 Task: Find connections with filter location Yeni Suraxanı with filter topic #realestateinvesting with filter profile language Spanish with filter current company Soho House & Co with filter school Guru Nanak Institutions Technical Campus with filter industry Computer Hardware Manufacturing with filter service category Packaging Design with filter keywords title Vice President of Operations
Action: Mouse moved to (675, 129)
Screenshot: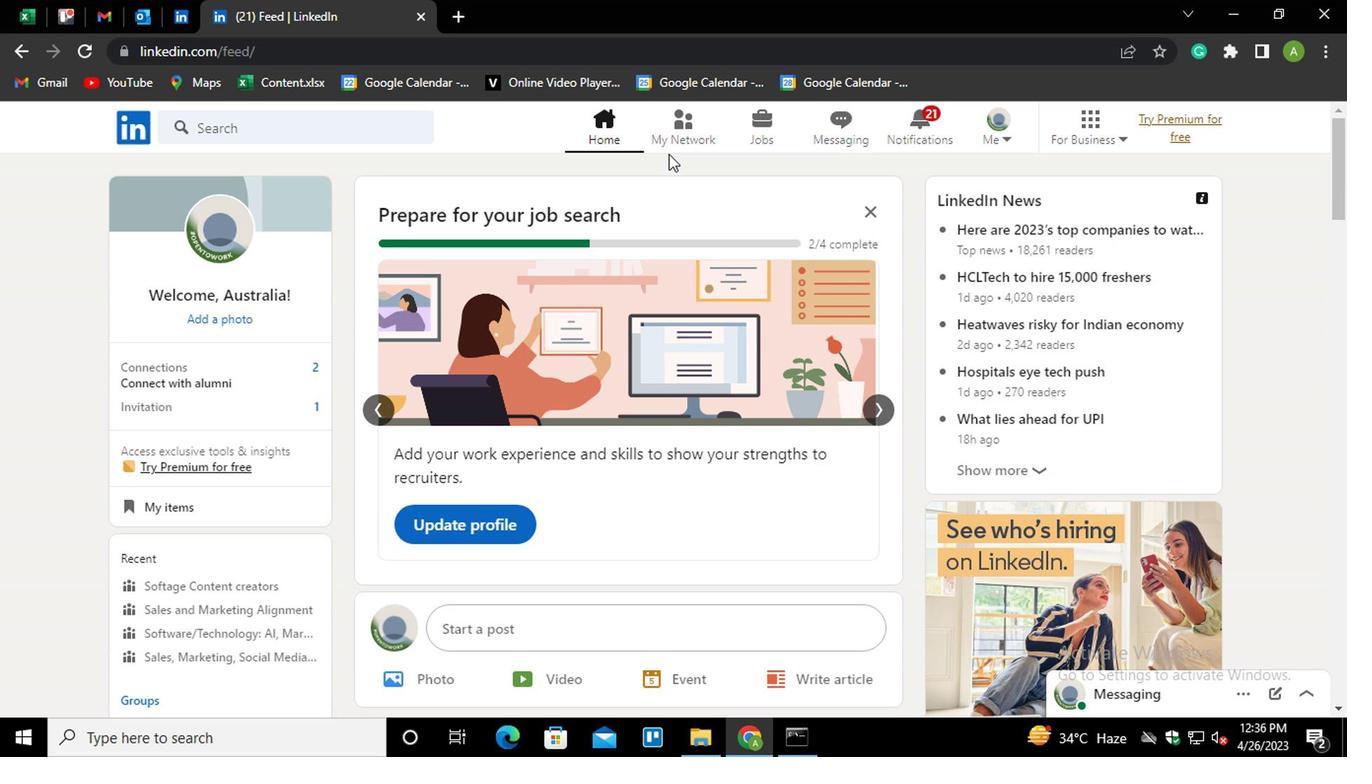 
Action: Mouse pressed left at (675, 129)
Screenshot: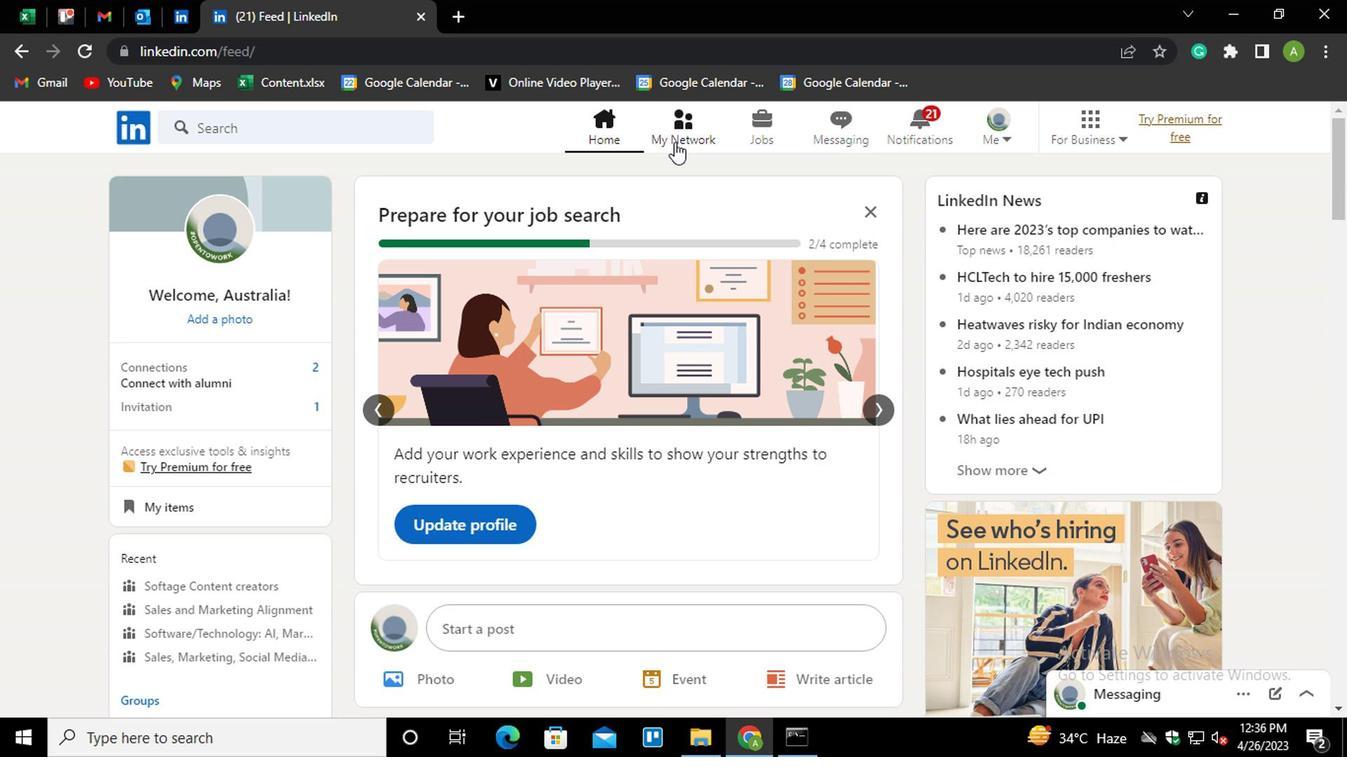 
Action: Mouse moved to (305, 232)
Screenshot: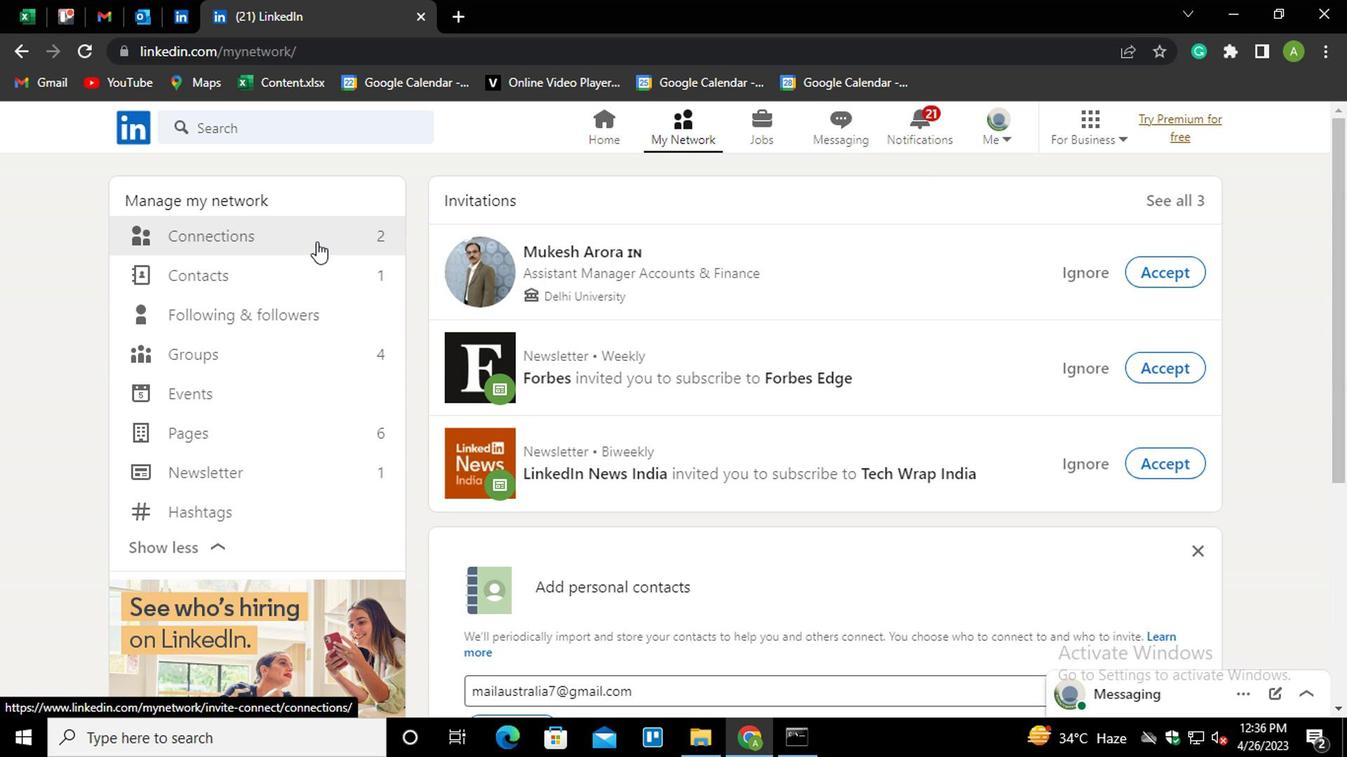 
Action: Mouse pressed left at (305, 232)
Screenshot: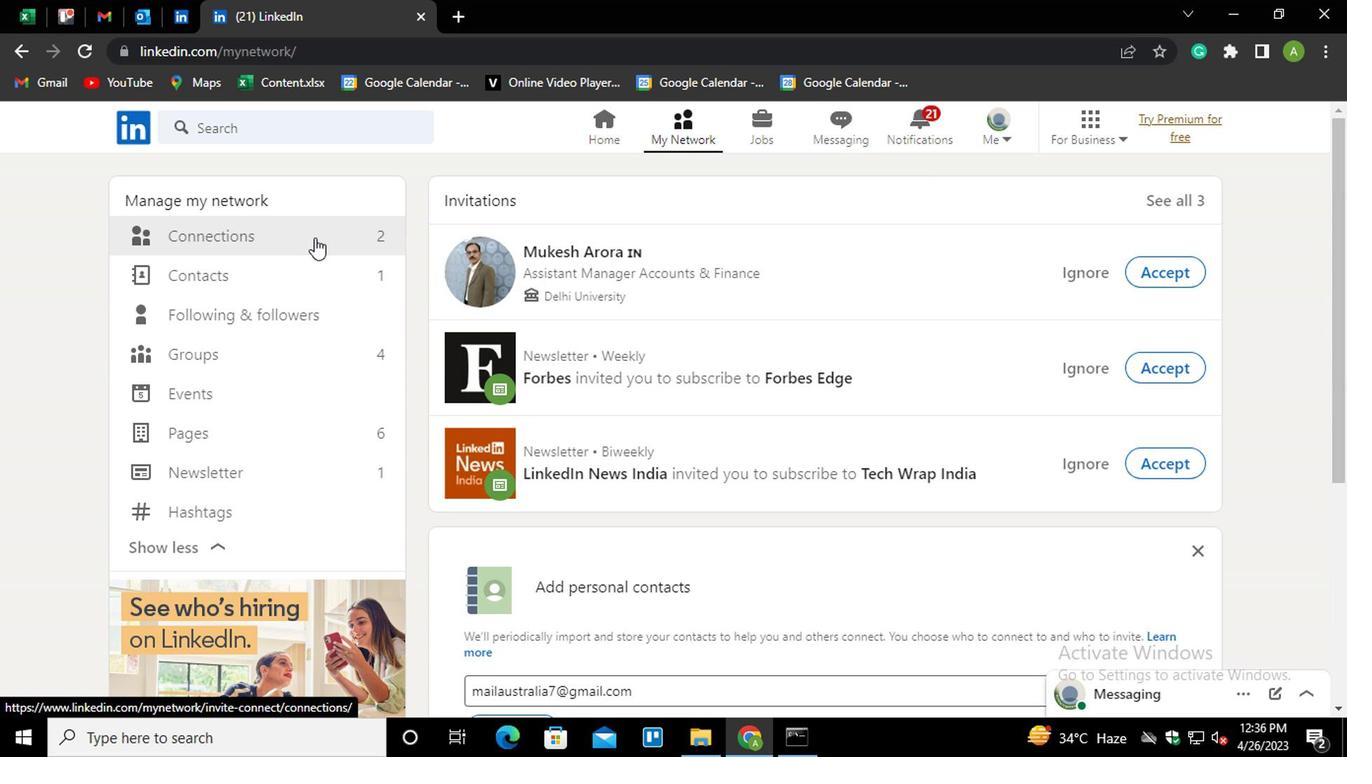 
Action: Mouse moved to (773, 232)
Screenshot: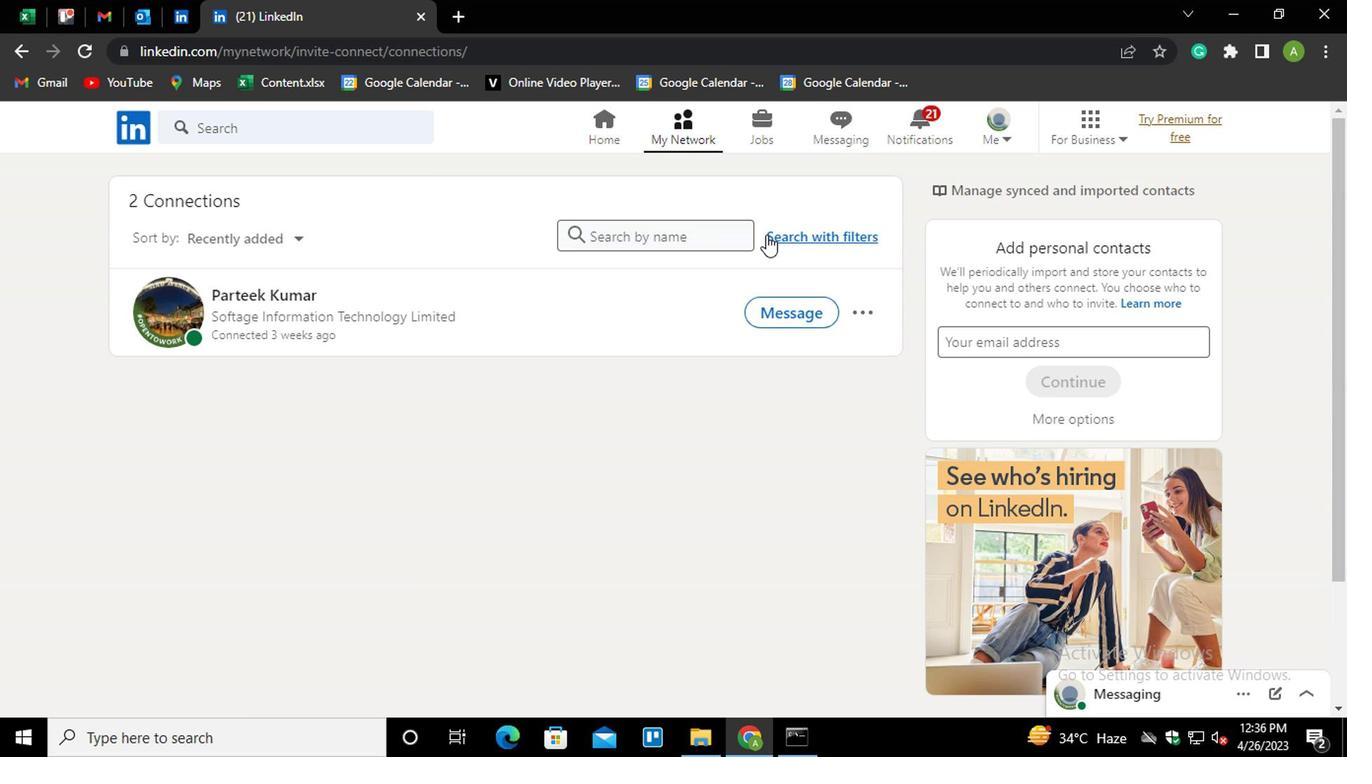 
Action: Mouse pressed left at (773, 232)
Screenshot: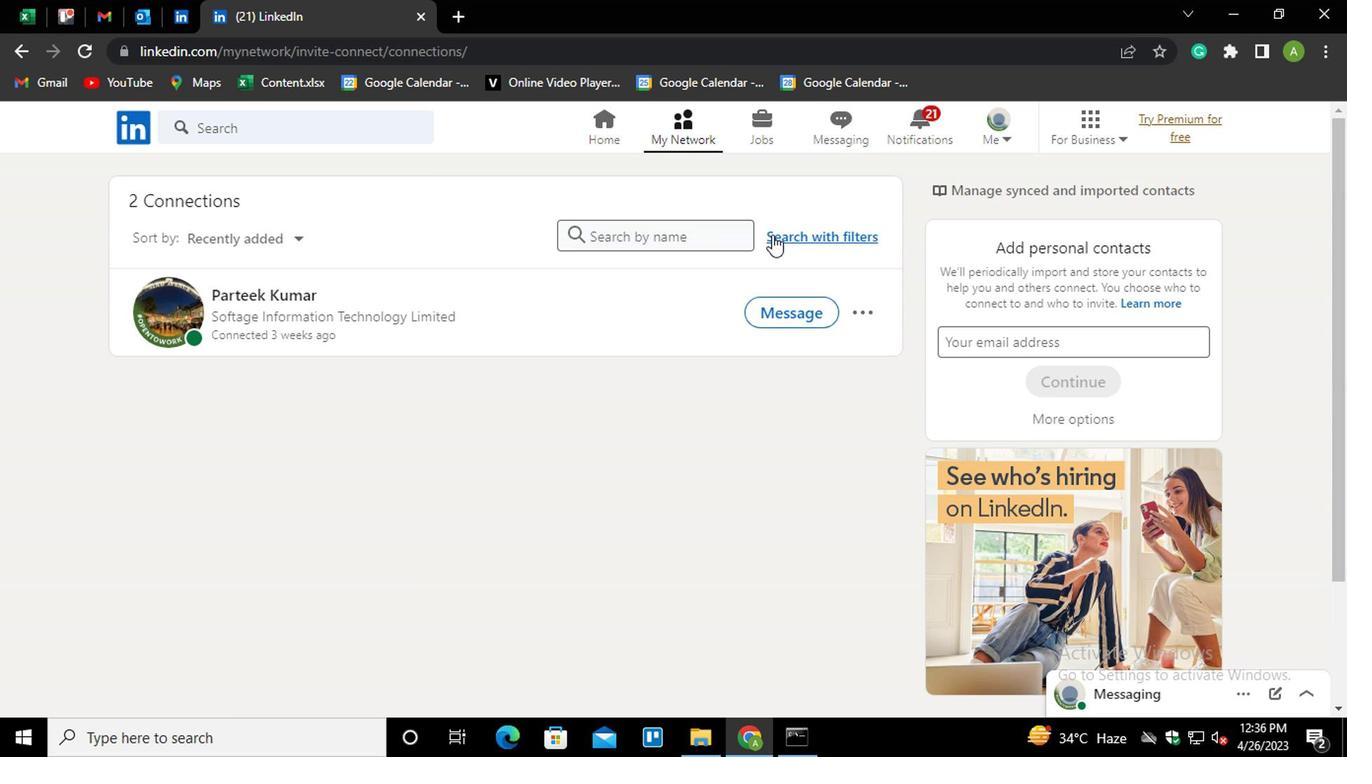 
Action: Mouse moved to (666, 180)
Screenshot: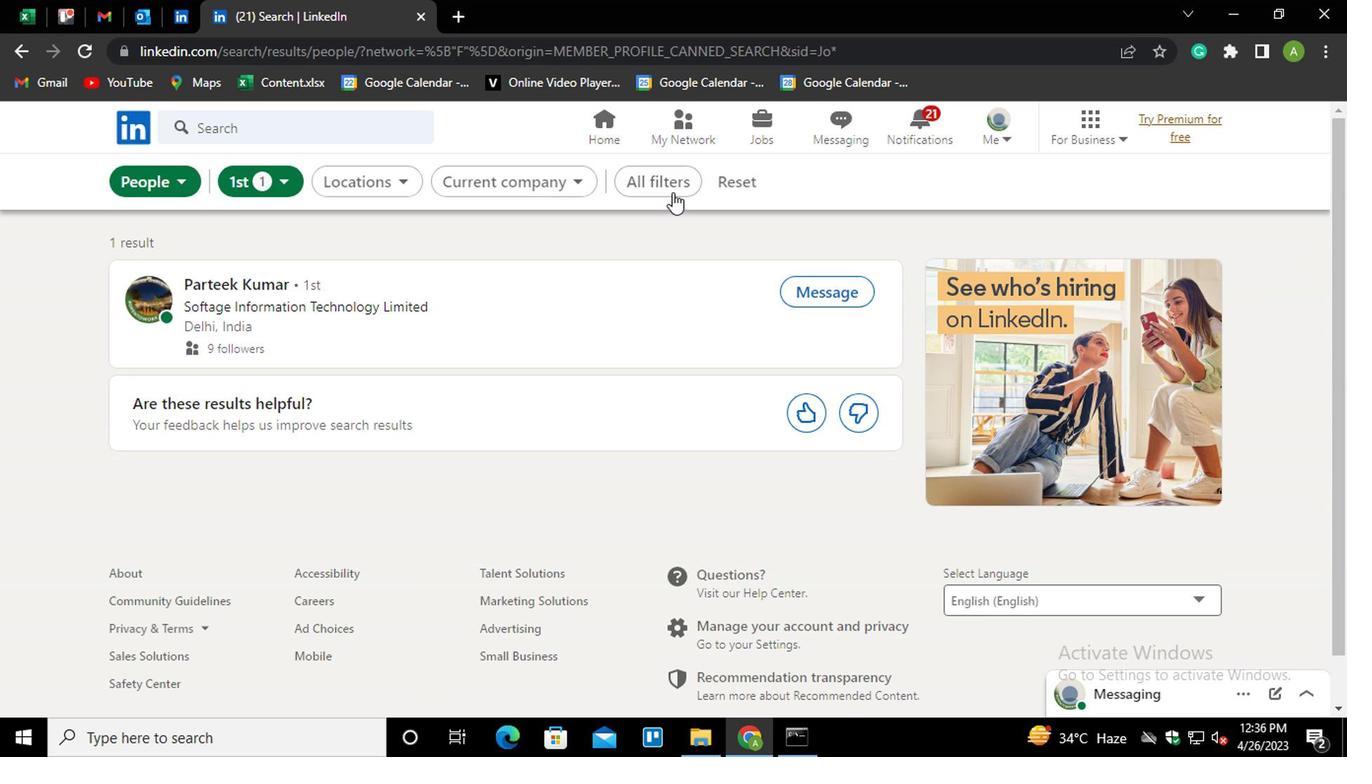 
Action: Mouse pressed left at (666, 180)
Screenshot: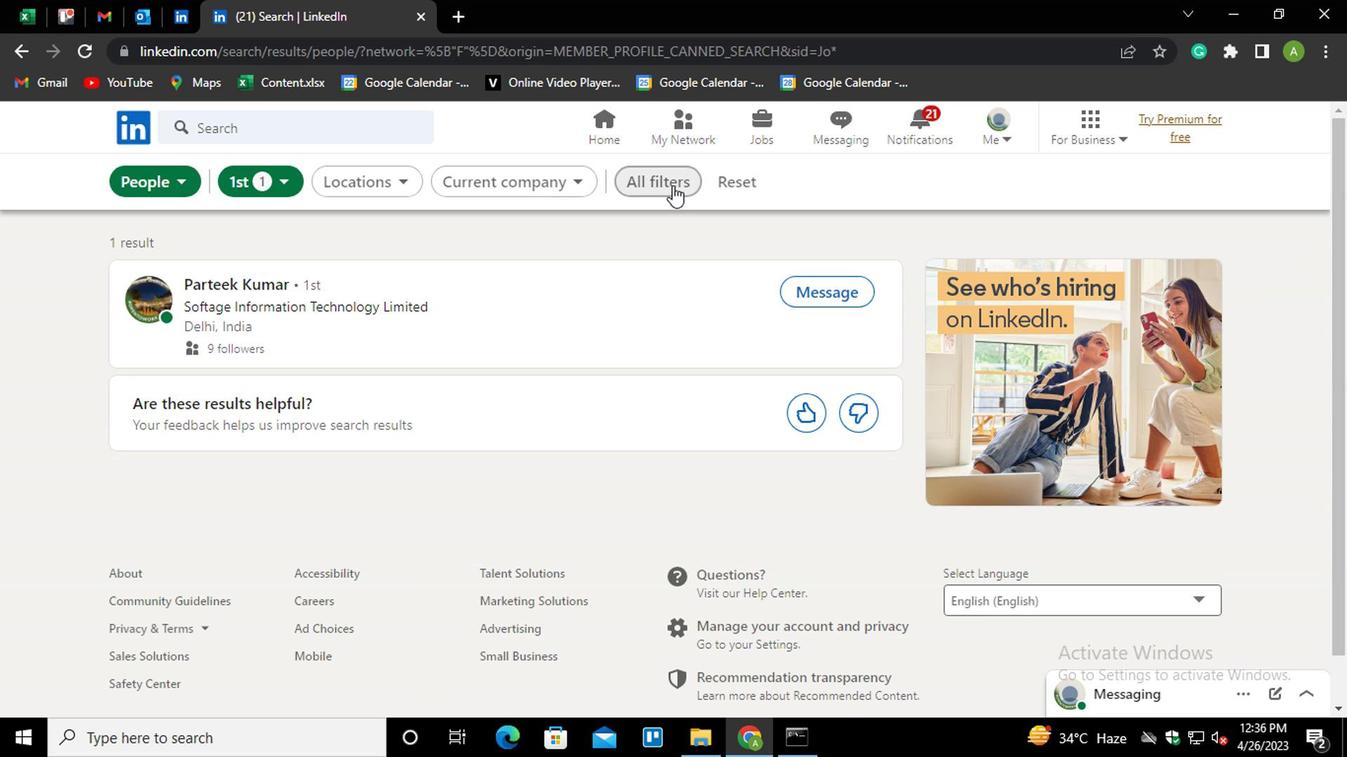 
Action: Mouse moved to (916, 397)
Screenshot: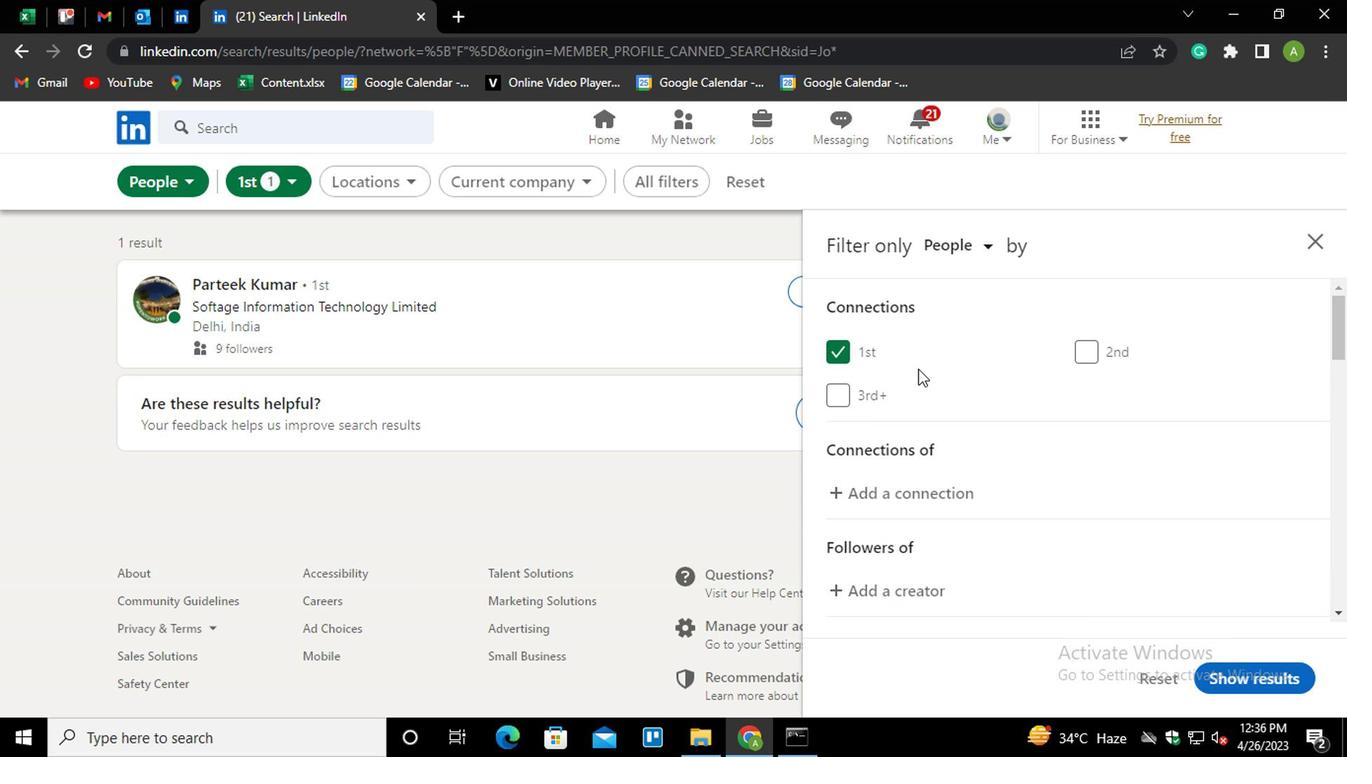 
Action: Mouse scrolled (916, 396) with delta (0, -1)
Screenshot: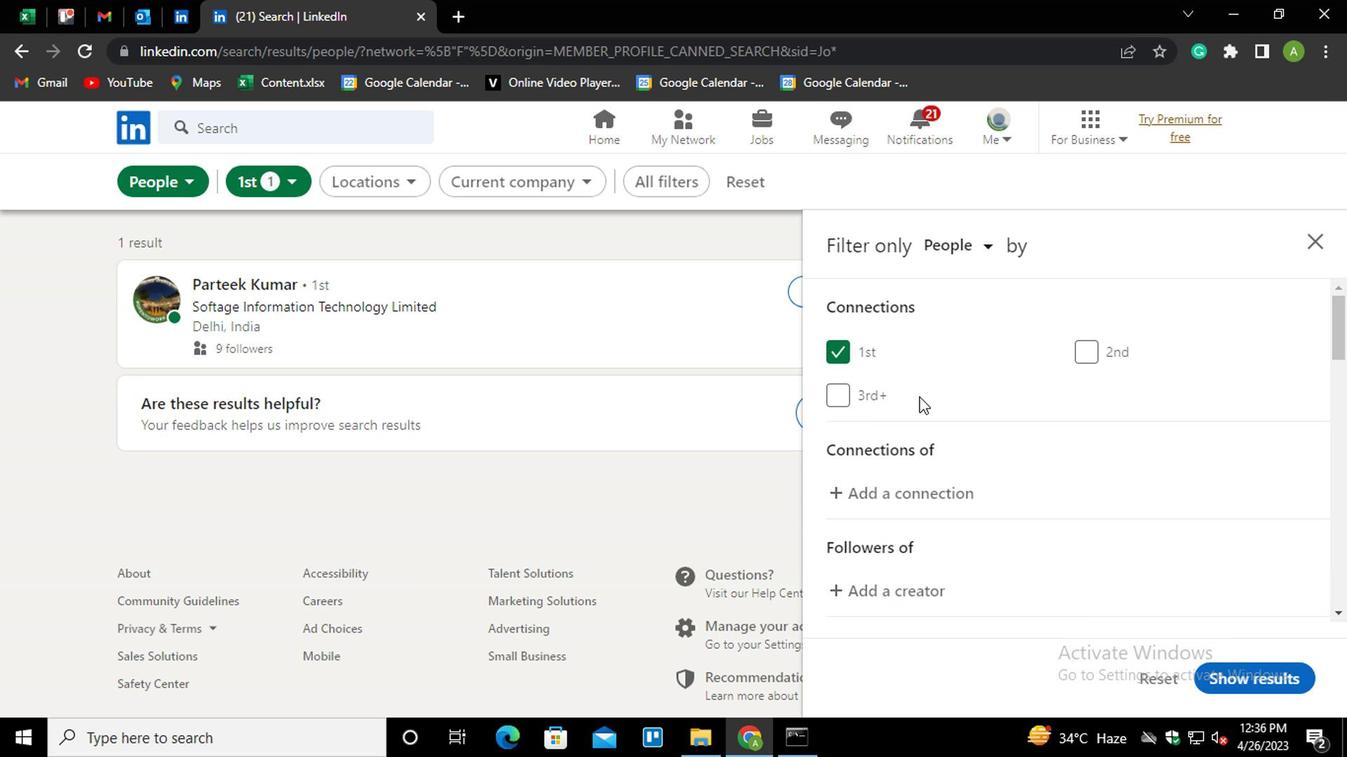 
Action: Mouse scrolled (916, 396) with delta (0, -1)
Screenshot: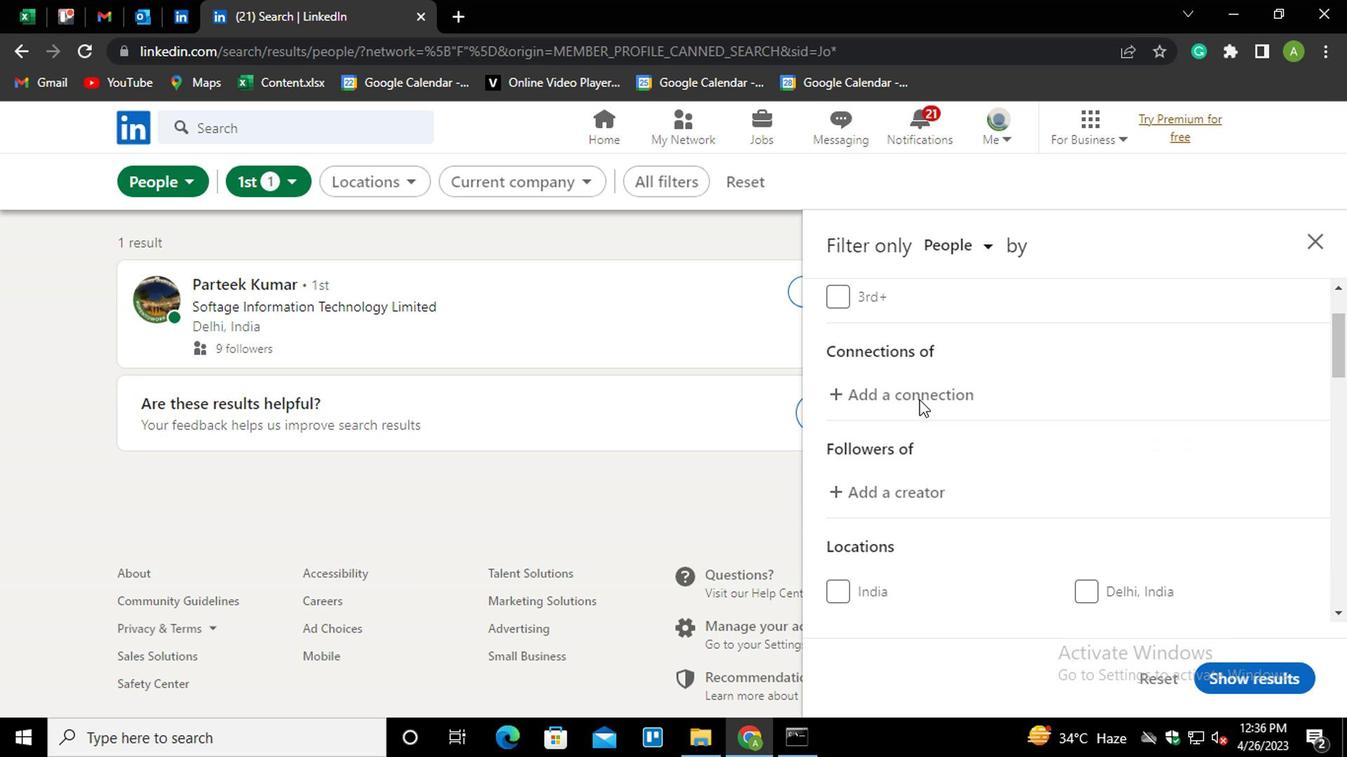 
Action: Mouse scrolled (916, 396) with delta (0, -1)
Screenshot: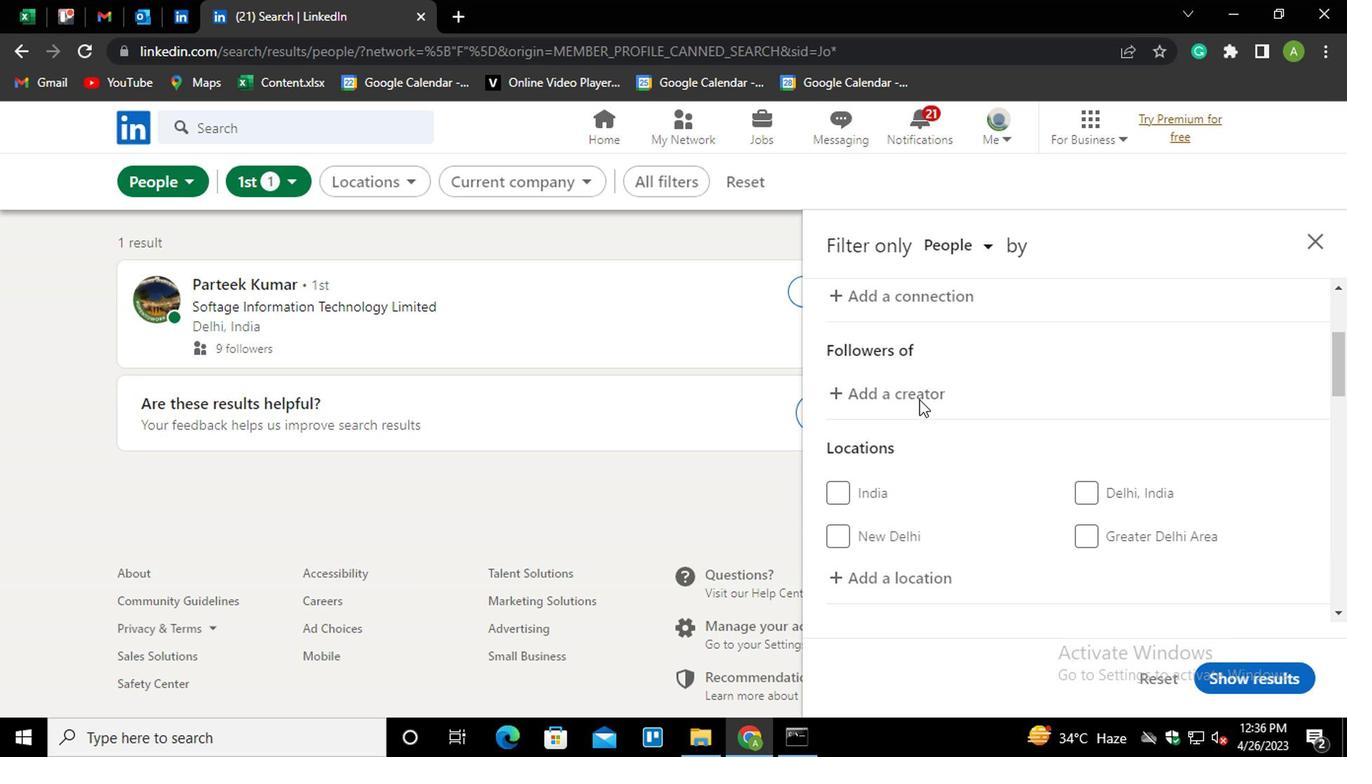 
Action: Mouse moved to (889, 475)
Screenshot: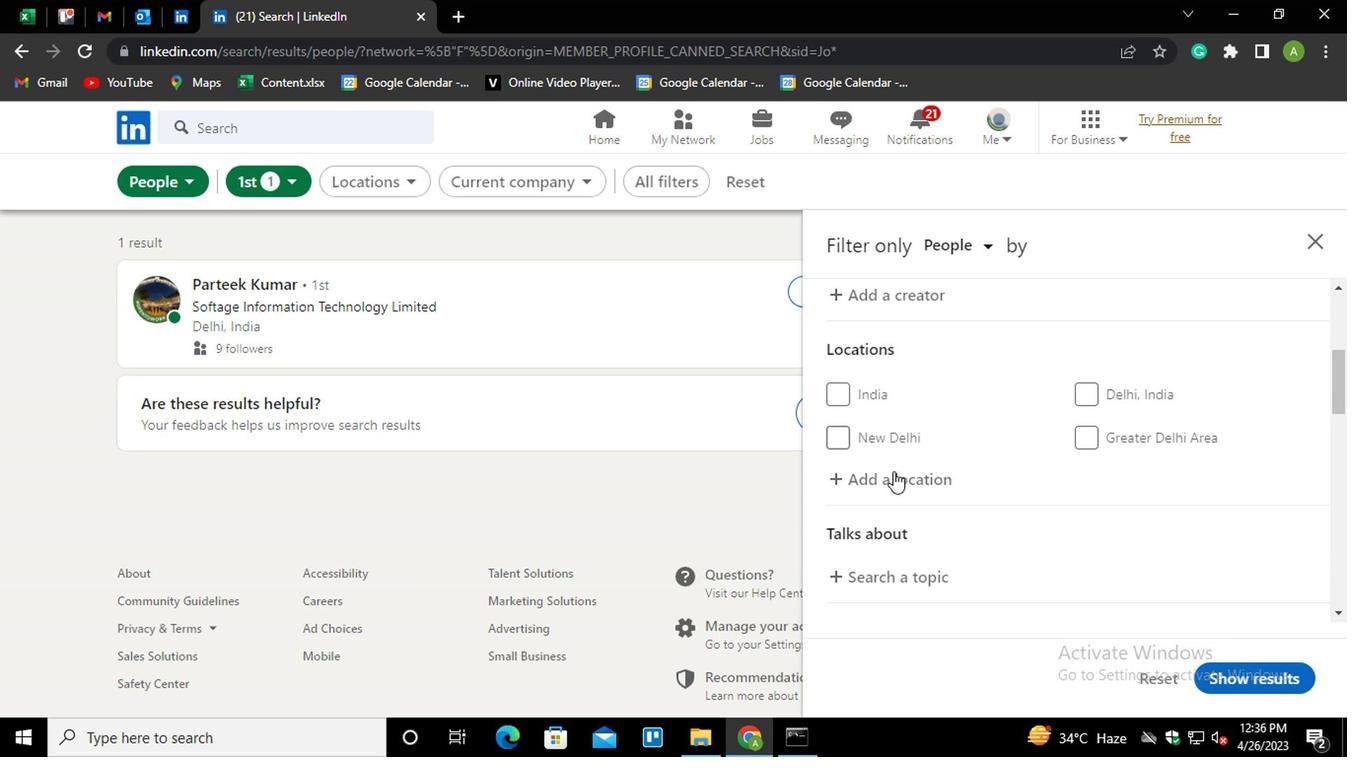 
Action: Mouse pressed left at (889, 475)
Screenshot: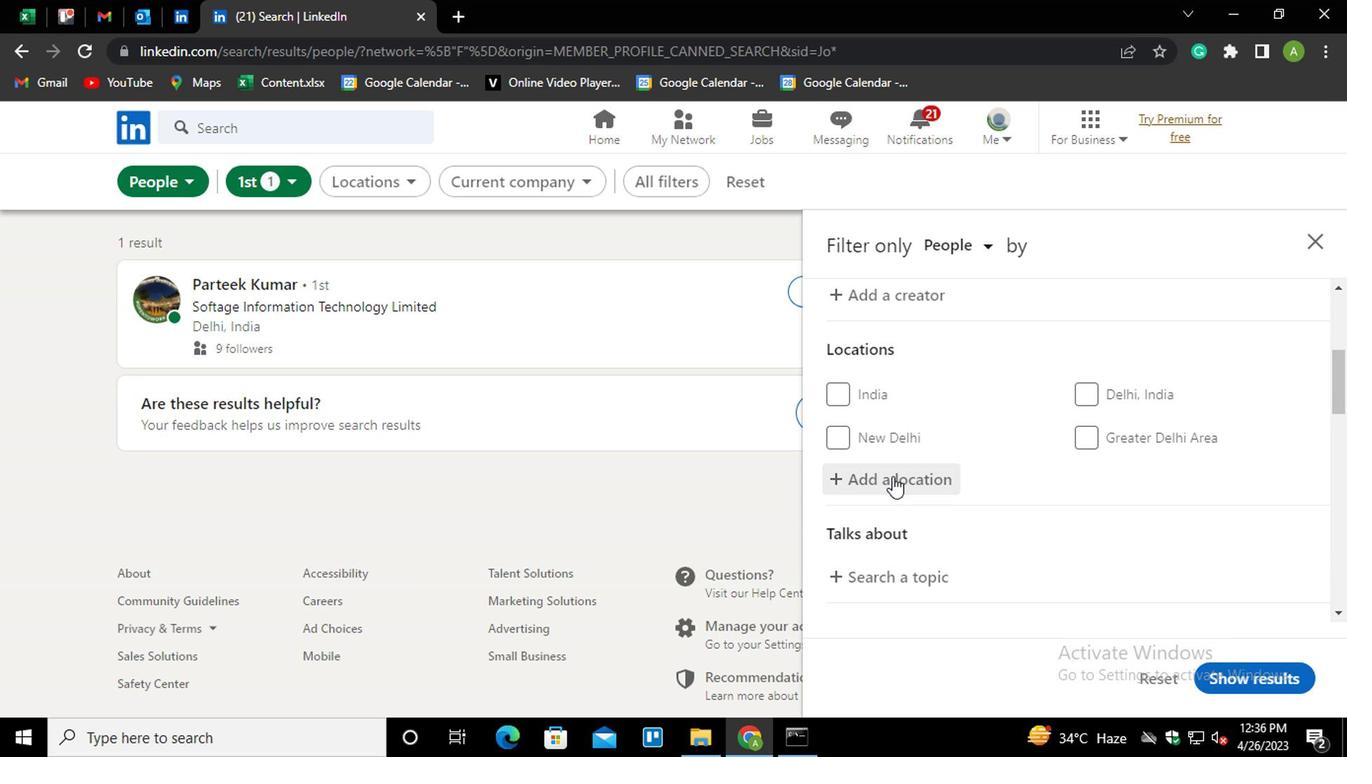 
Action: Mouse moved to (895, 475)
Screenshot: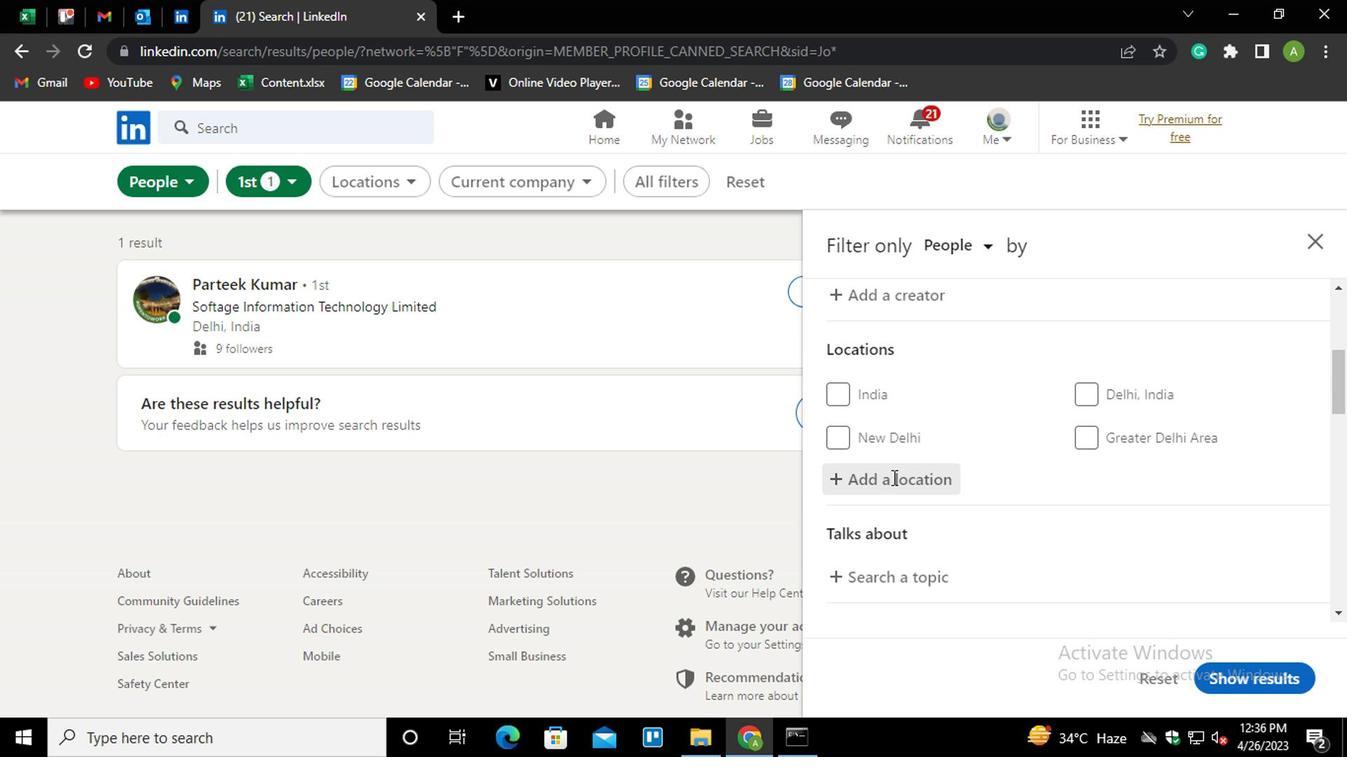 
Action: Mouse pressed left at (895, 475)
Screenshot: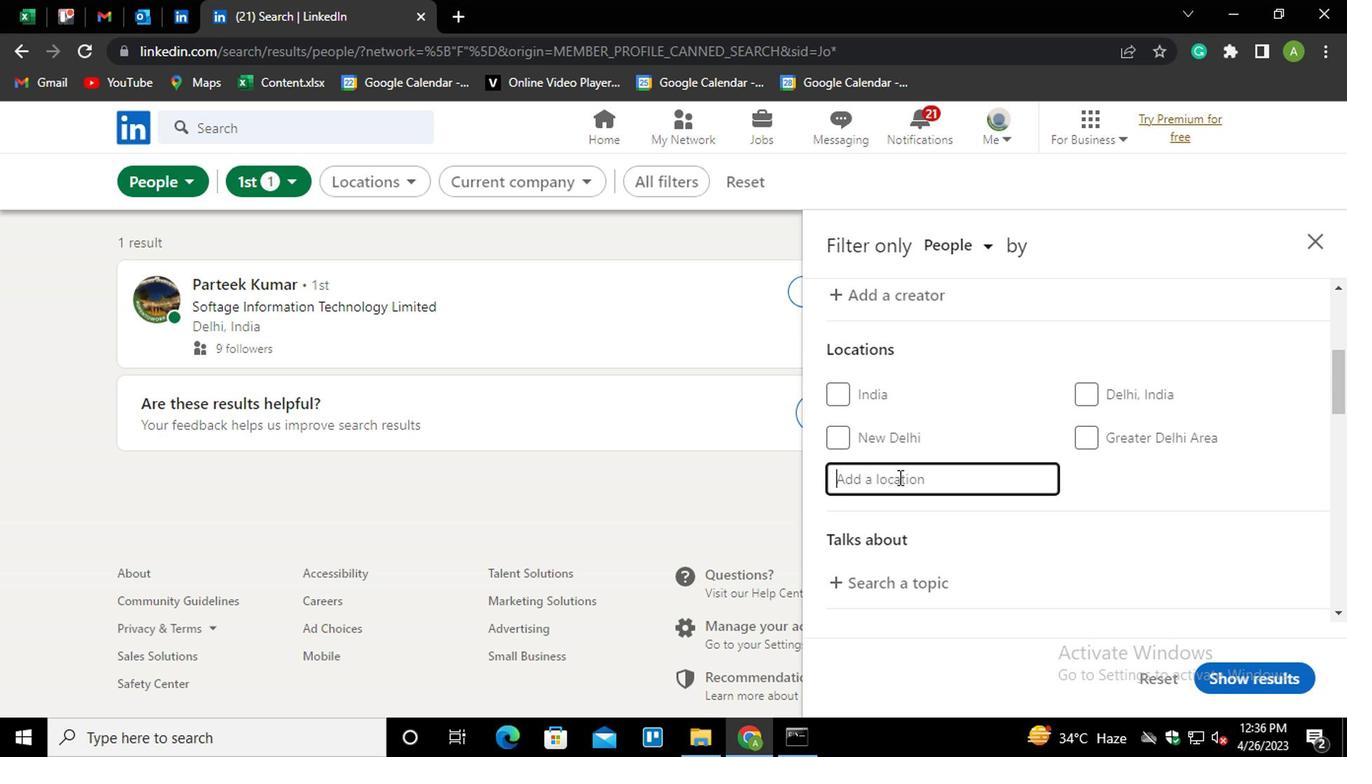 
Action: Mouse moved to (892, 475)
Screenshot: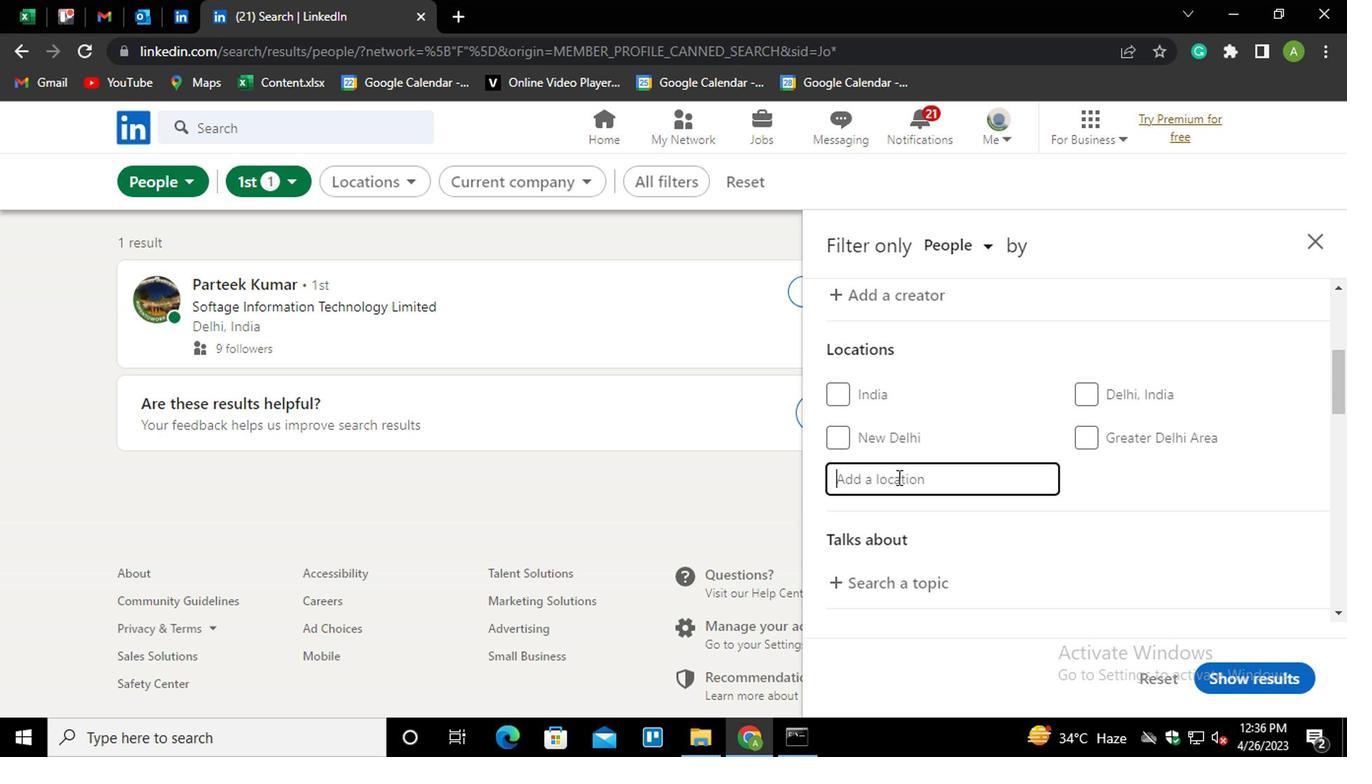
Action: Key pressed <Key.shift_r>Yeni<Key.space><Key.shift>SURAXANI
Screenshot: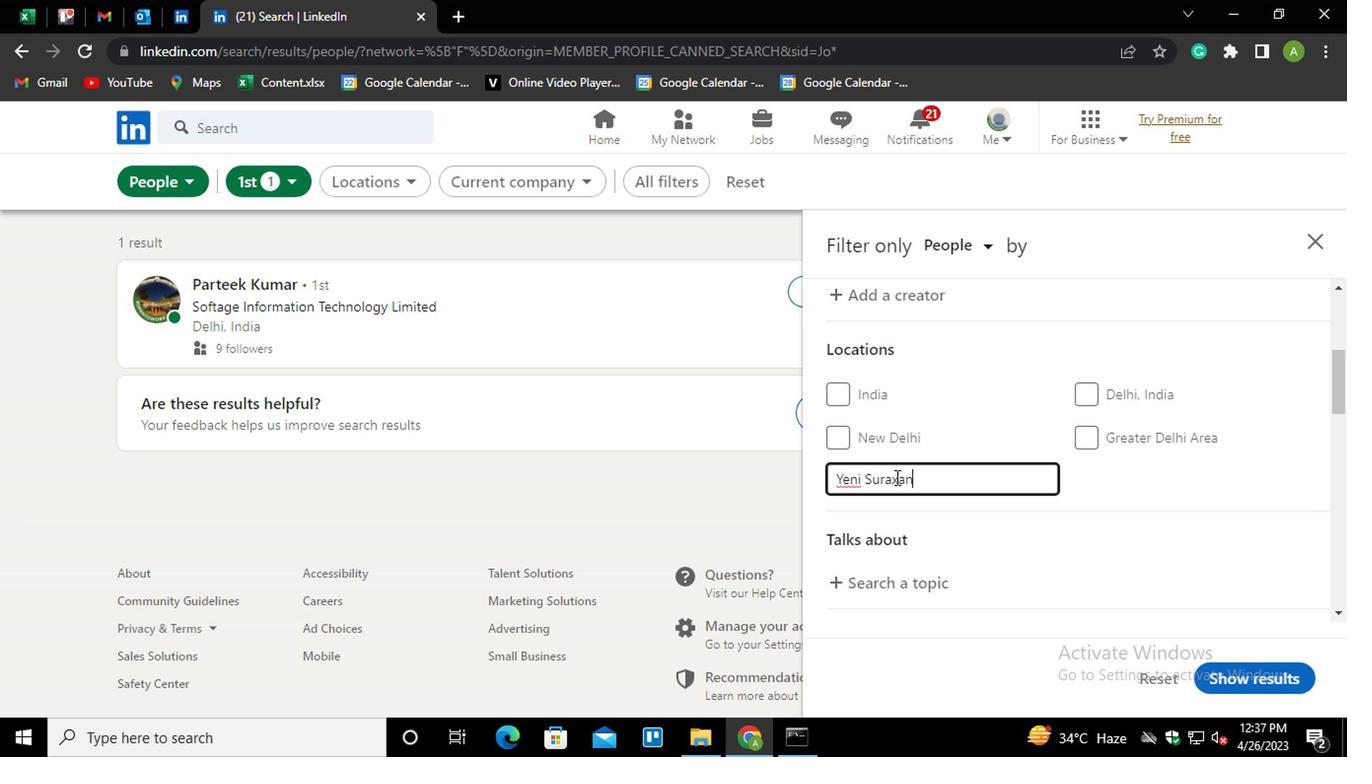 
Action: Mouse moved to (1121, 501)
Screenshot: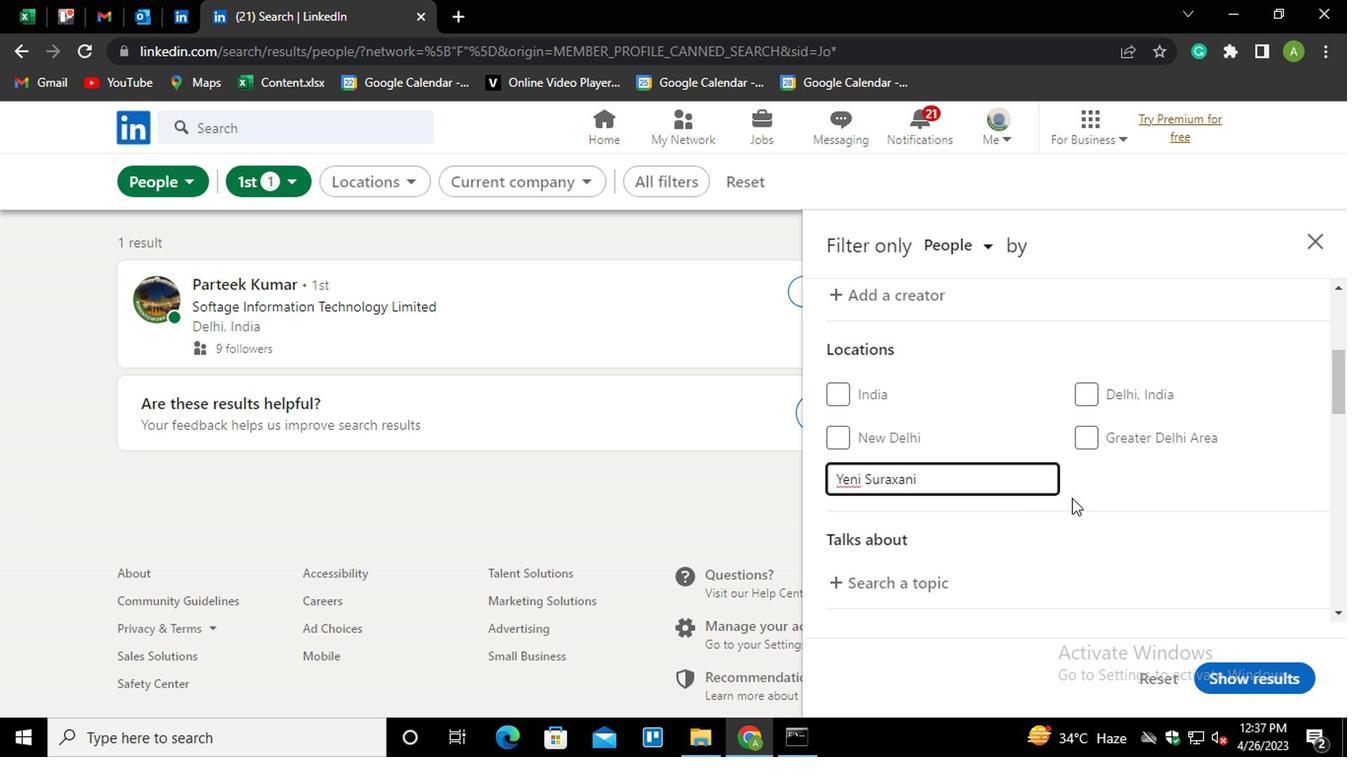 
Action: Mouse pressed left at (1121, 501)
Screenshot: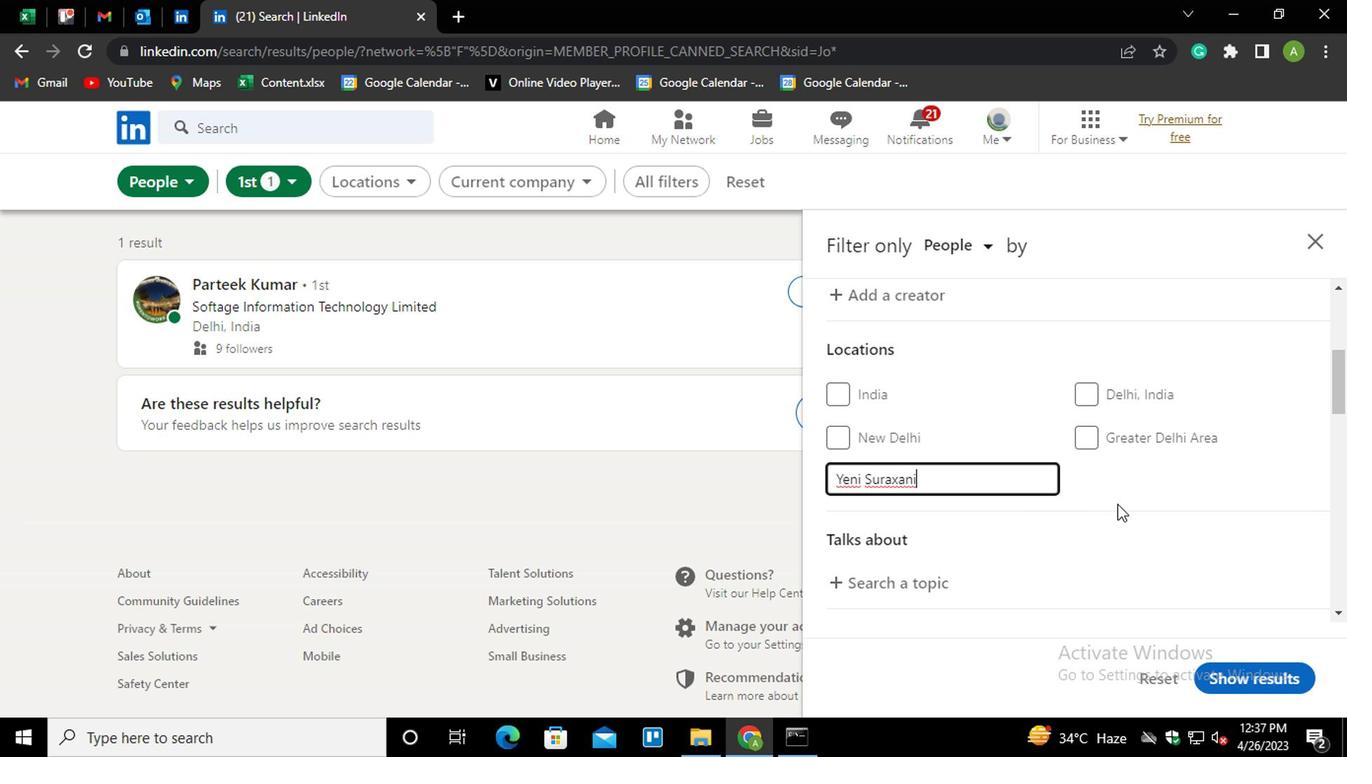 
Action: Mouse moved to (1121, 499)
Screenshot: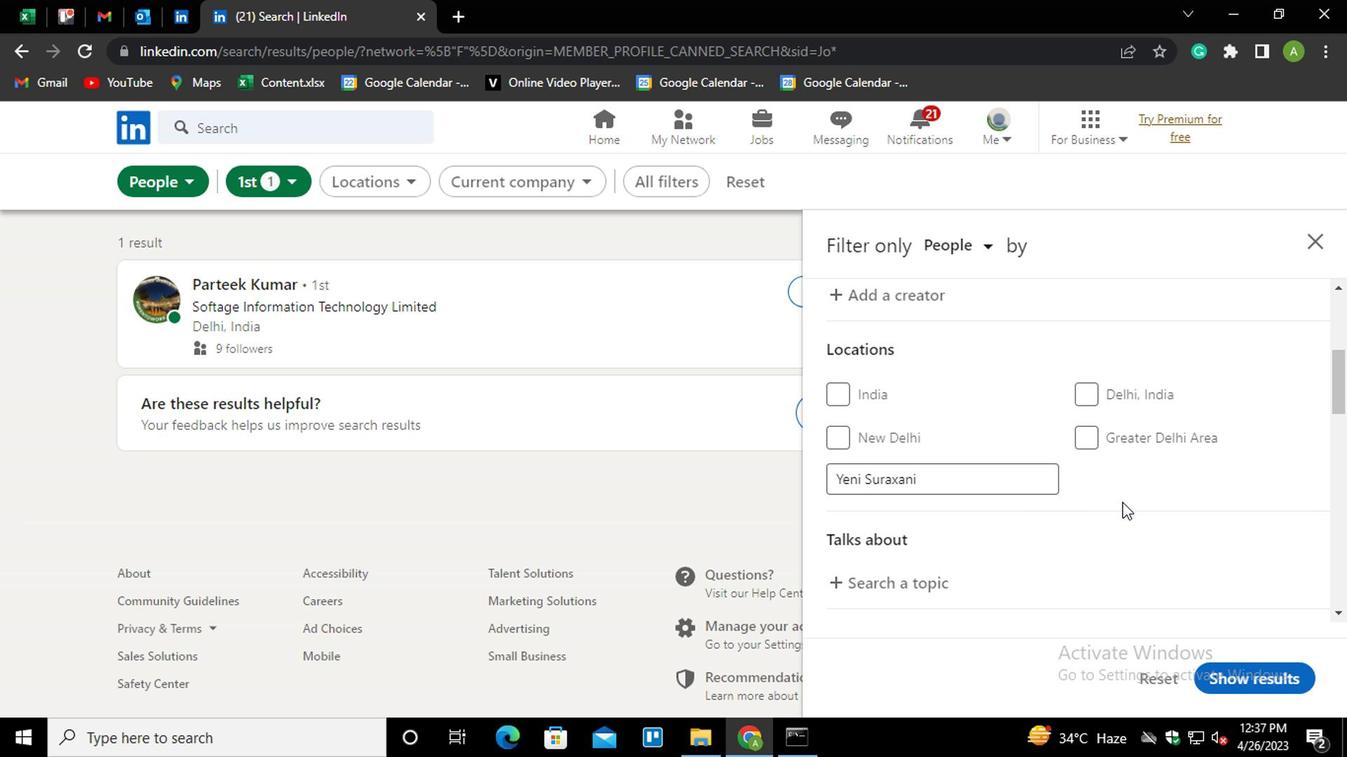 
Action: Mouse scrolled (1121, 498) with delta (0, 0)
Screenshot: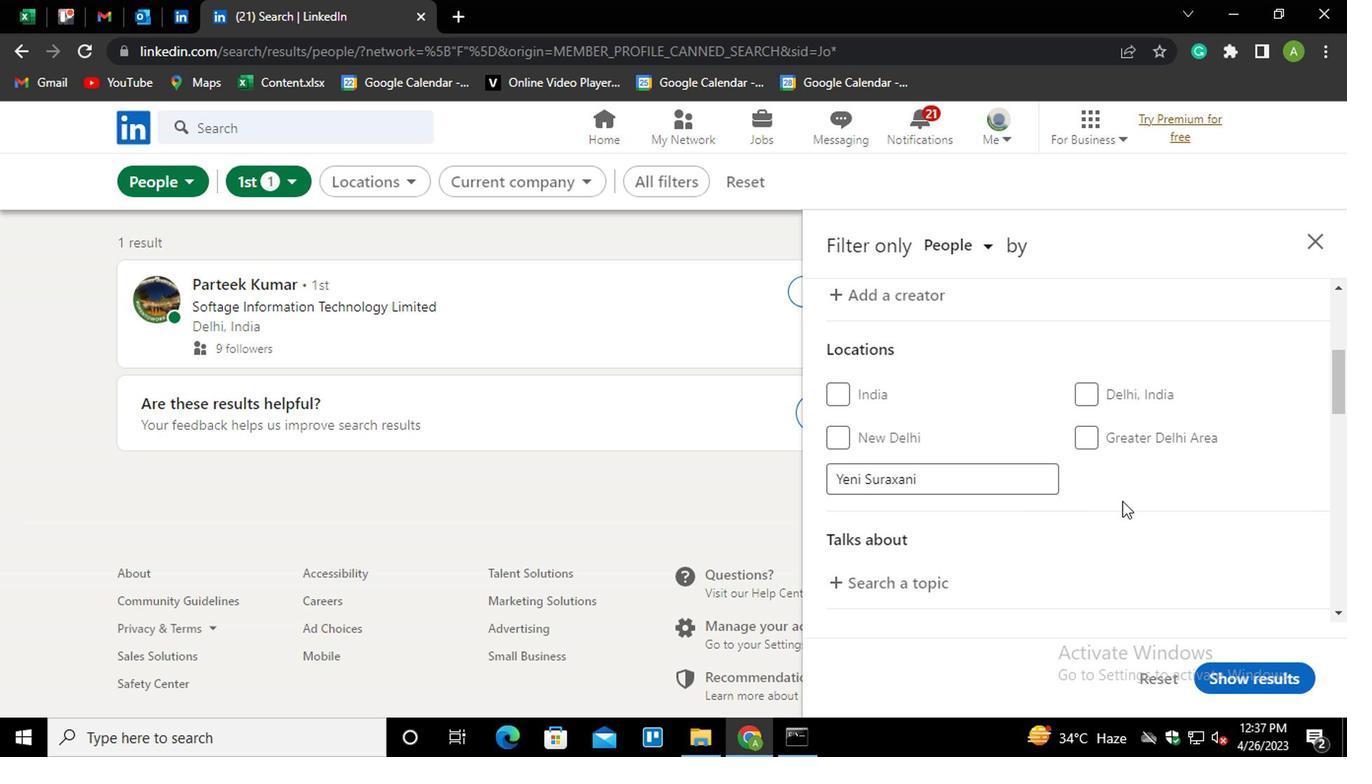 
Action: Mouse scrolled (1121, 498) with delta (0, 0)
Screenshot: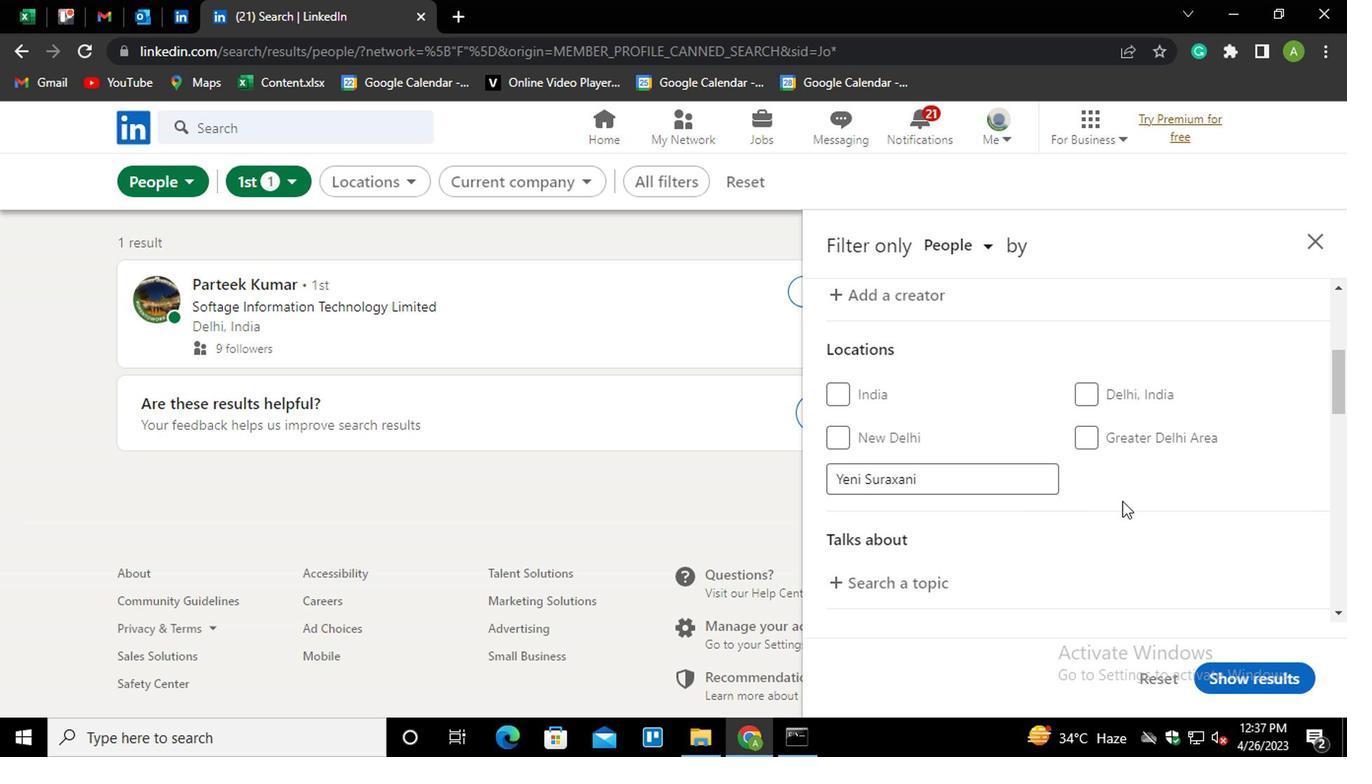 
Action: Mouse moved to (921, 393)
Screenshot: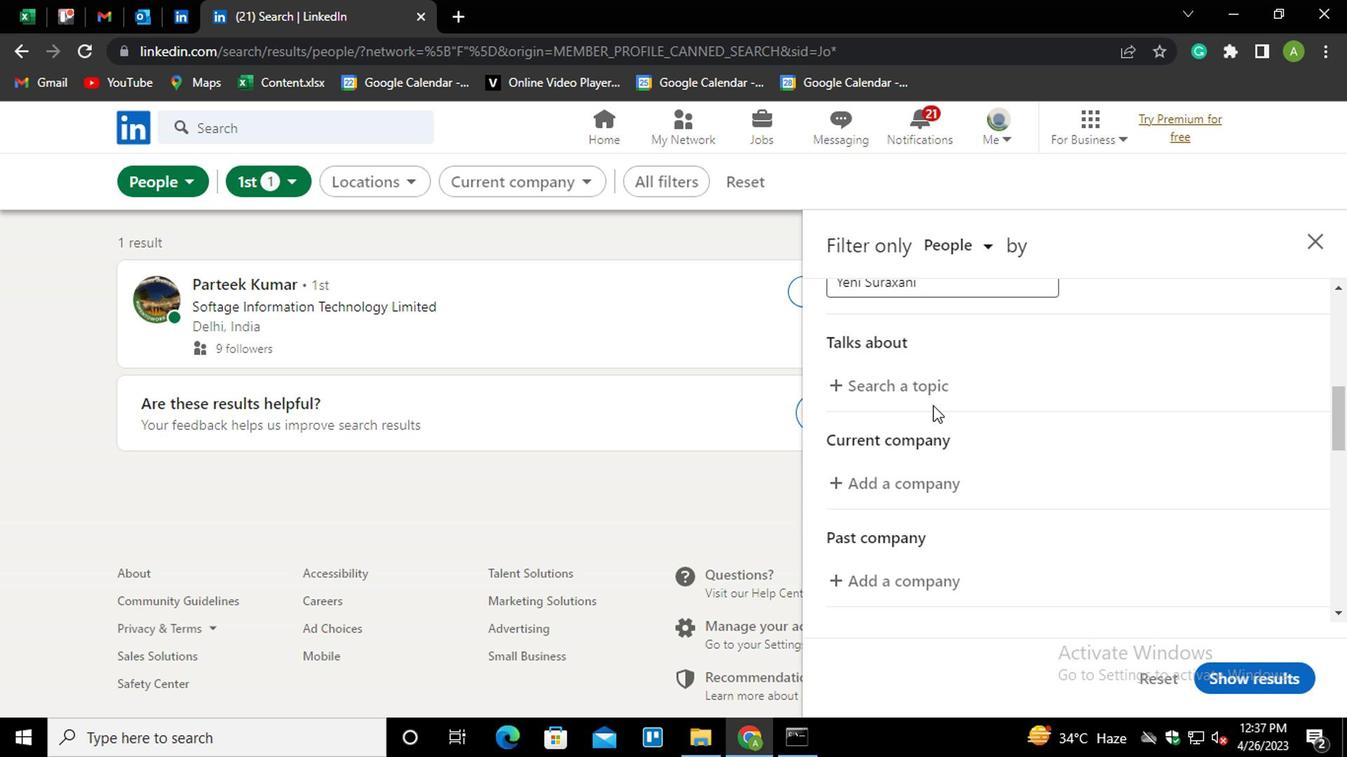 
Action: Mouse pressed left at (921, 393)
Screenshot: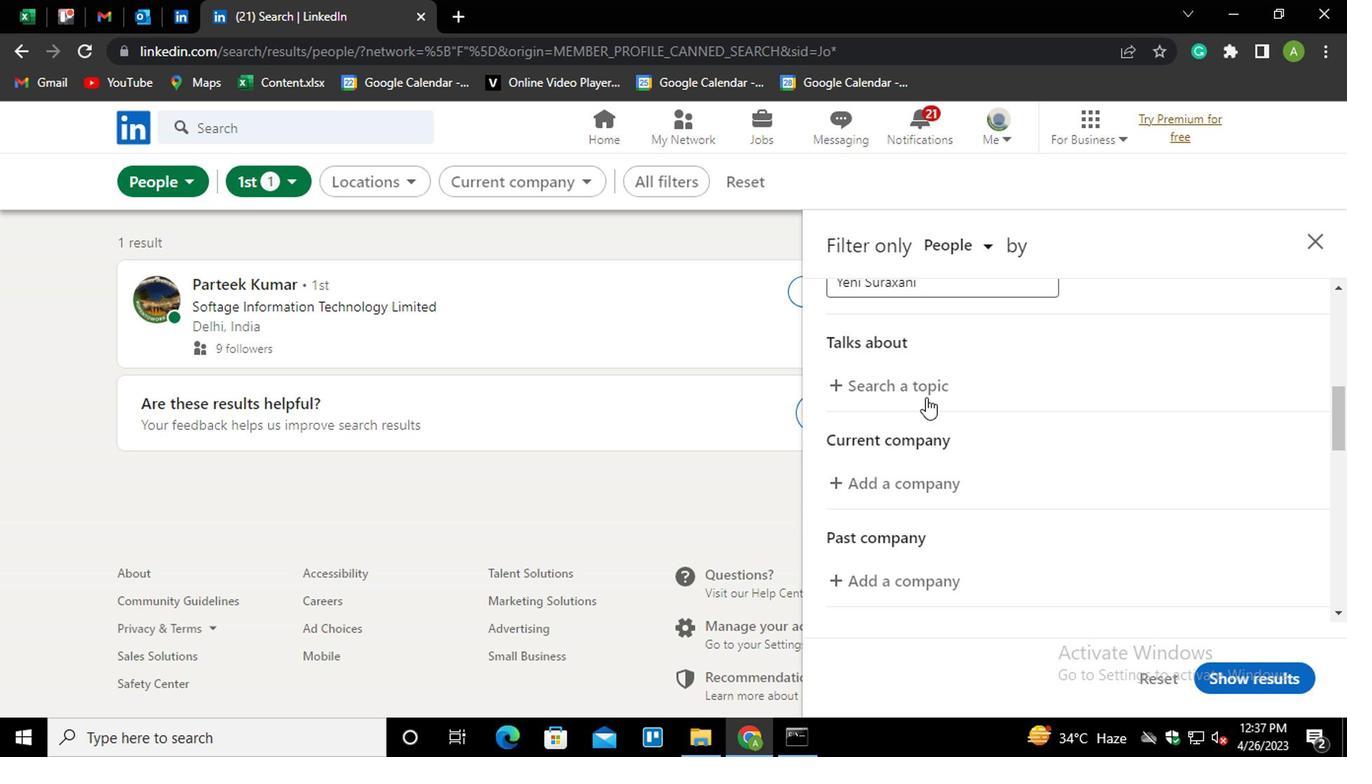 
Action: Mouse moved to (921, 390)
Screenshot: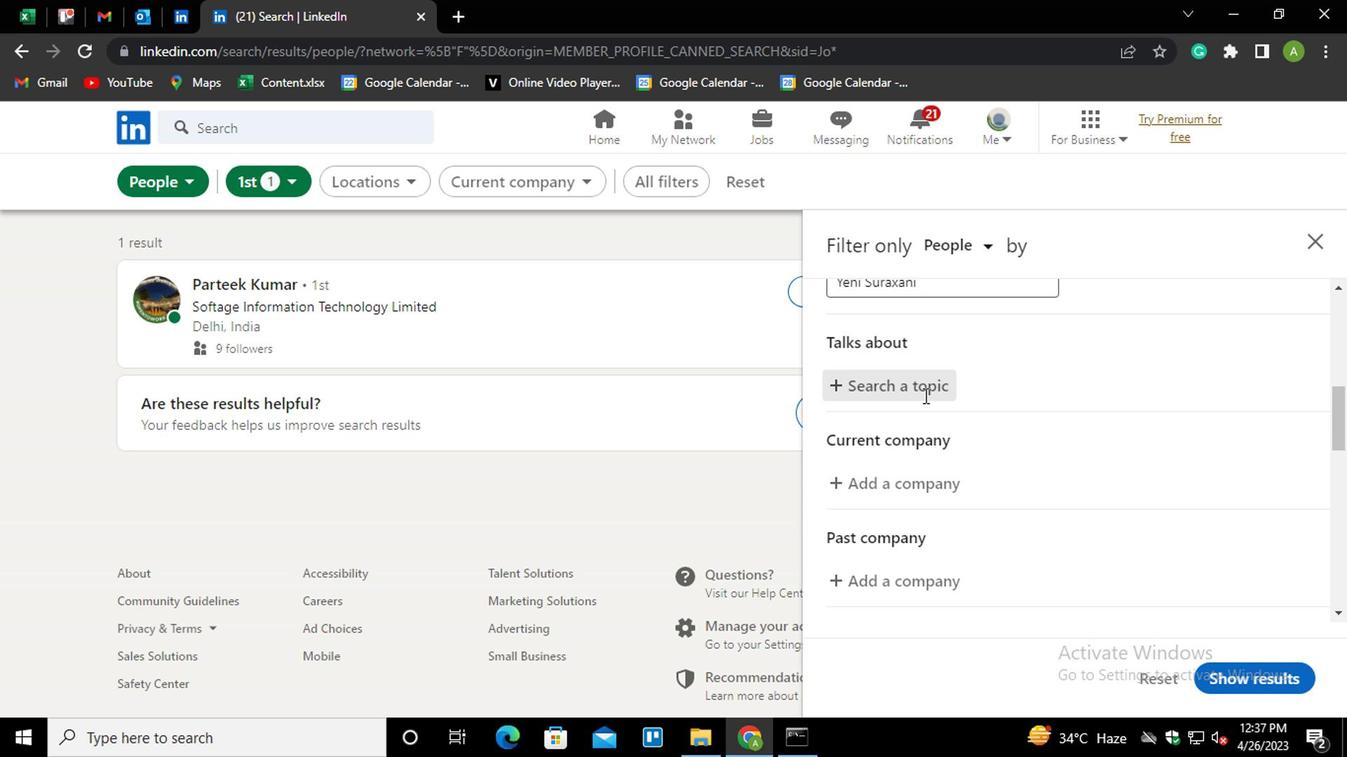 
Action: Key pressed <Key.shift>#REL<Key.backspace>ALESTATINVESTING
Screenshot: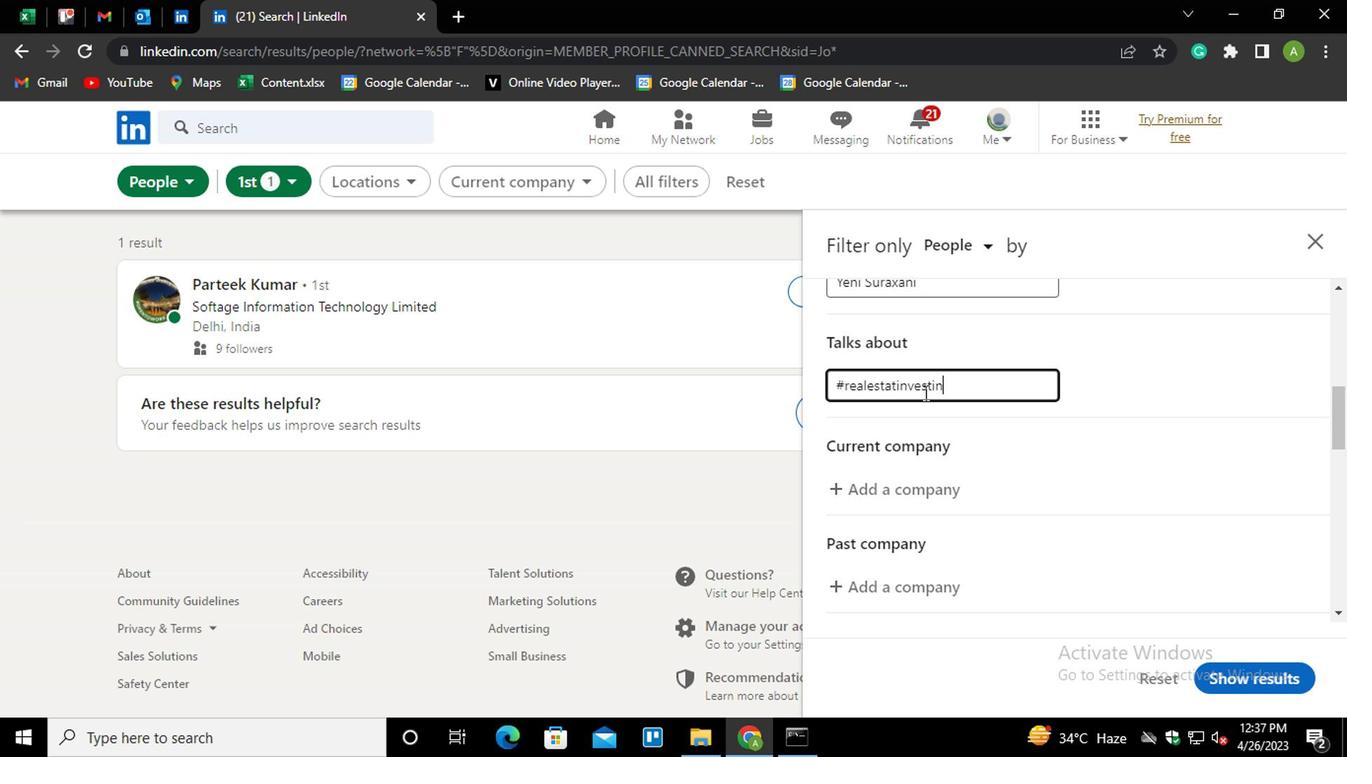 
Action: Mouse moved to (1138, 410)
Screenshot: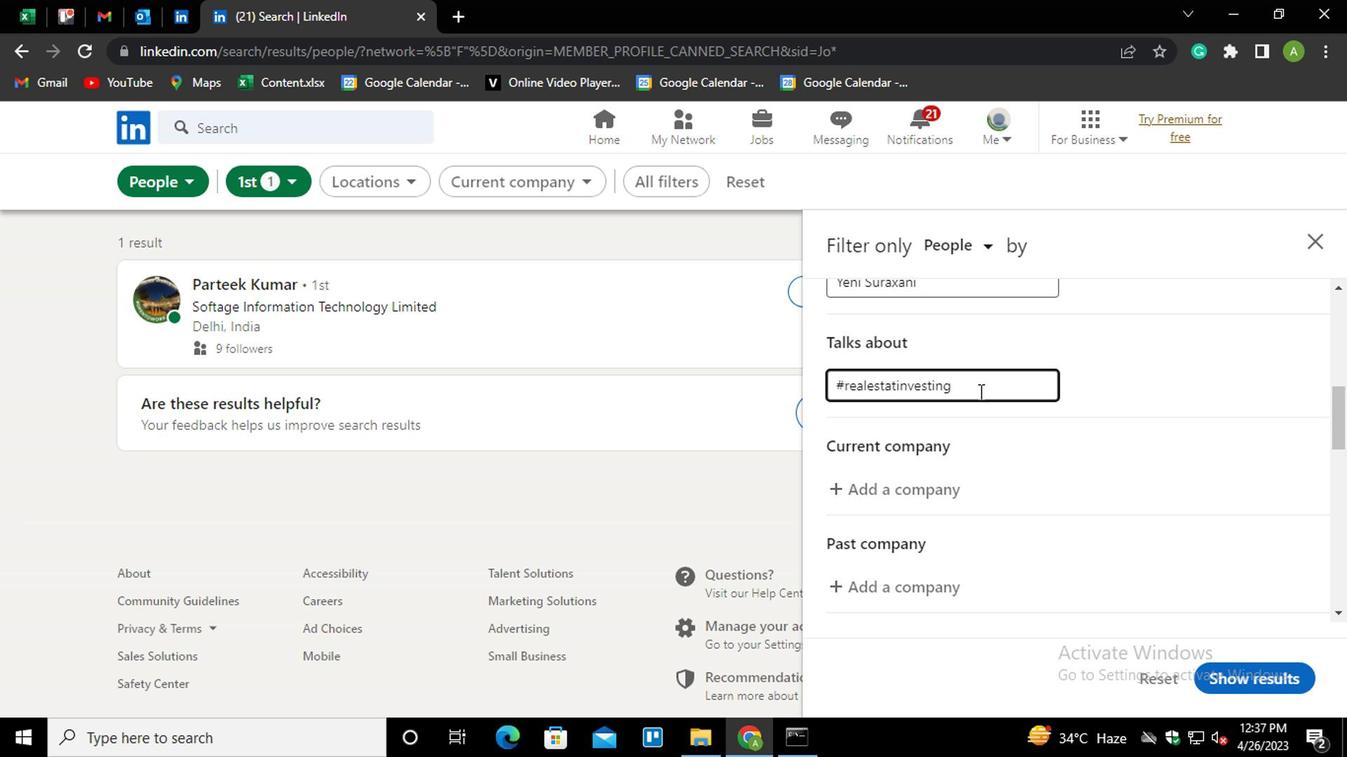 
Action: Mouse pressed left at (1138, 410)
Screenshot: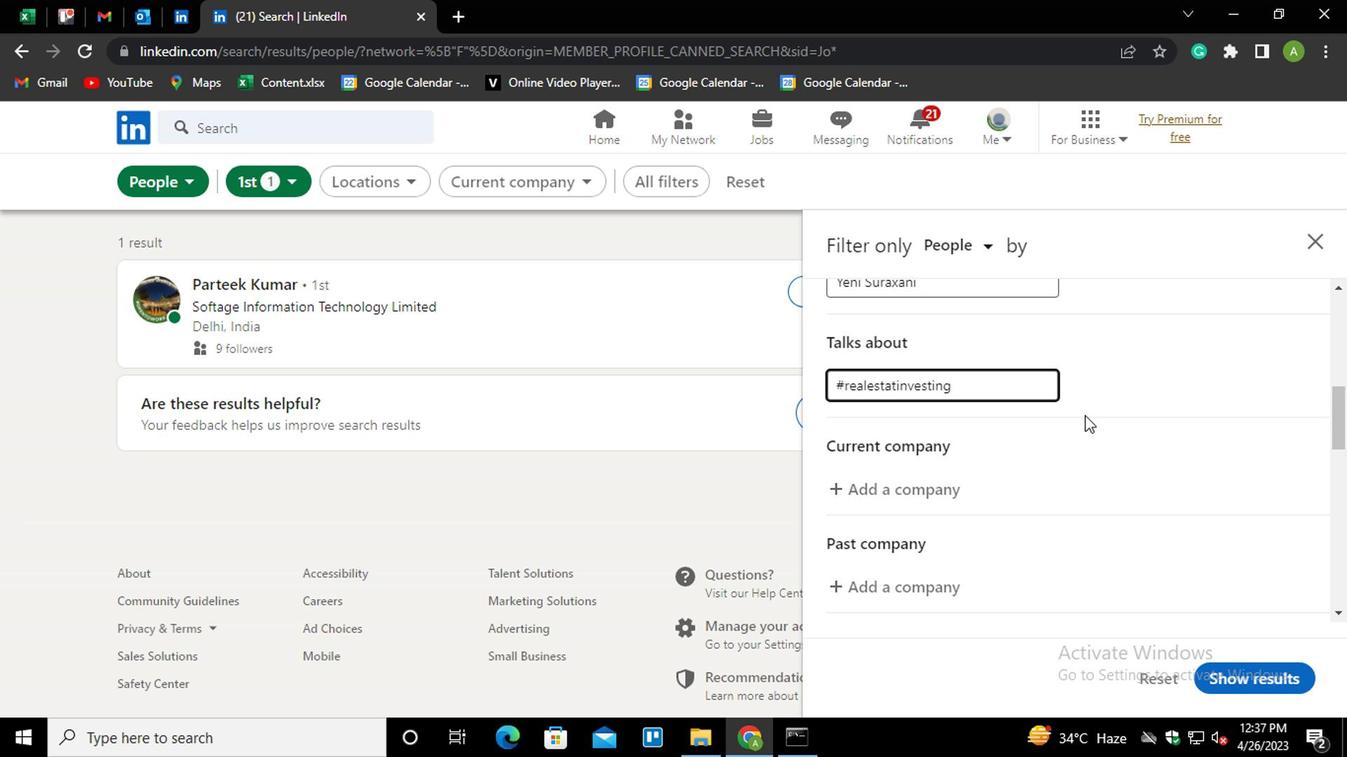 
Action: Mouse moved to (1138, 407)
Screenshot: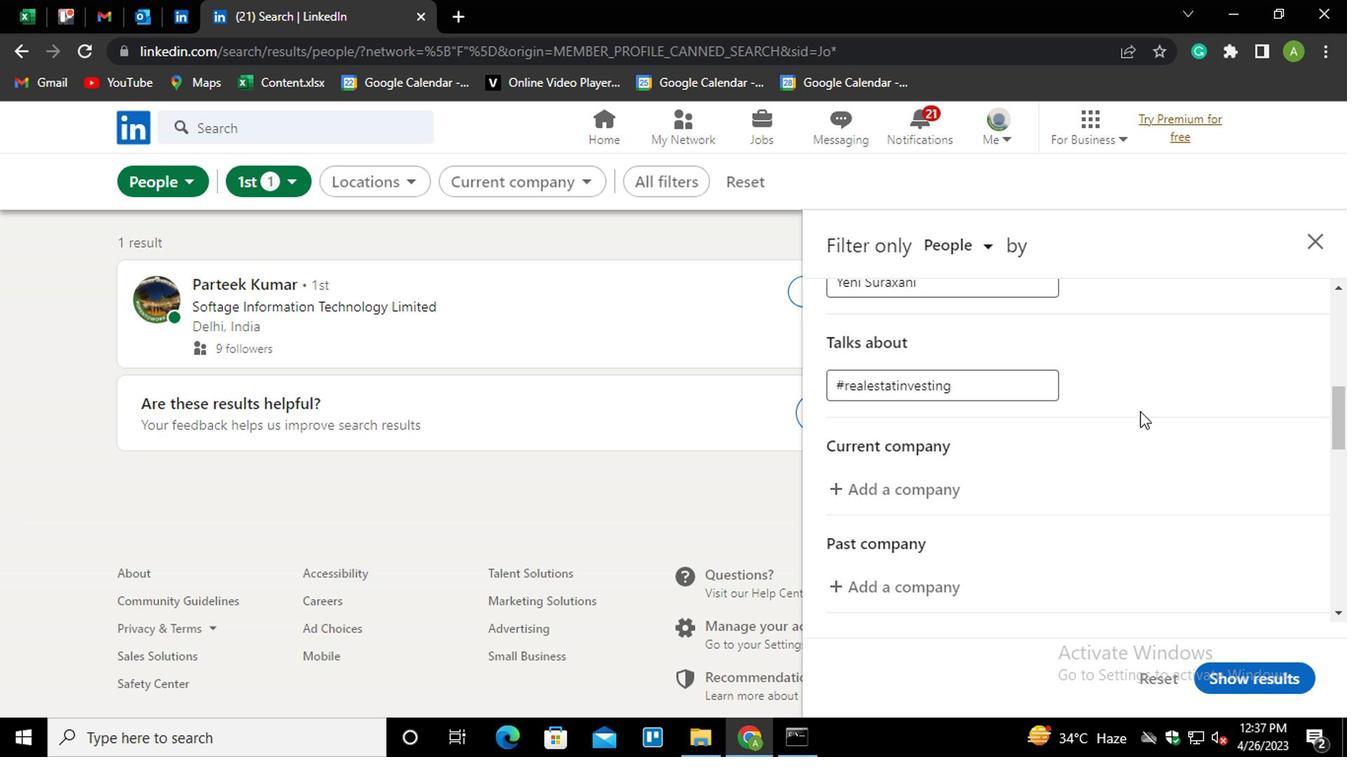 
Action: Mouse scrolled (1138, 406) with delta (0, -1)
Screenshot: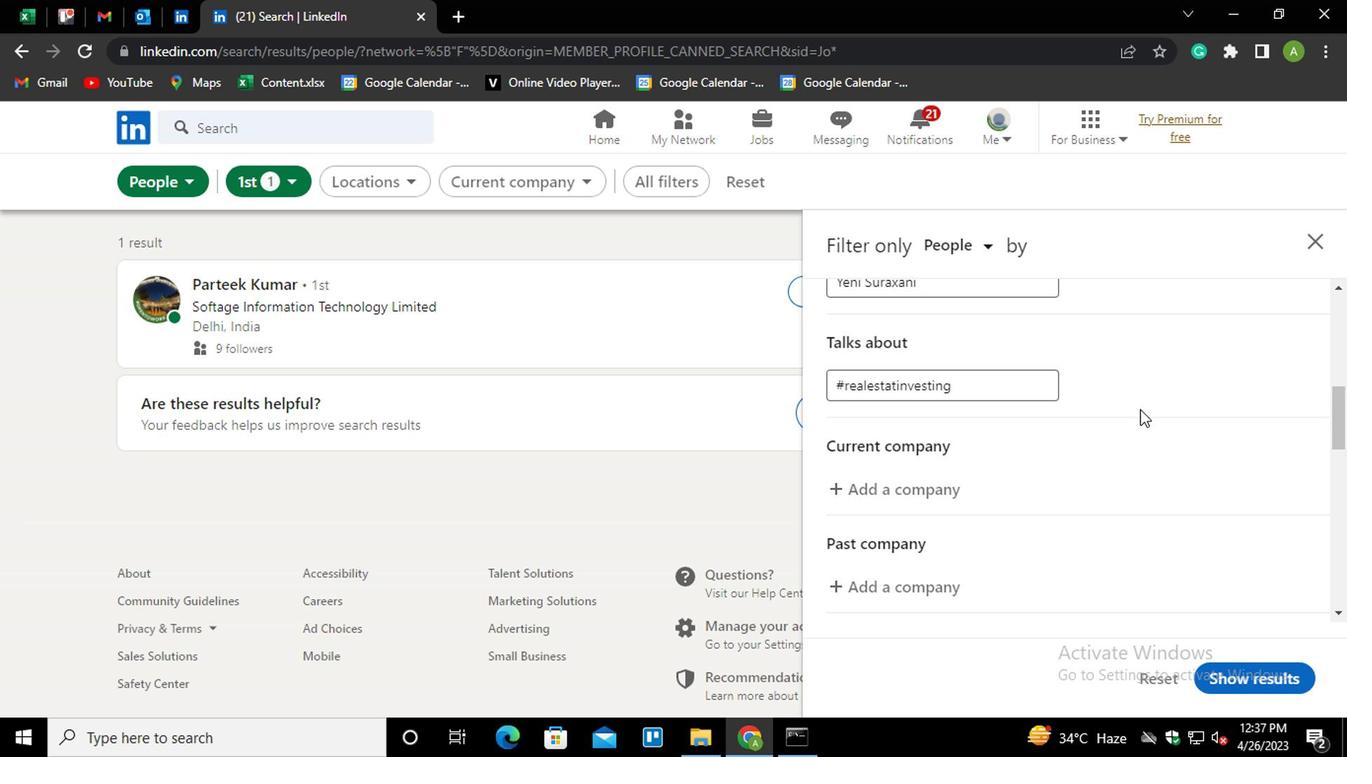
Action: Mouse moved to (964, 386)
Screenshot: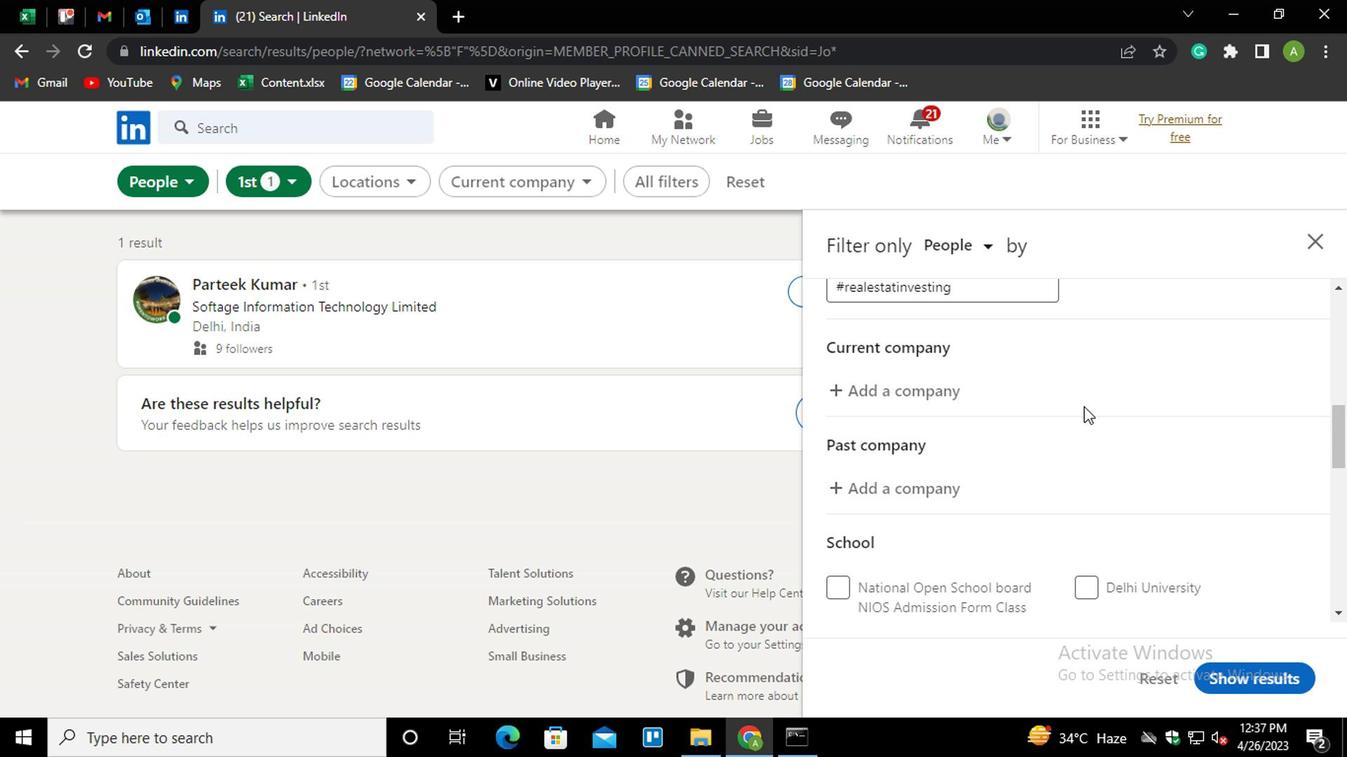 
Action: Mouse pressed left at (964, 386)
Screenshot: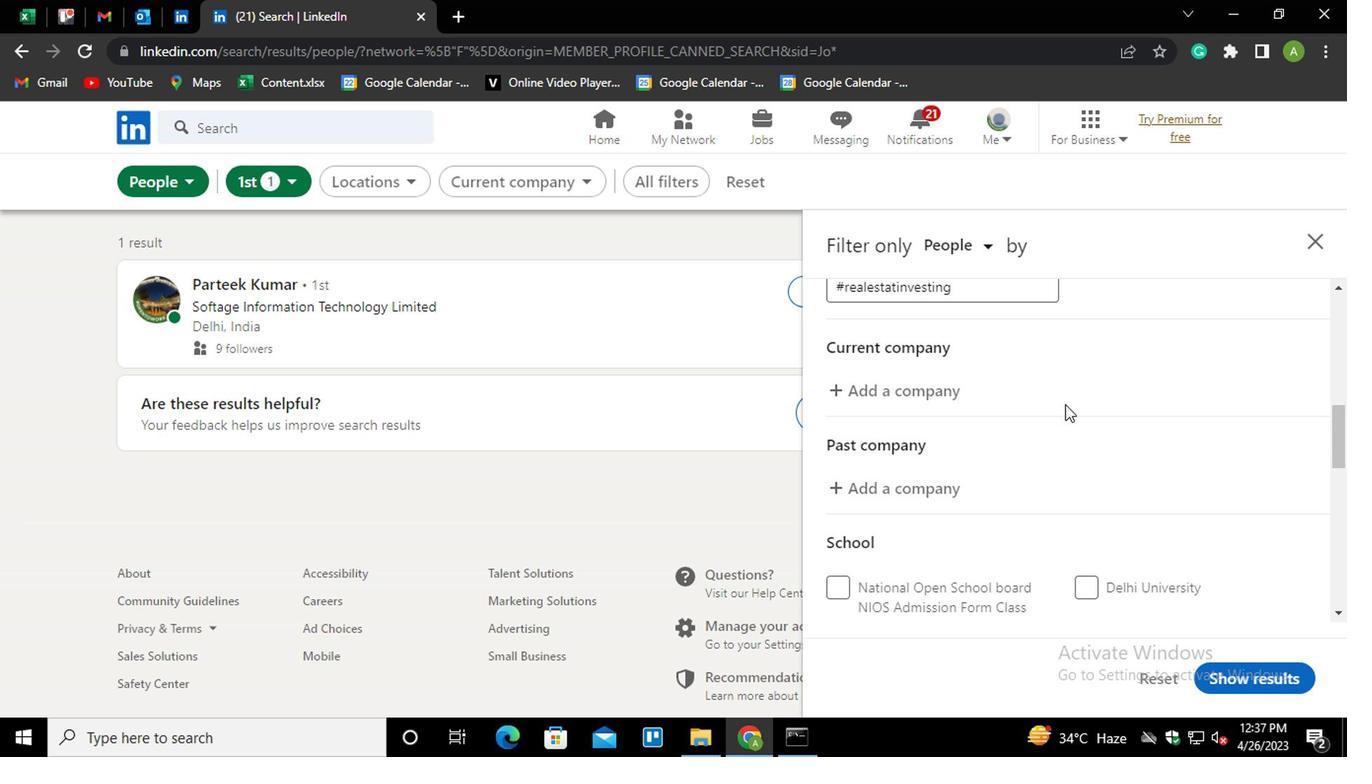 
Action: Key pressed <Key.shift>SOHO<Key.down><Key.down><Key.enter>
Screenshot: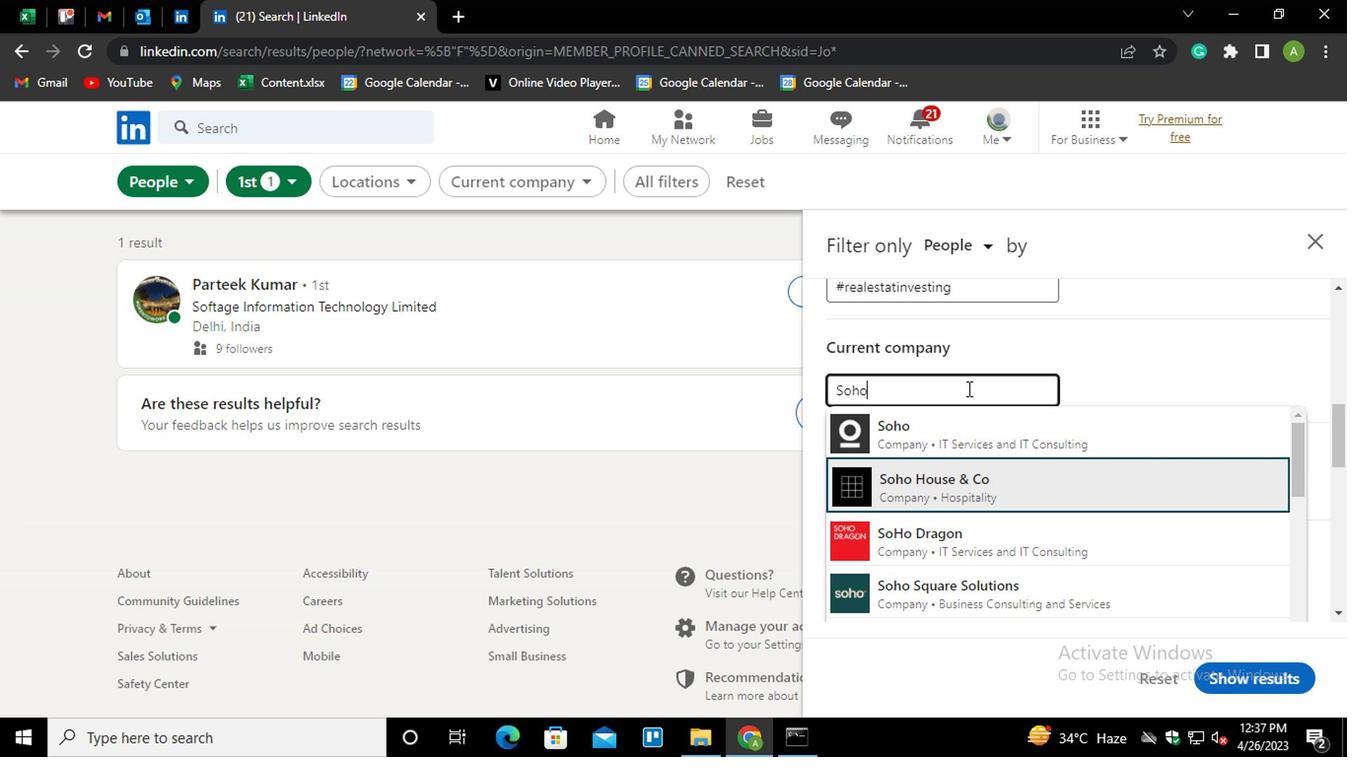 
Action: Mouse scrolled (964, 385) with delta (0, 0)
Screenshot: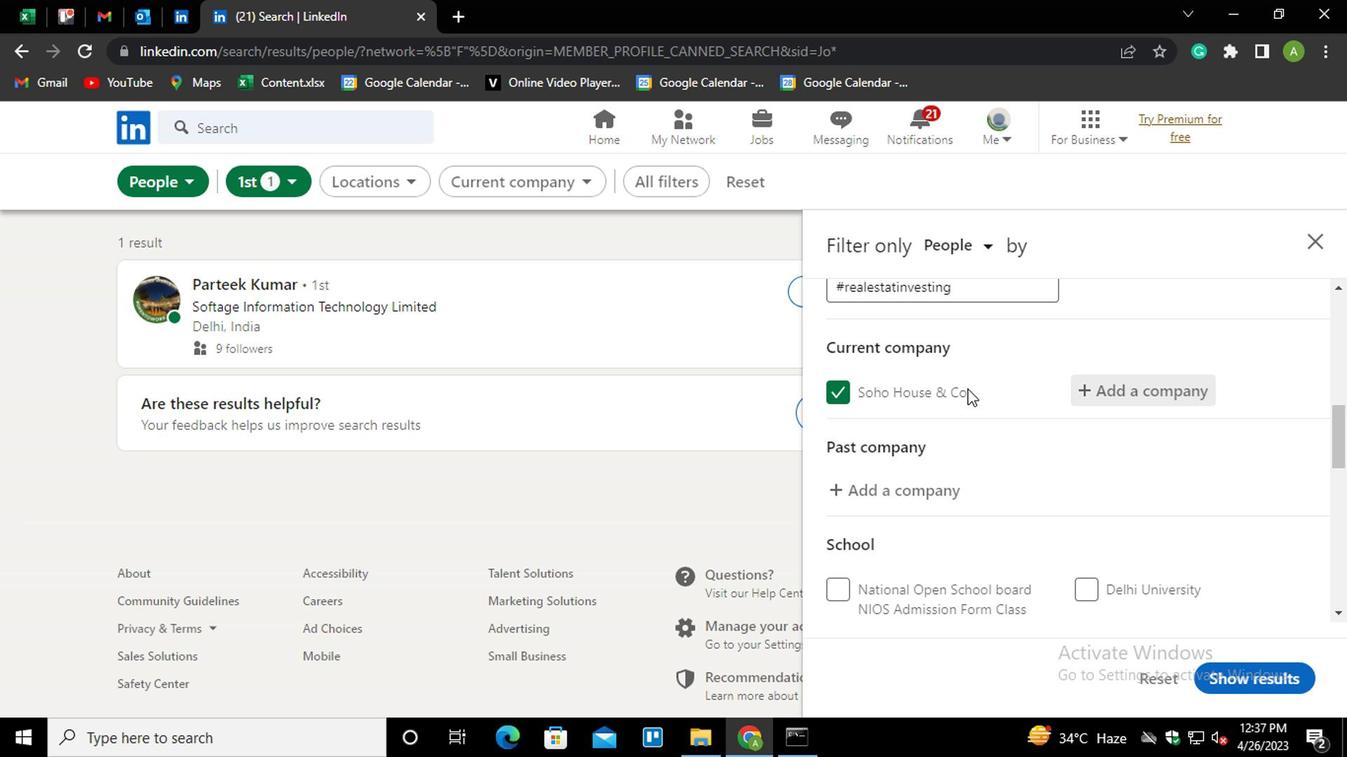 
Action: Mouse scrolled (964, 385) with delta (0, 0)
Screenshot: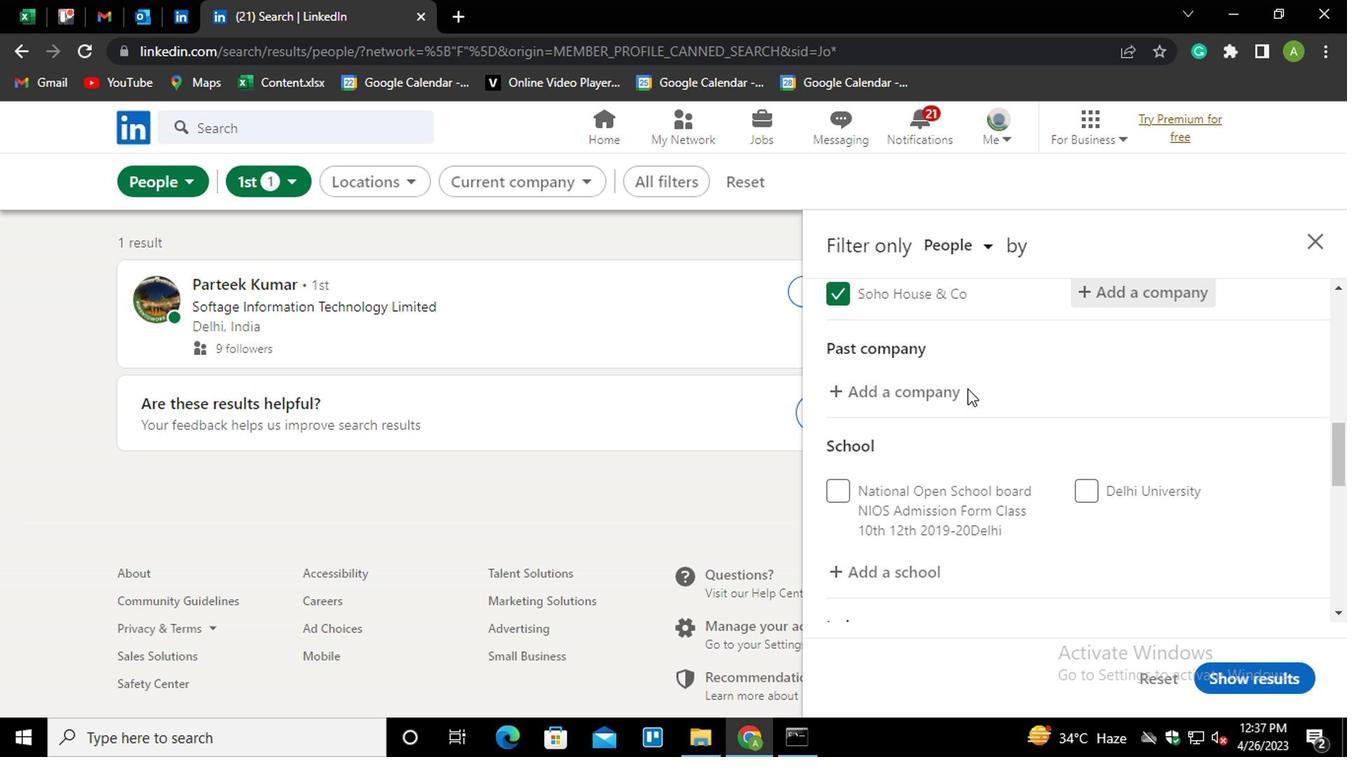 
Action: Mouse moved to (962, 392)
Screenshot: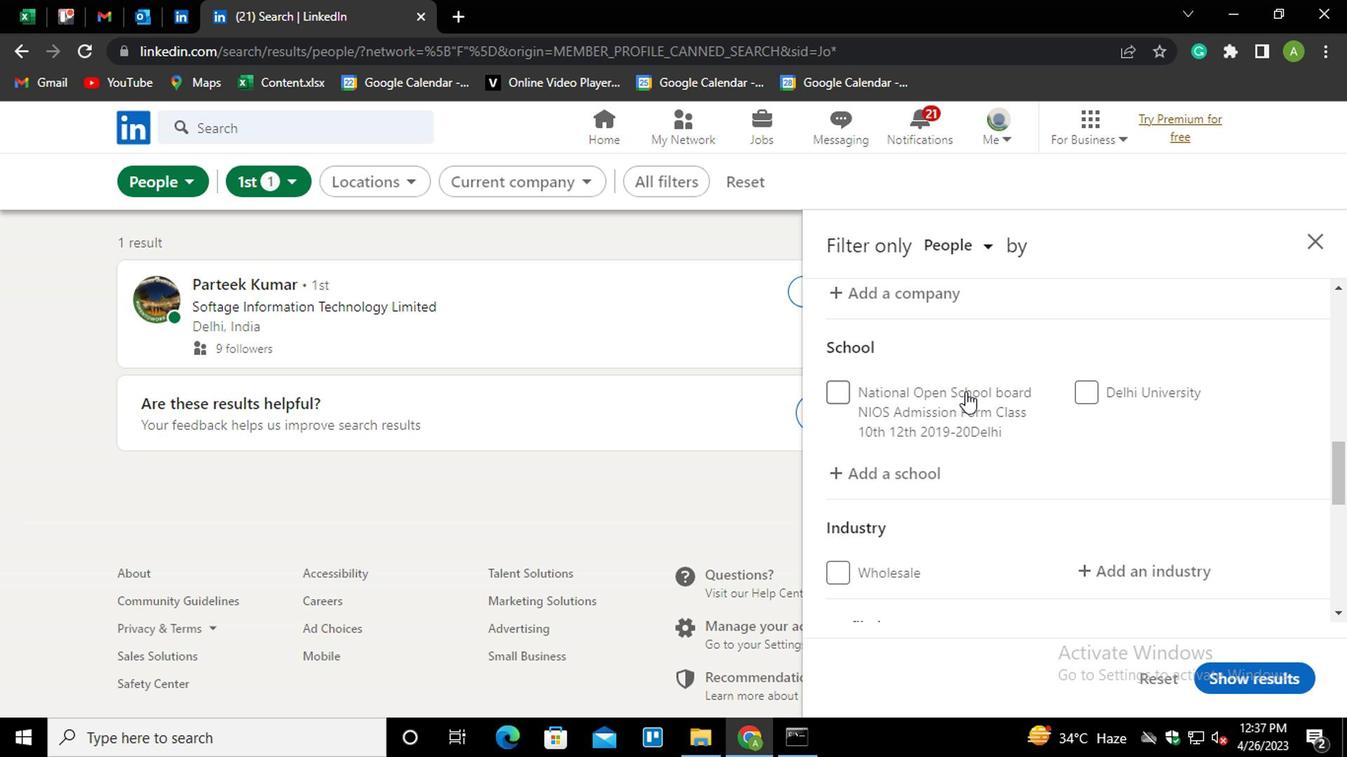 
Action: Mouse scrolled (962, 391) with delta (0, -1)
Screenshot: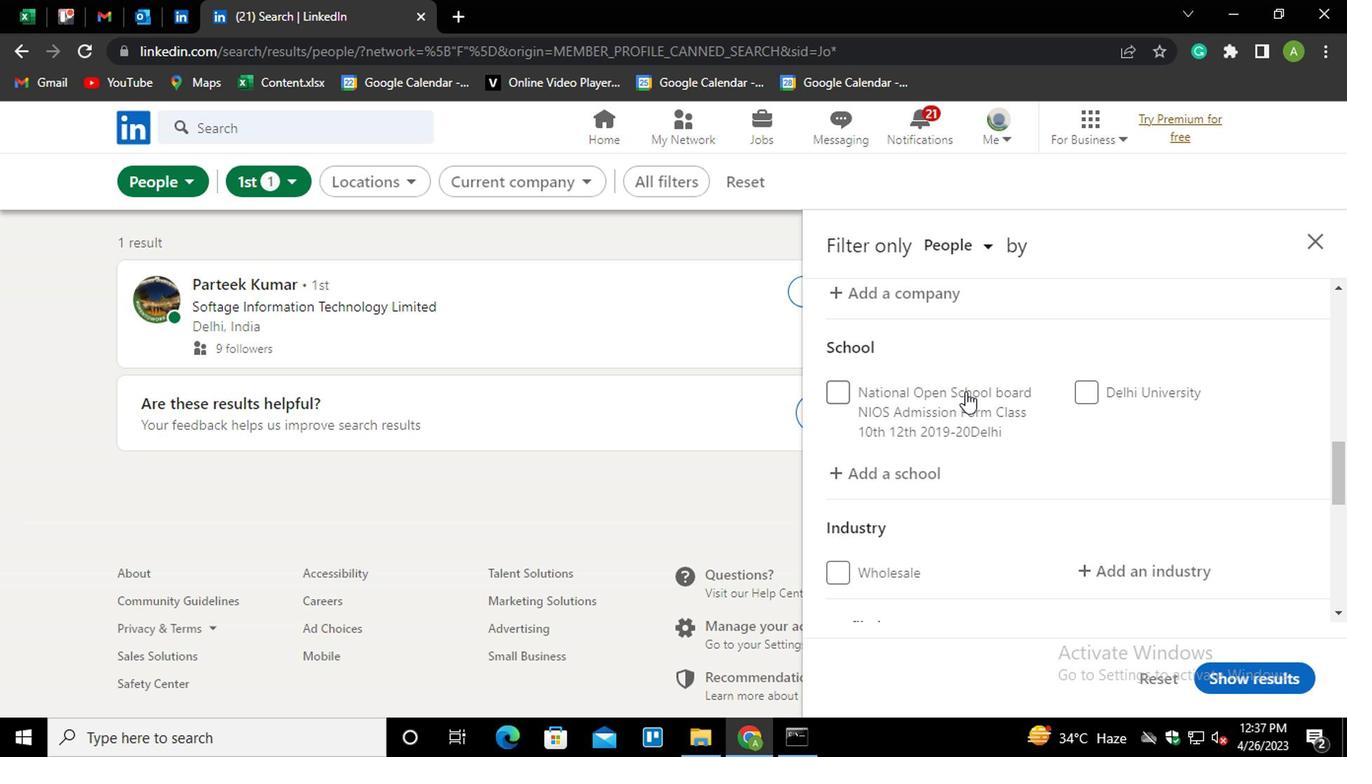 
Action: Mouse moved to (888, 367)
Screenshot: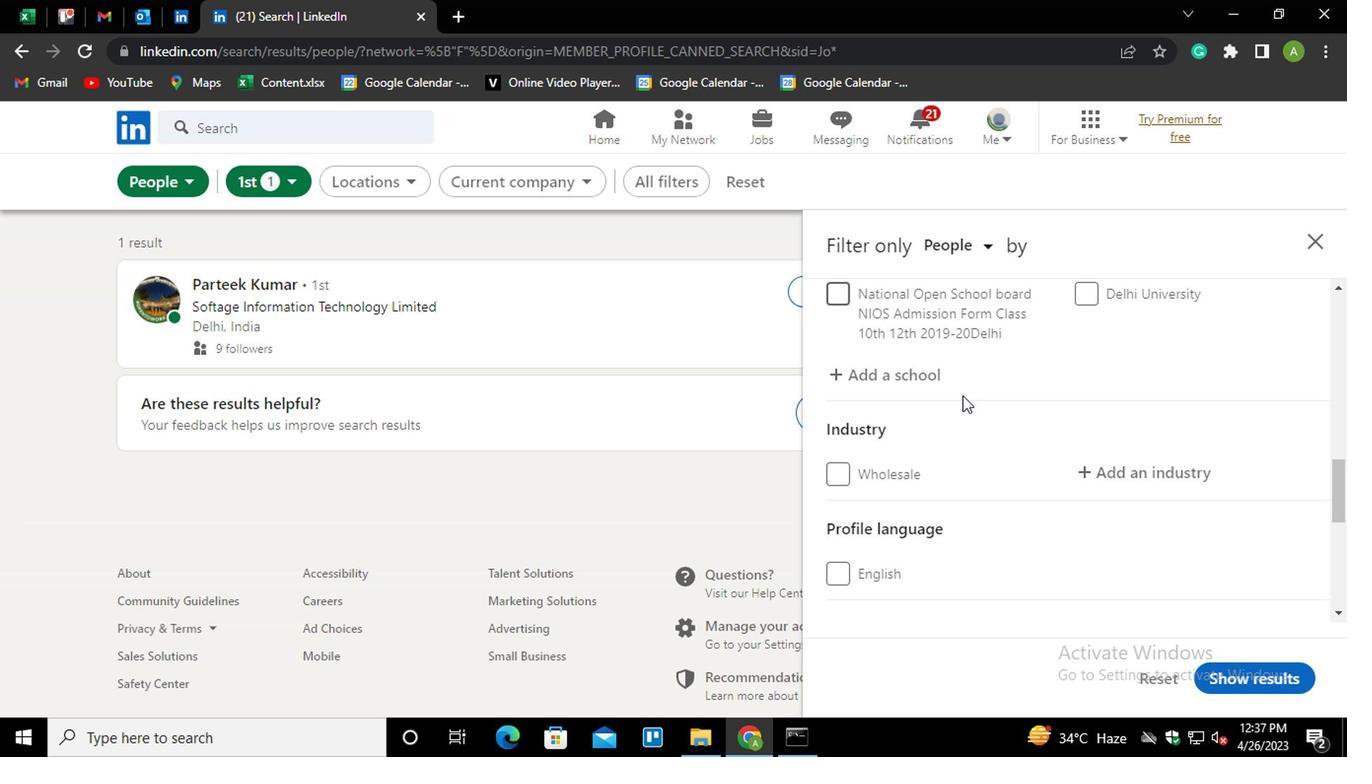 
Action: Mouse pressed left at (888, 367)
Screenshot: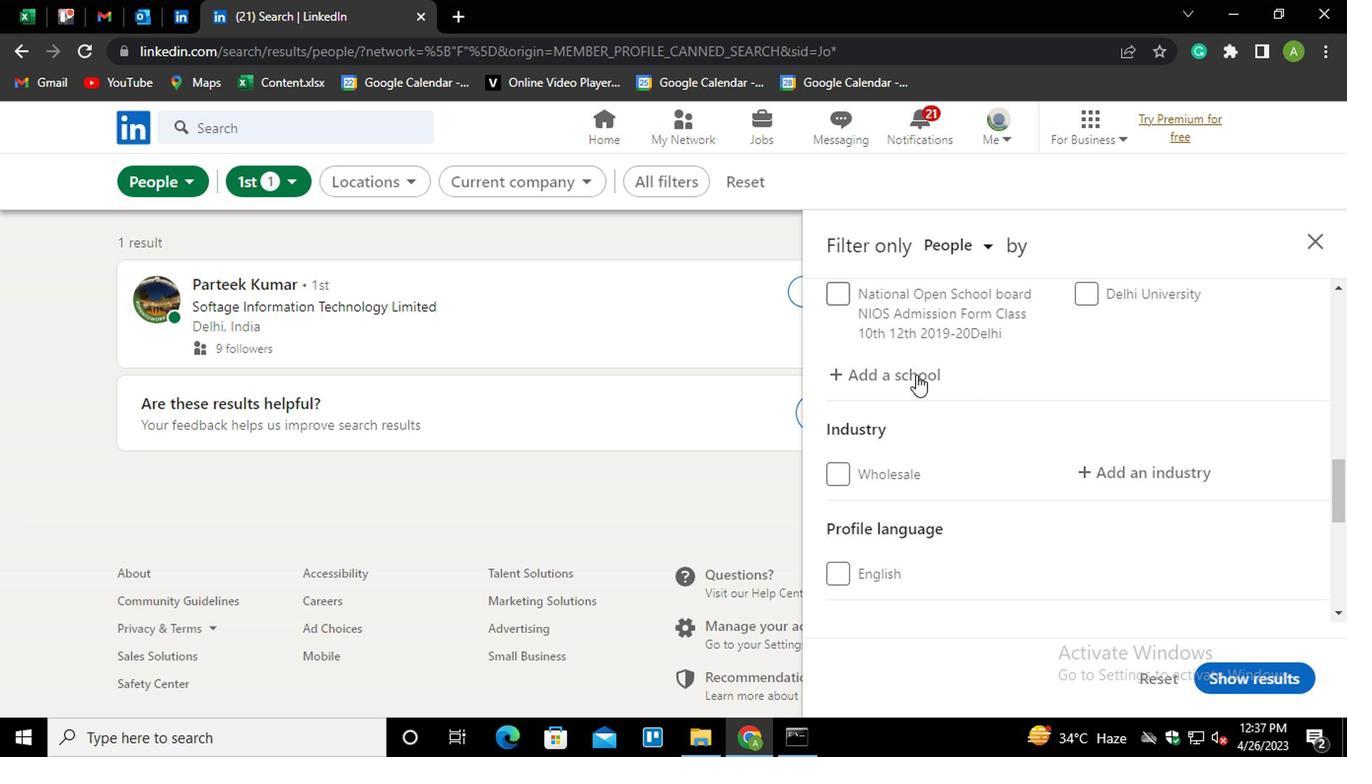 
Action: Mouse moved to (914, 376)
Screenshot: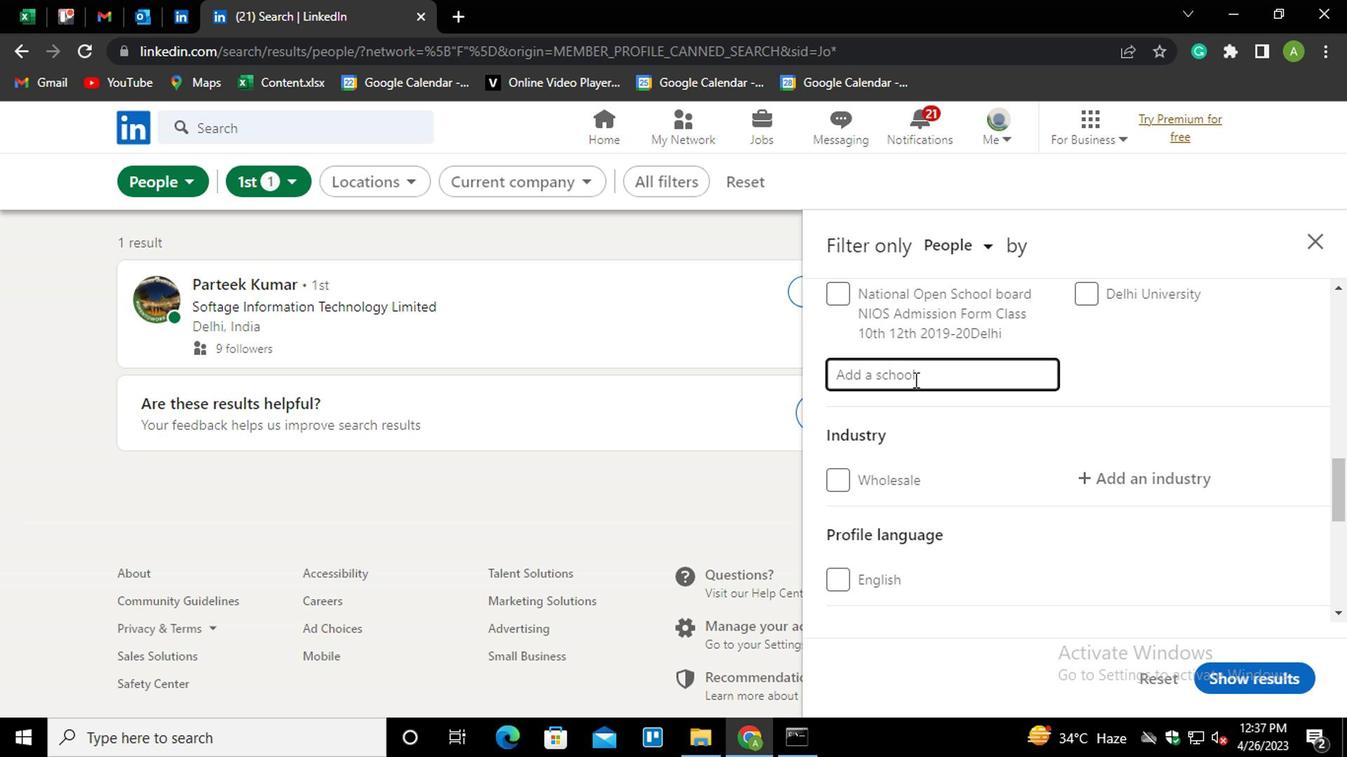 
Action: Mouse pressed left at (914, 376)
Screenshot: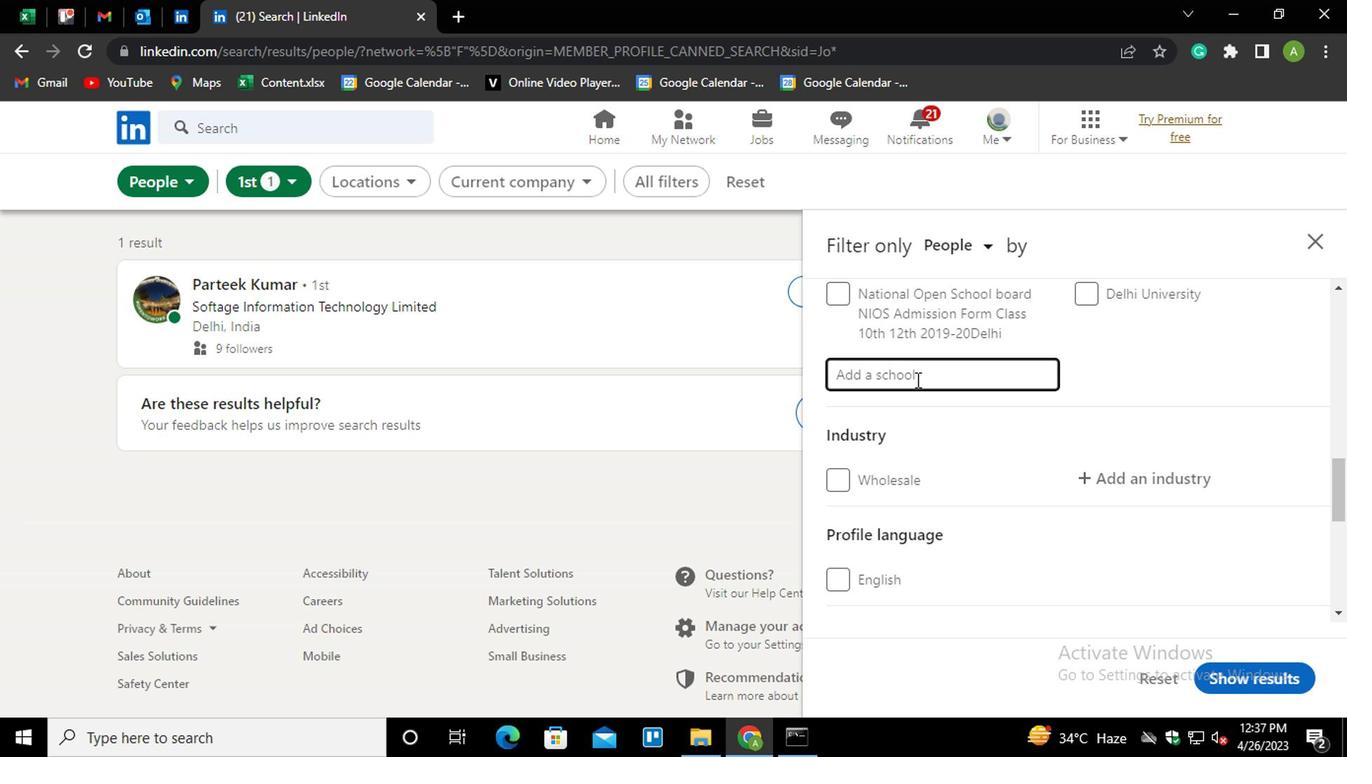 
Action: Key pressed <Key.shift>GURU<Key.down><Key.space><Key.shift_r>NANA<Key.down><Key.down><Key.down><Key.down><Key.down><Key.down><Key.down><Key.enter>
Screenshot: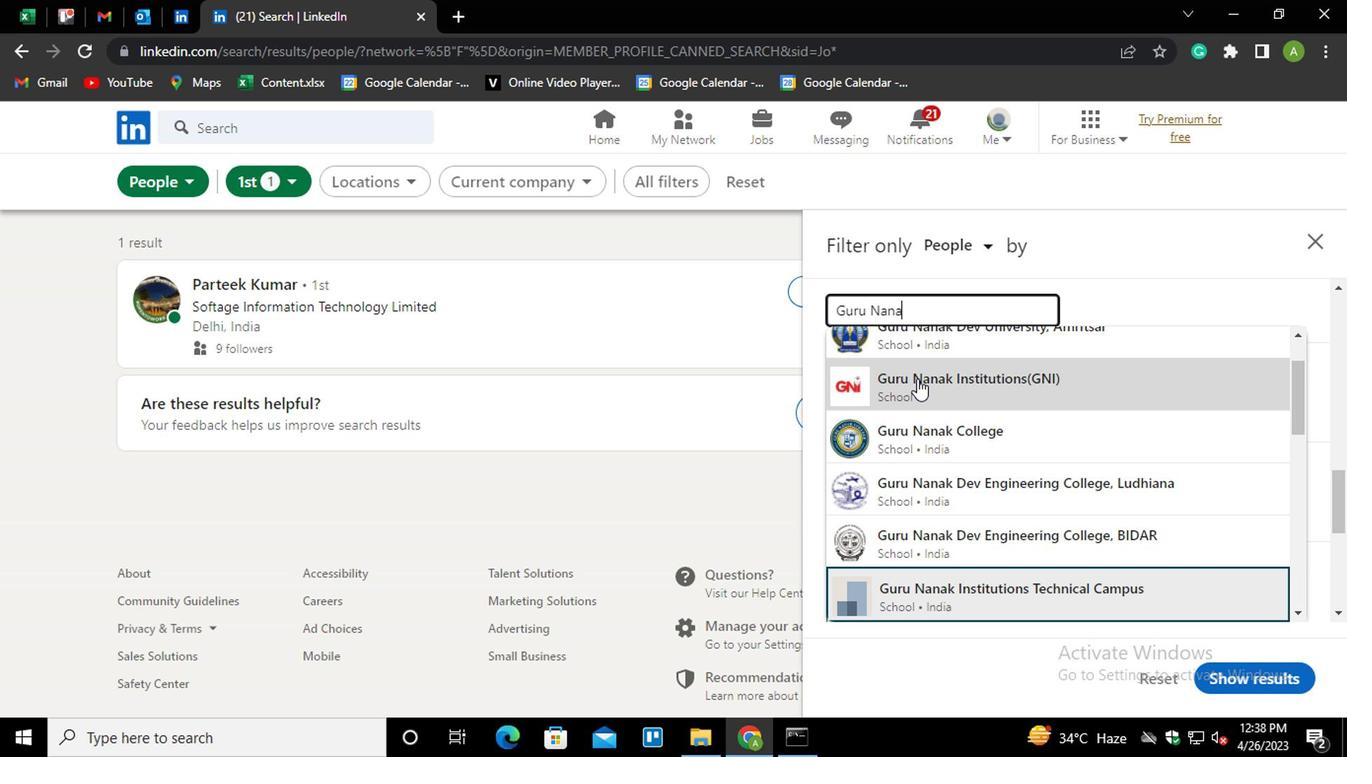 
Action: Mouse moved to (916, 376)
Screenshot: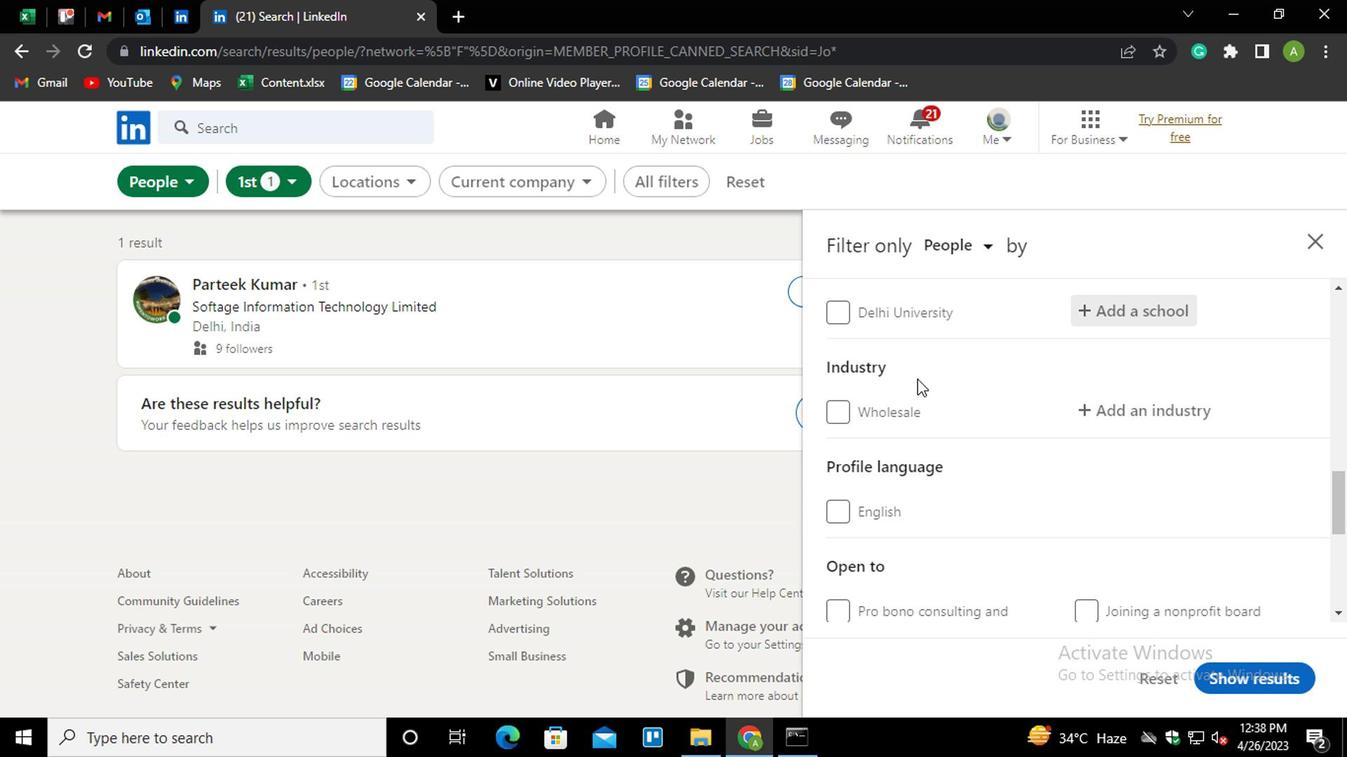 
Action: Mouse scrolled (916, 374) with delta (0, -1)
Screenshot: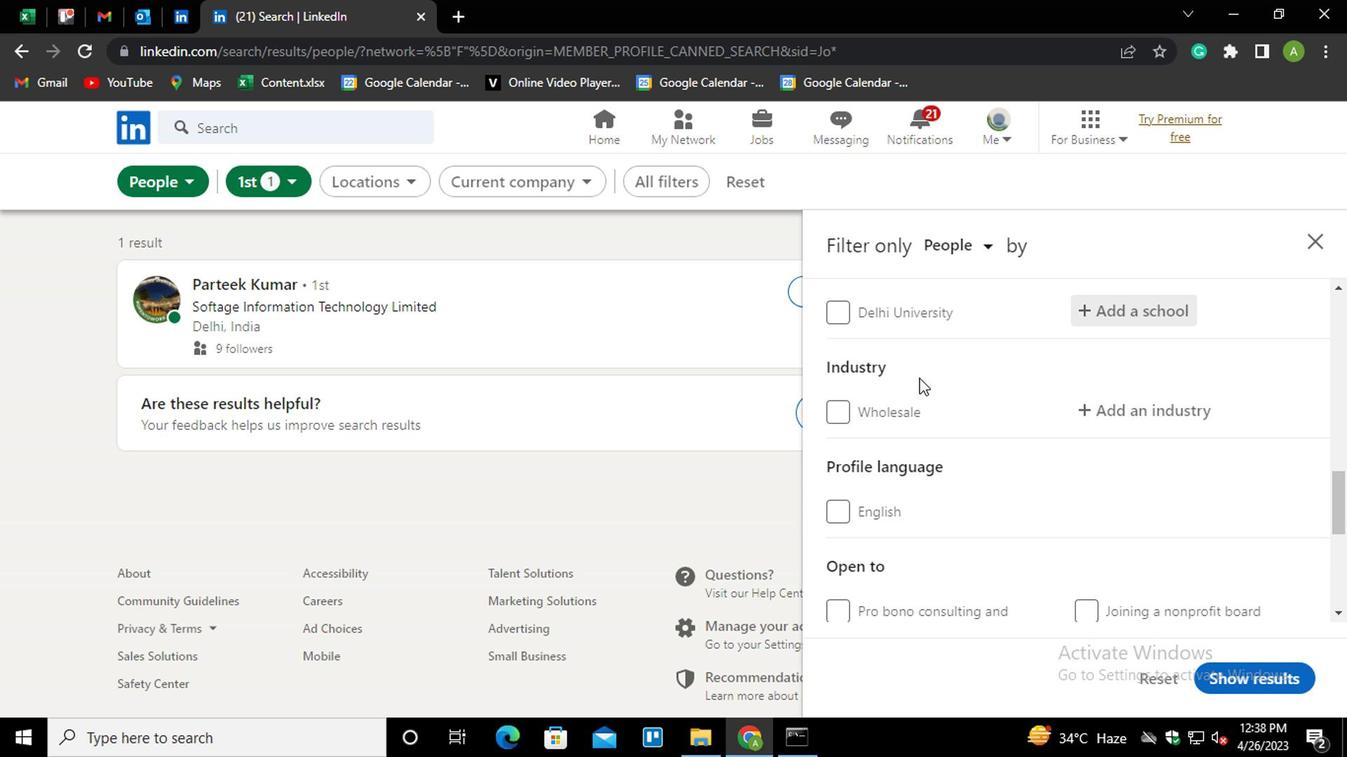 
Action: Mouse moved to (1130, 297)
Screenshot: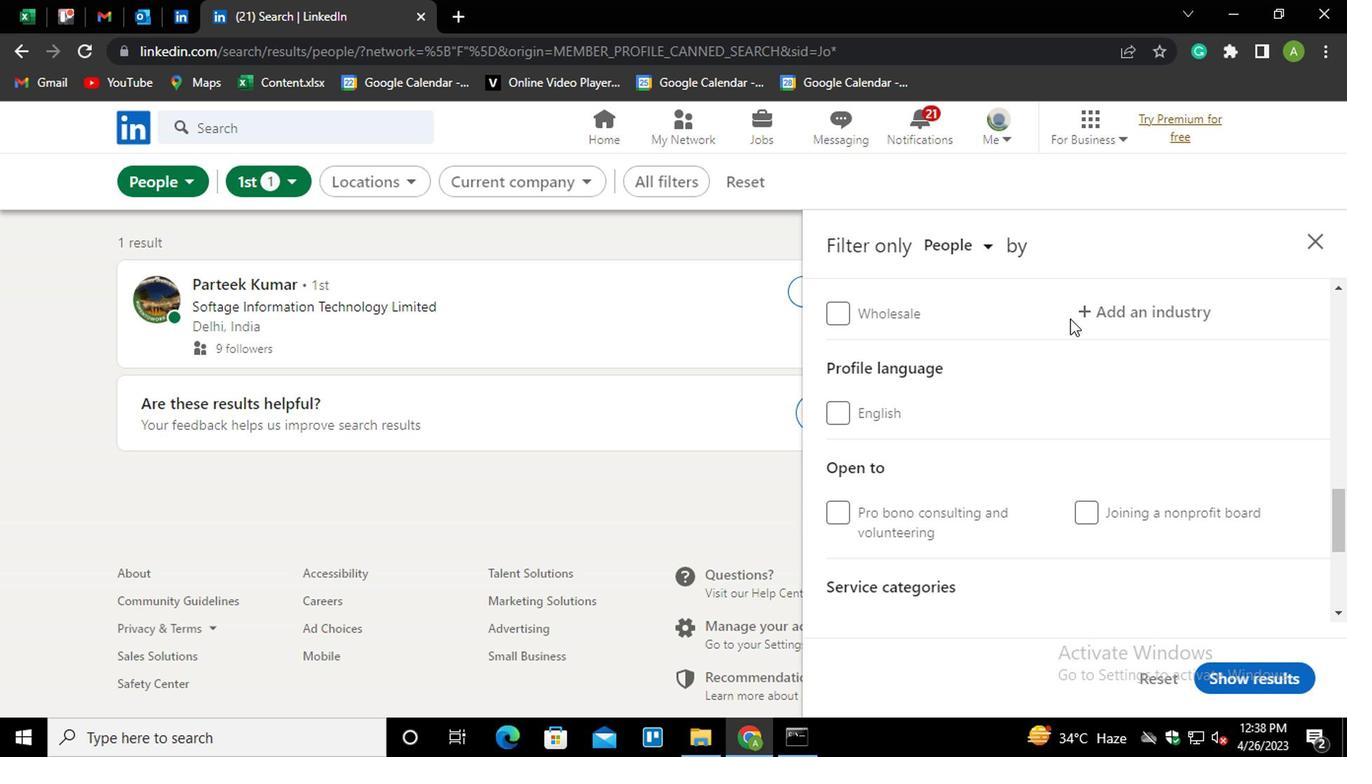 
Action: Mouse pressed left at (1130, 297)
Screenshot: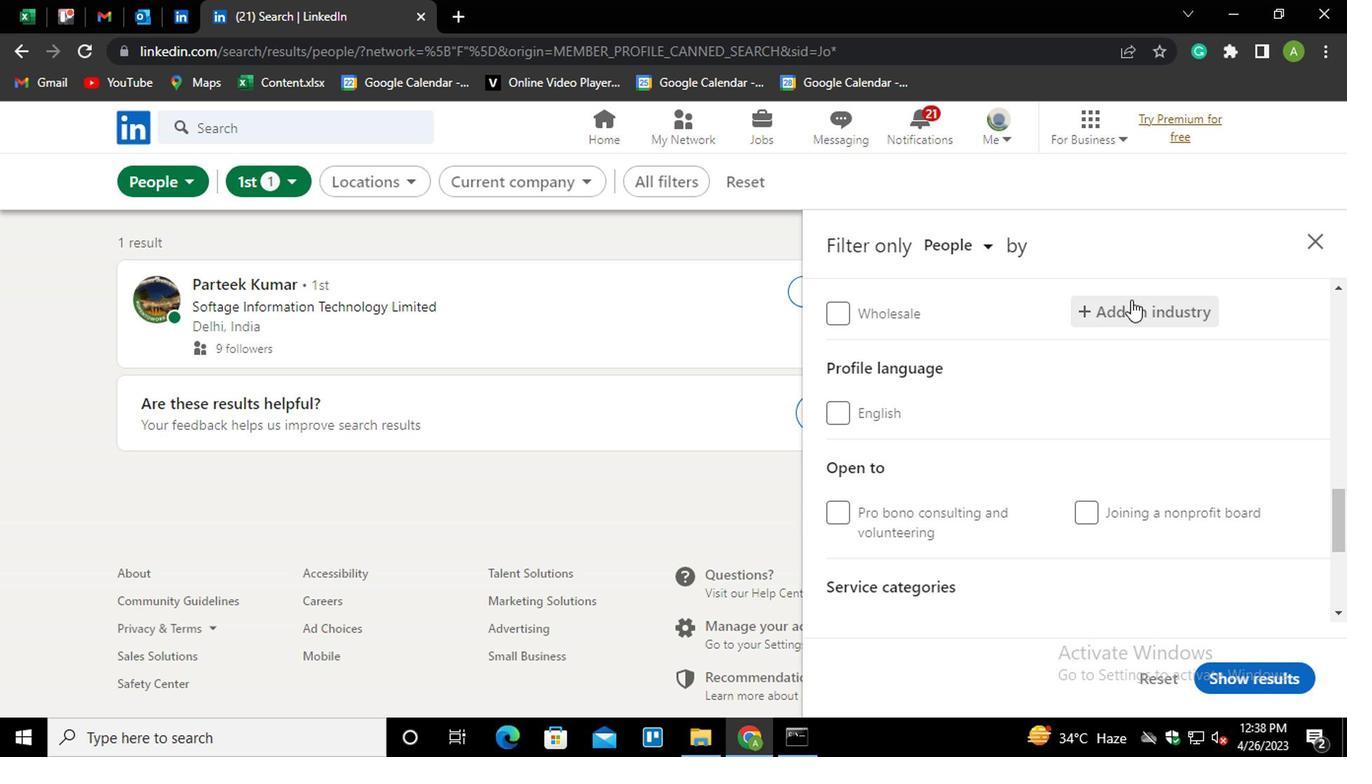 
Action: Mouse moved to (1131, 306)
Screenshot: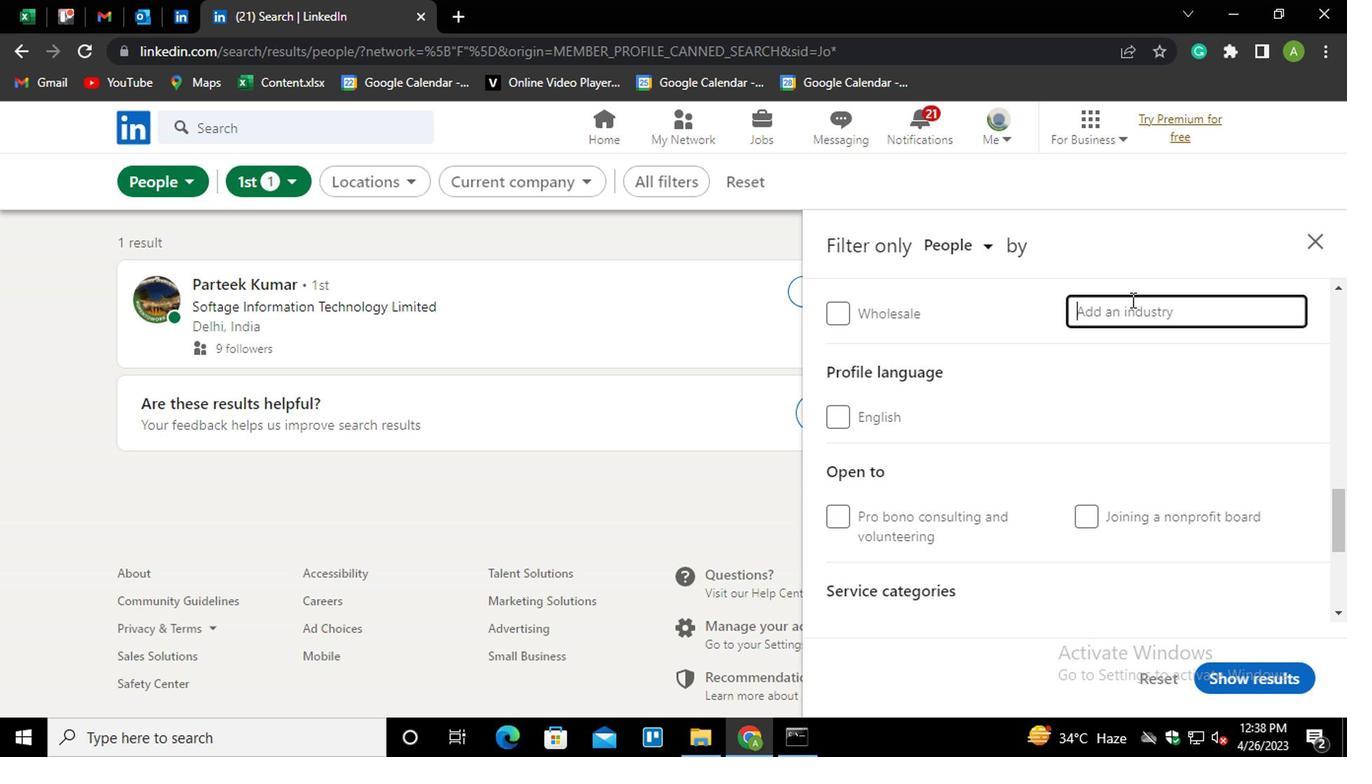 
Action: Mouse pressed left at (1131, 306)
Screenshot: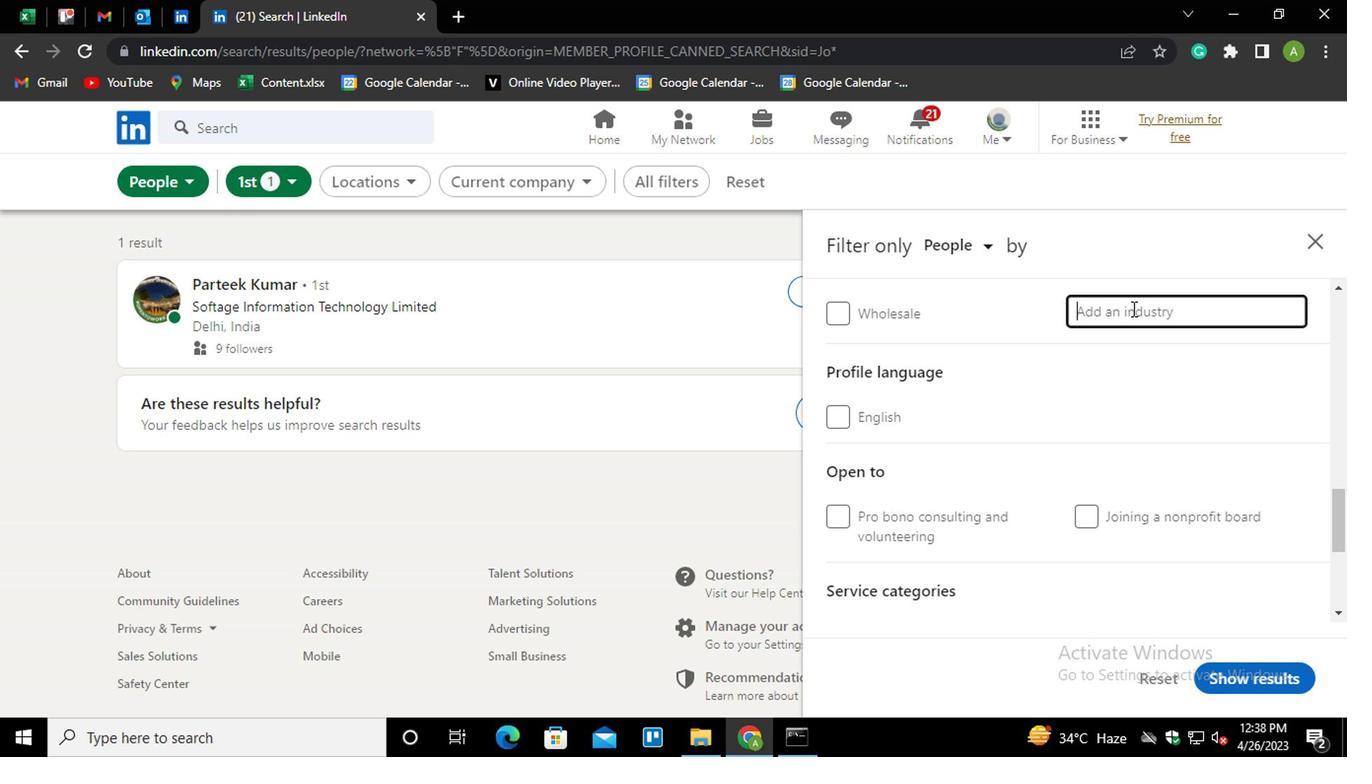 
Action: Key pressed <Key.shift>COMPUTER<Key.down><Key.down><Key.enter>
Screenshot: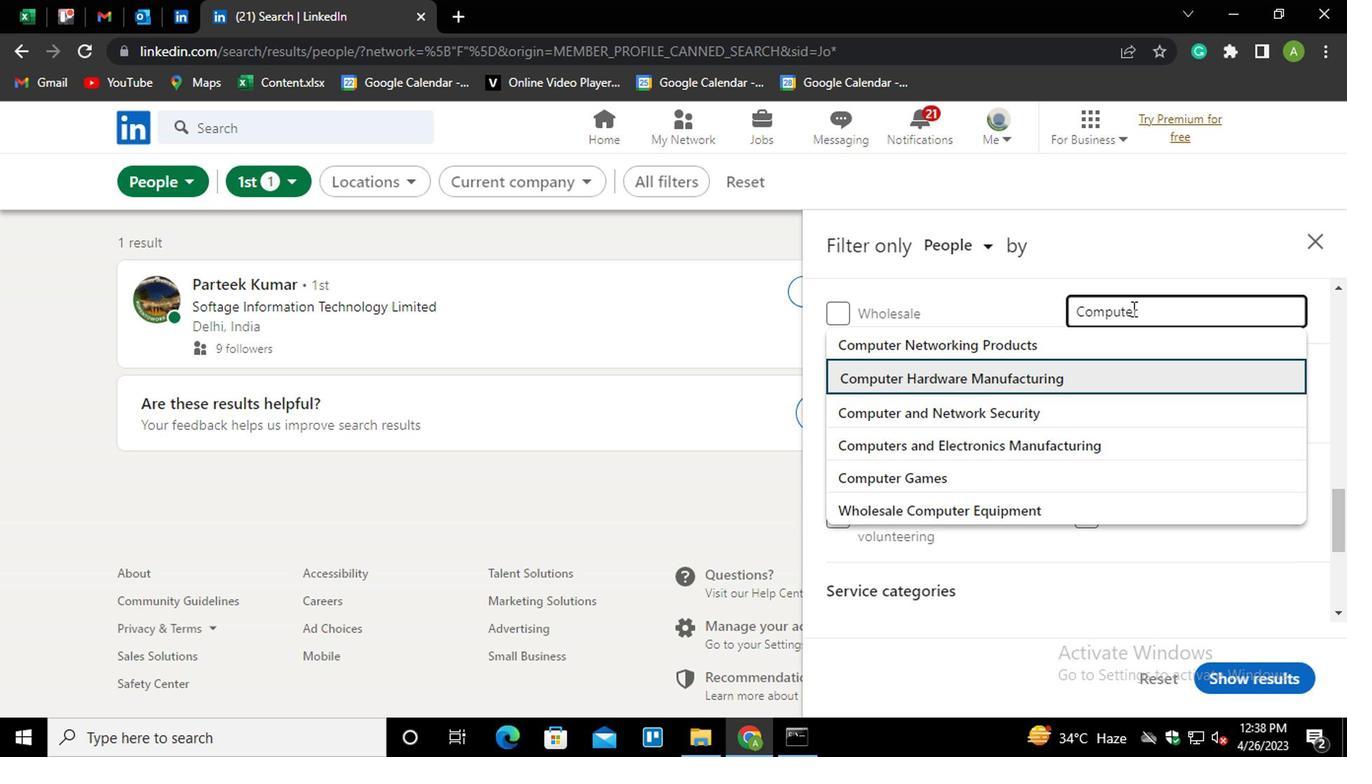 
Action: Mouse moved to (1116, 369)
Screenshot: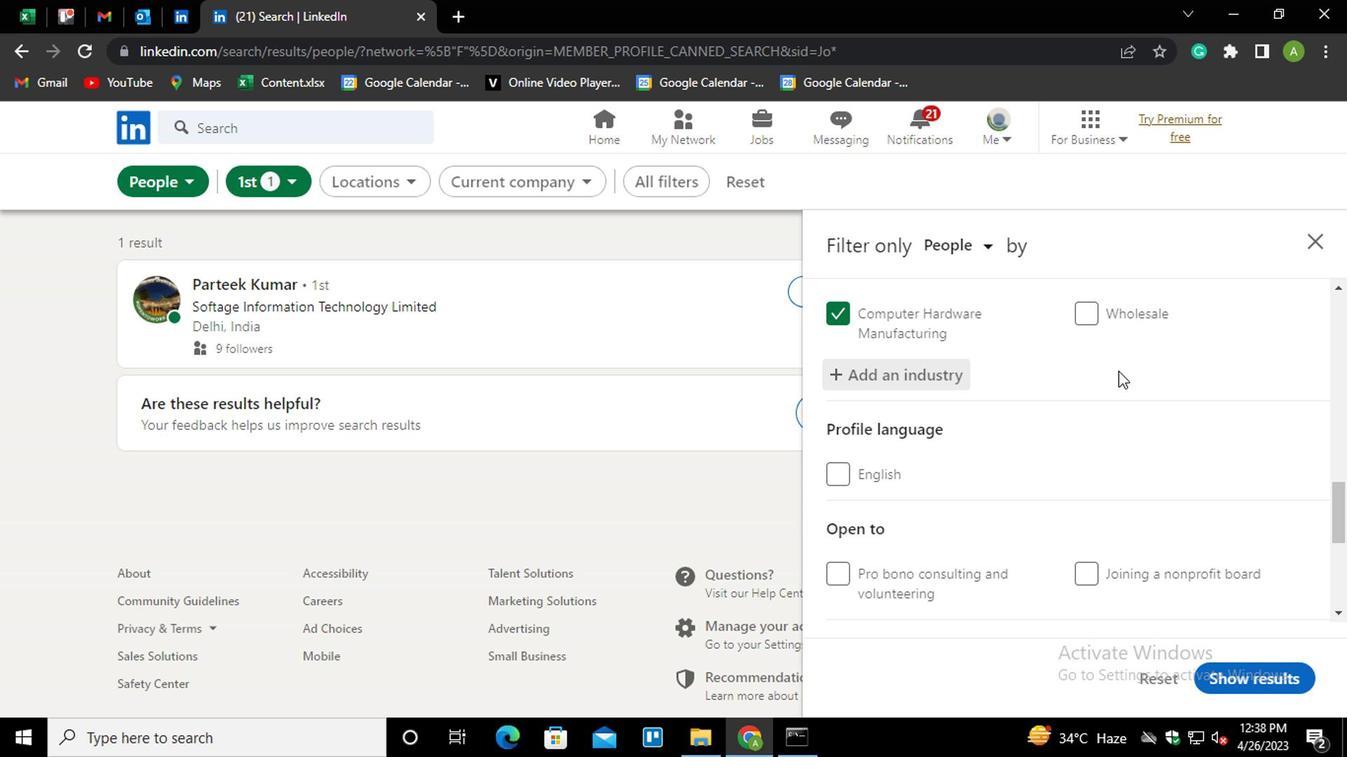 
Action: Mouse scrolled (1116, 369) with delta (0, 0)
Screenshot: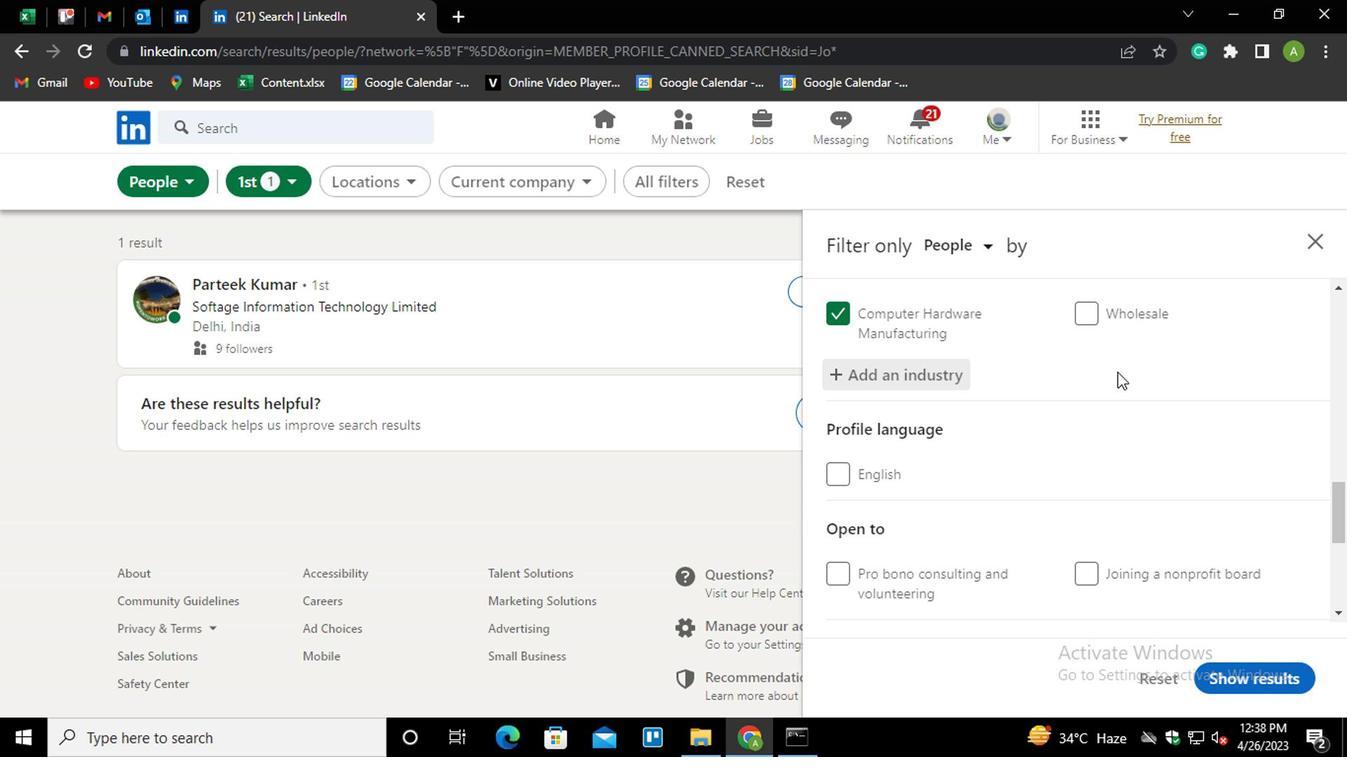 
Action: Mouse scrolled (1116, 369) with delta (0, 0)
Screenshot: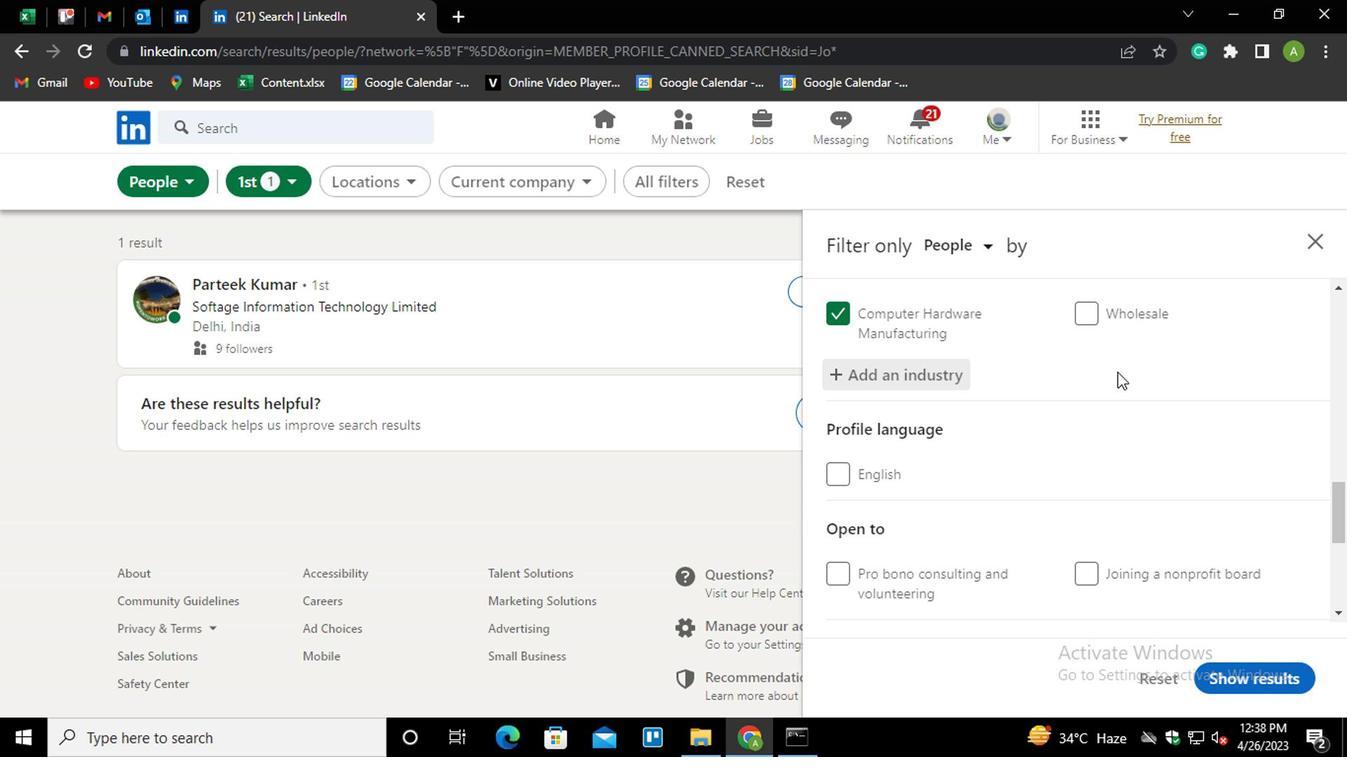 
Action: Mouse scrolled (1116, 369) with delta (0, 0)
Screenshot: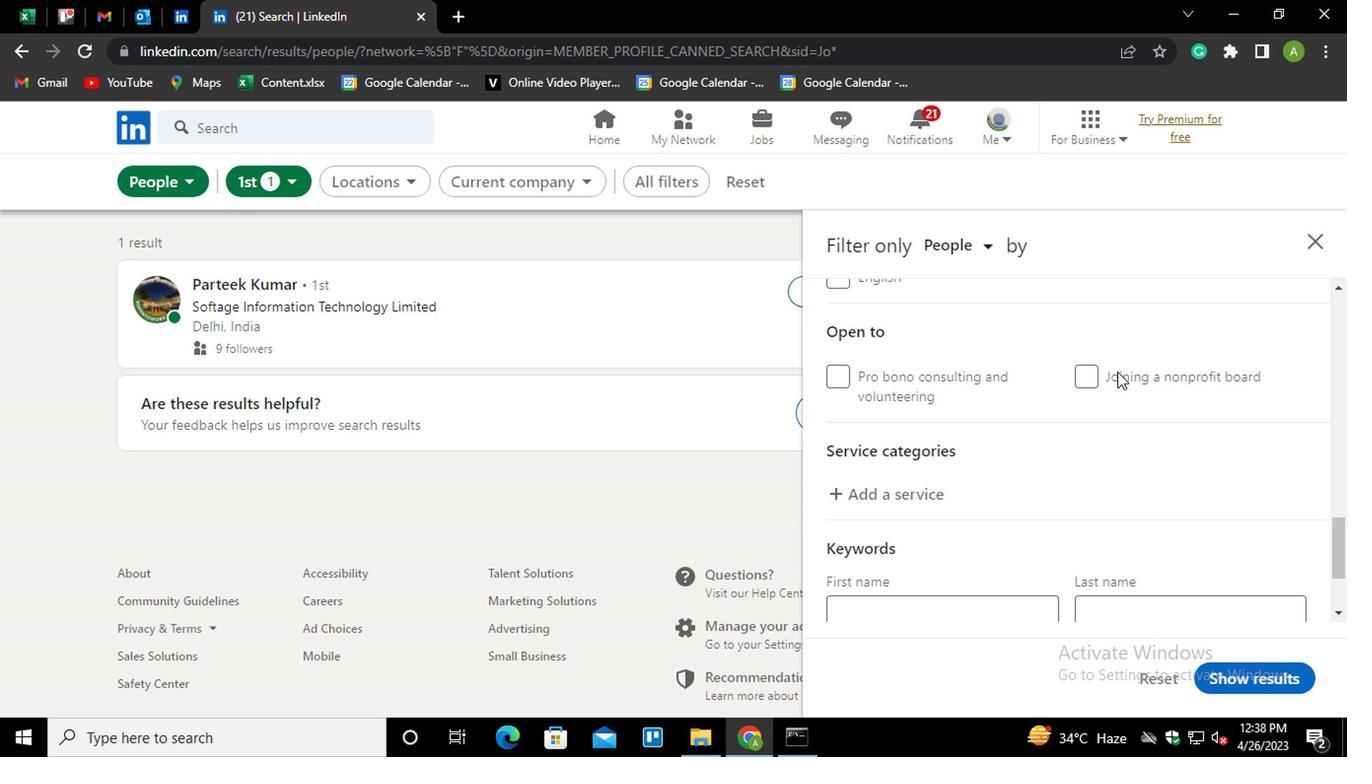
Action: Mouse moved to (919, 398)
Screenshot: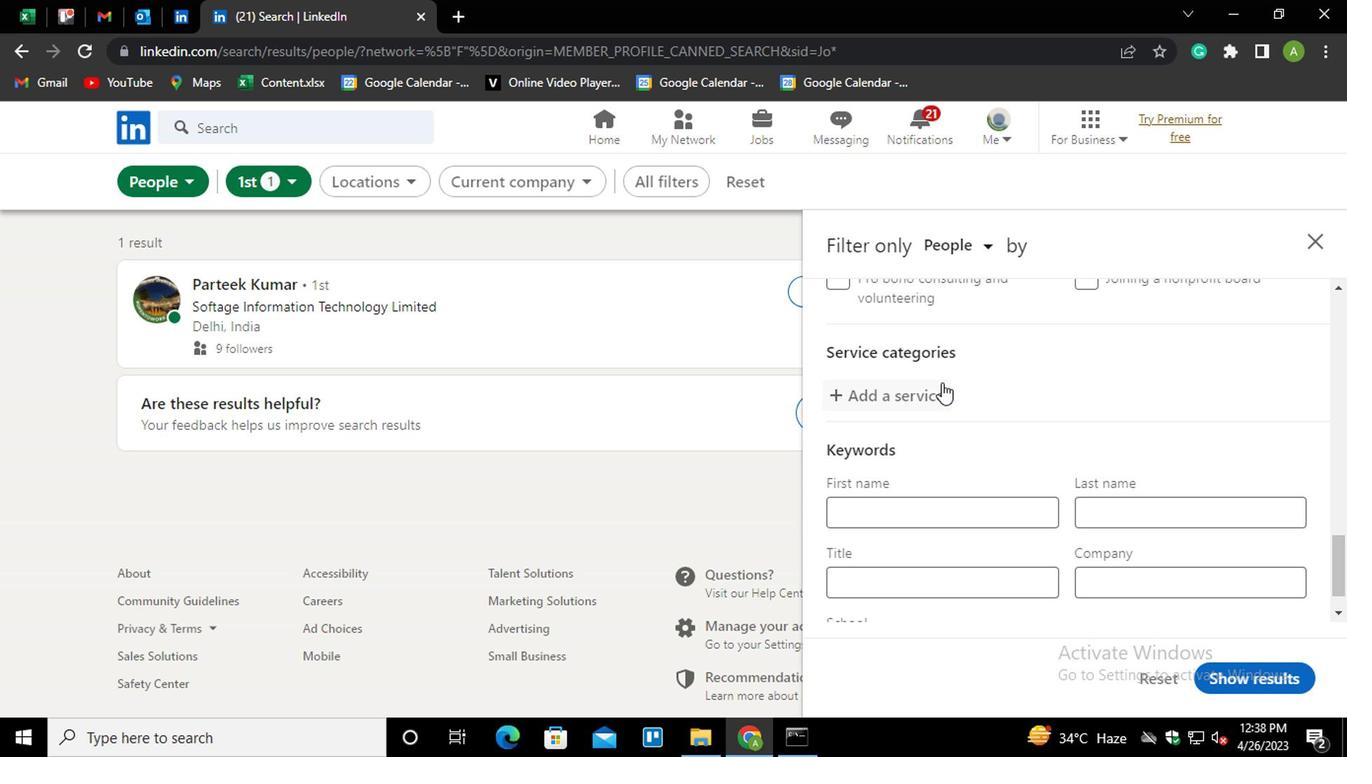 
Action: Mouse pressed left at (919, 398)
Screenshot: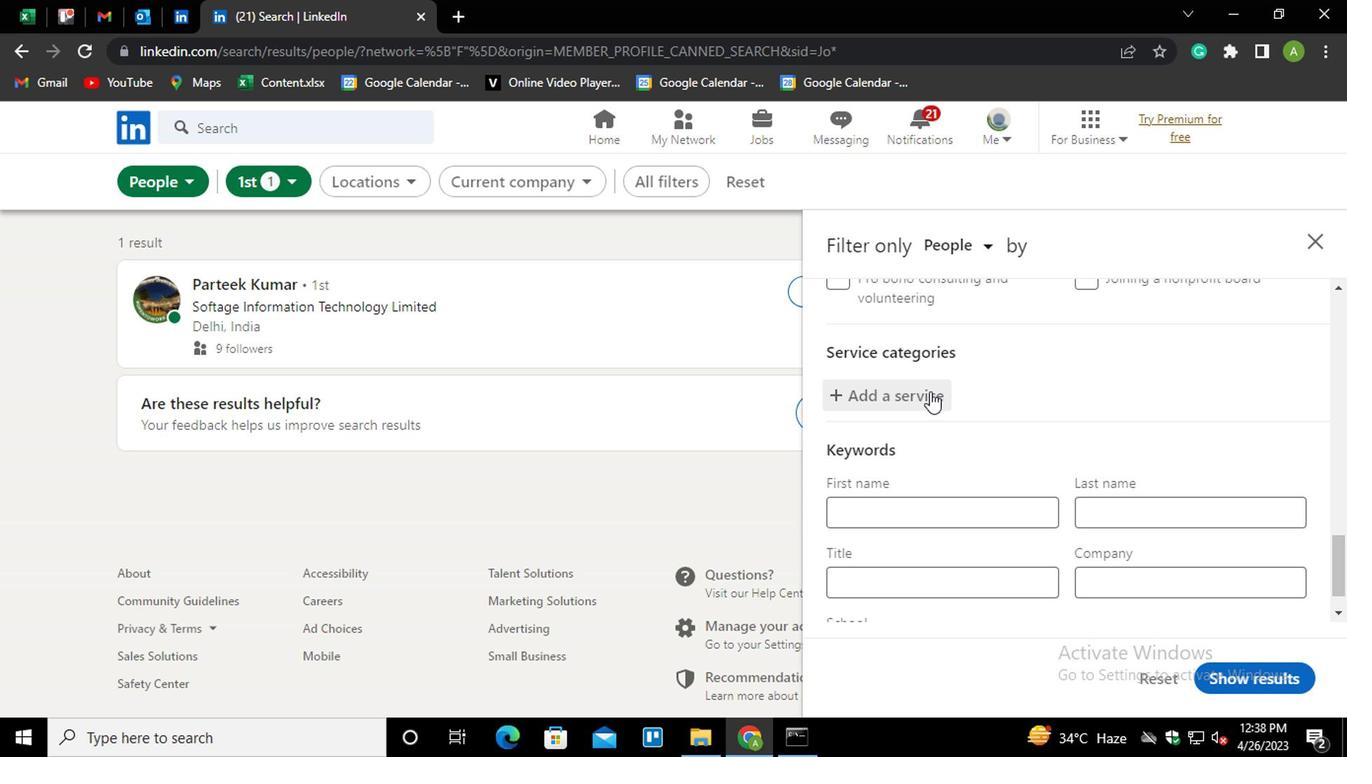 
Action: Mouse moved to (920, 397)
Screenshot: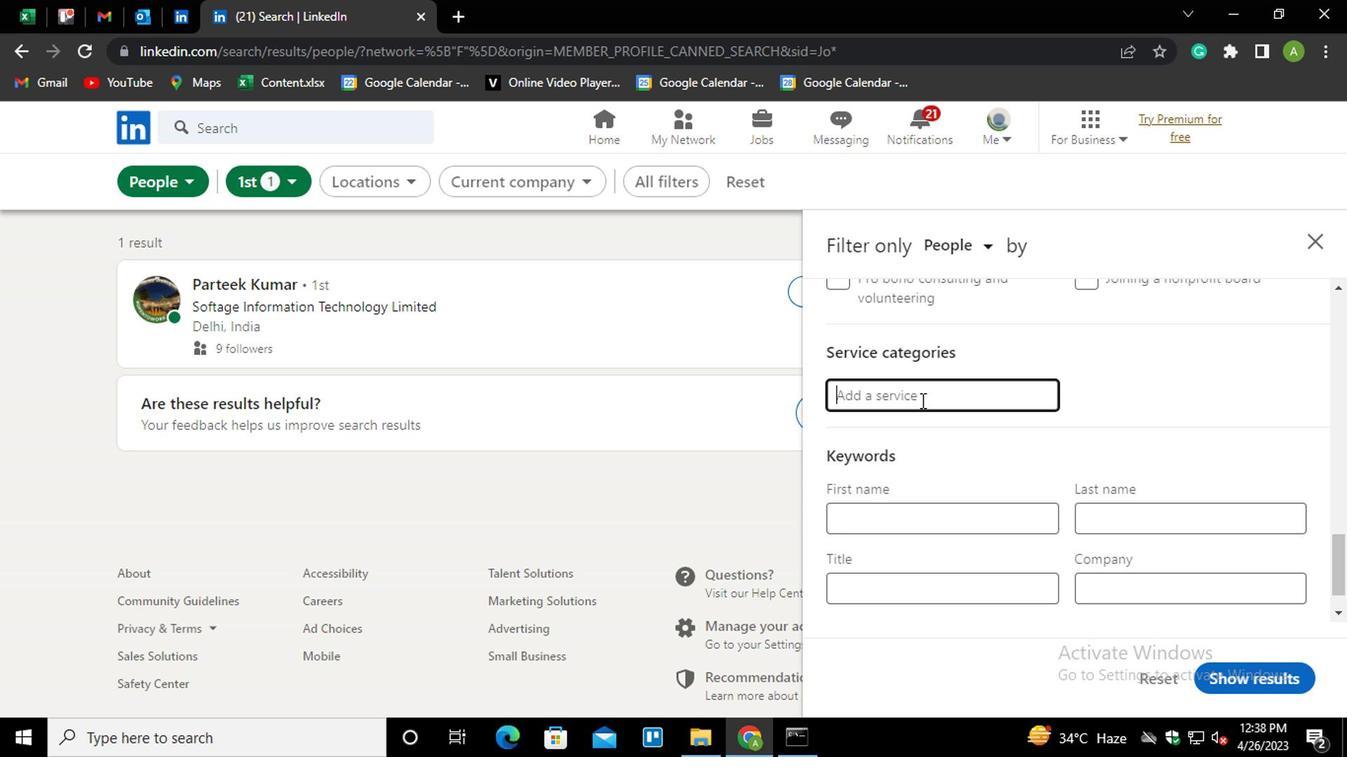 
Action: Mouse pressed left at (920, 397)
Screenshot: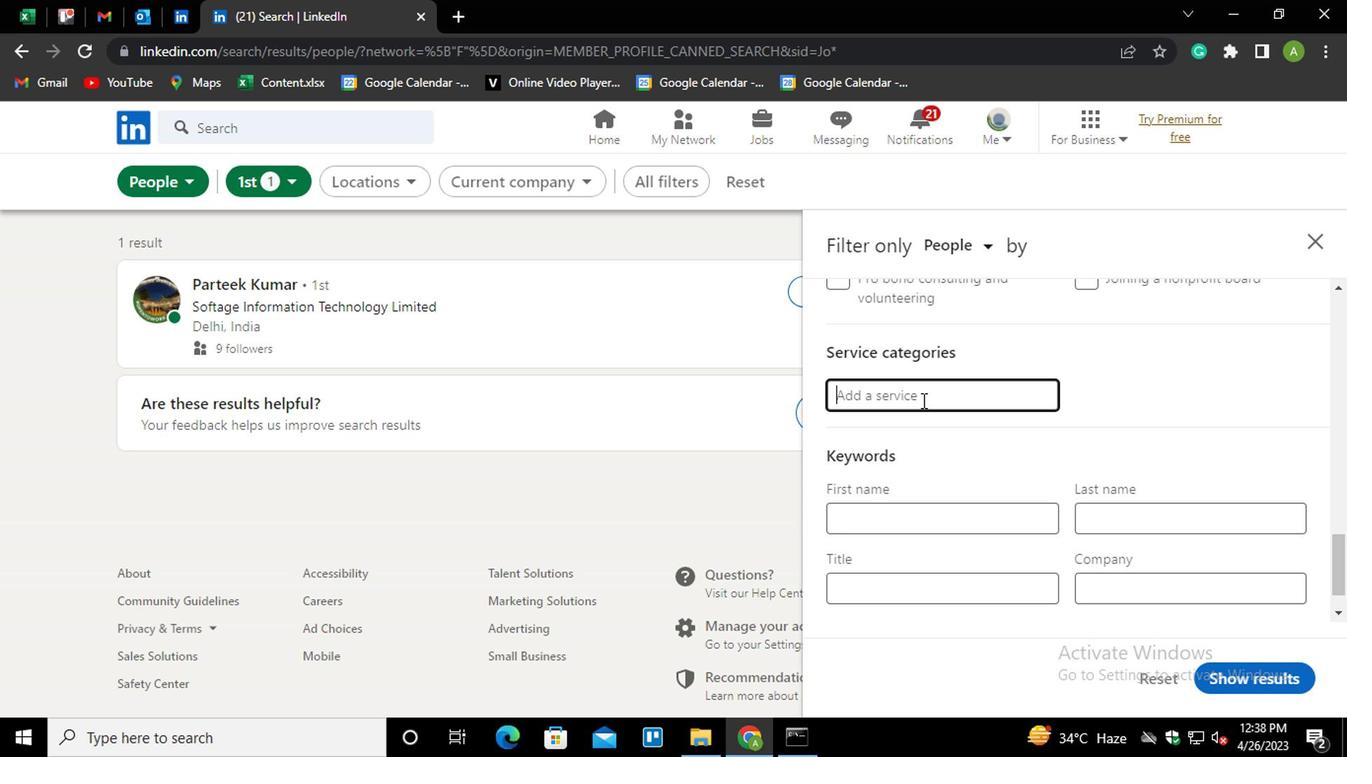 
Action: Key pressed <Key.shift_r>PACJ<Key.backspace><Key.down><Key.enter>
Screenshot: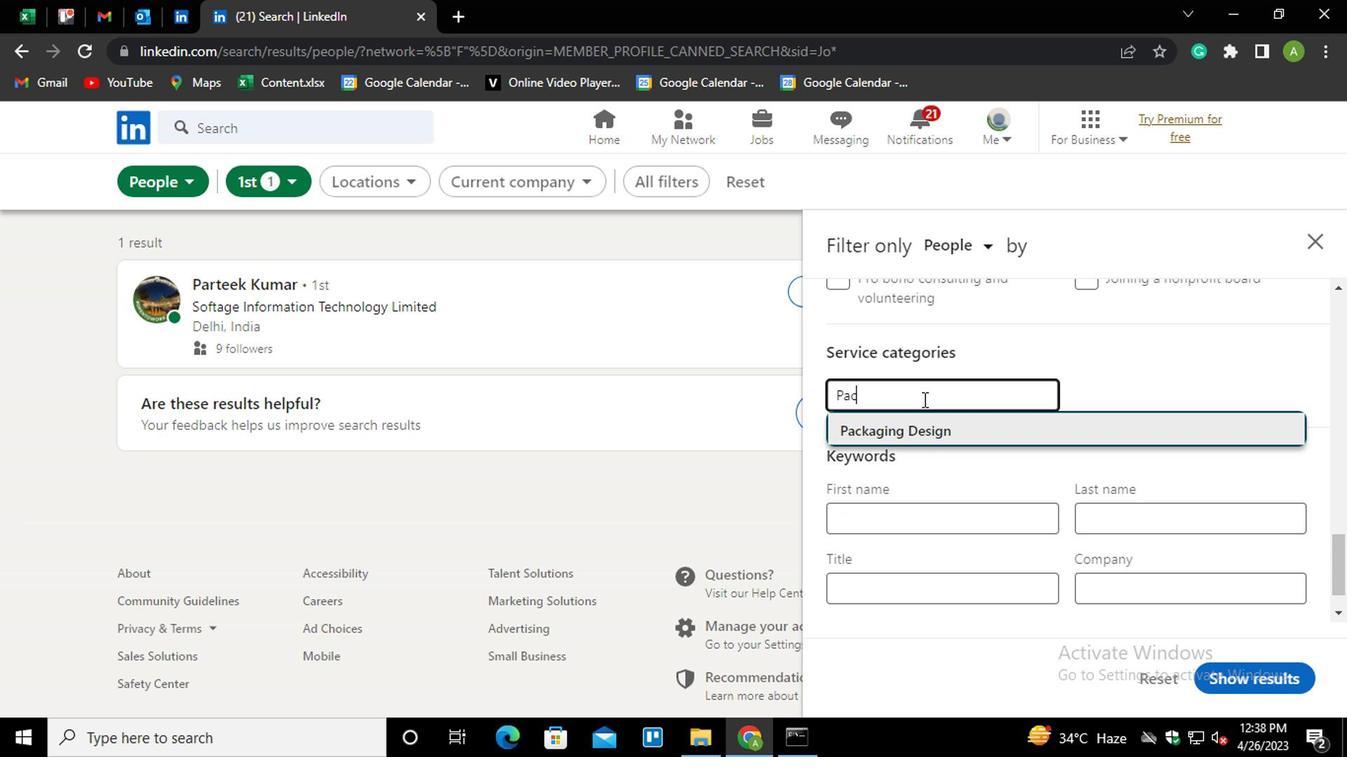 
Action: Mouse scrolled (920, 396) with delta (0, -1)
Screenshot: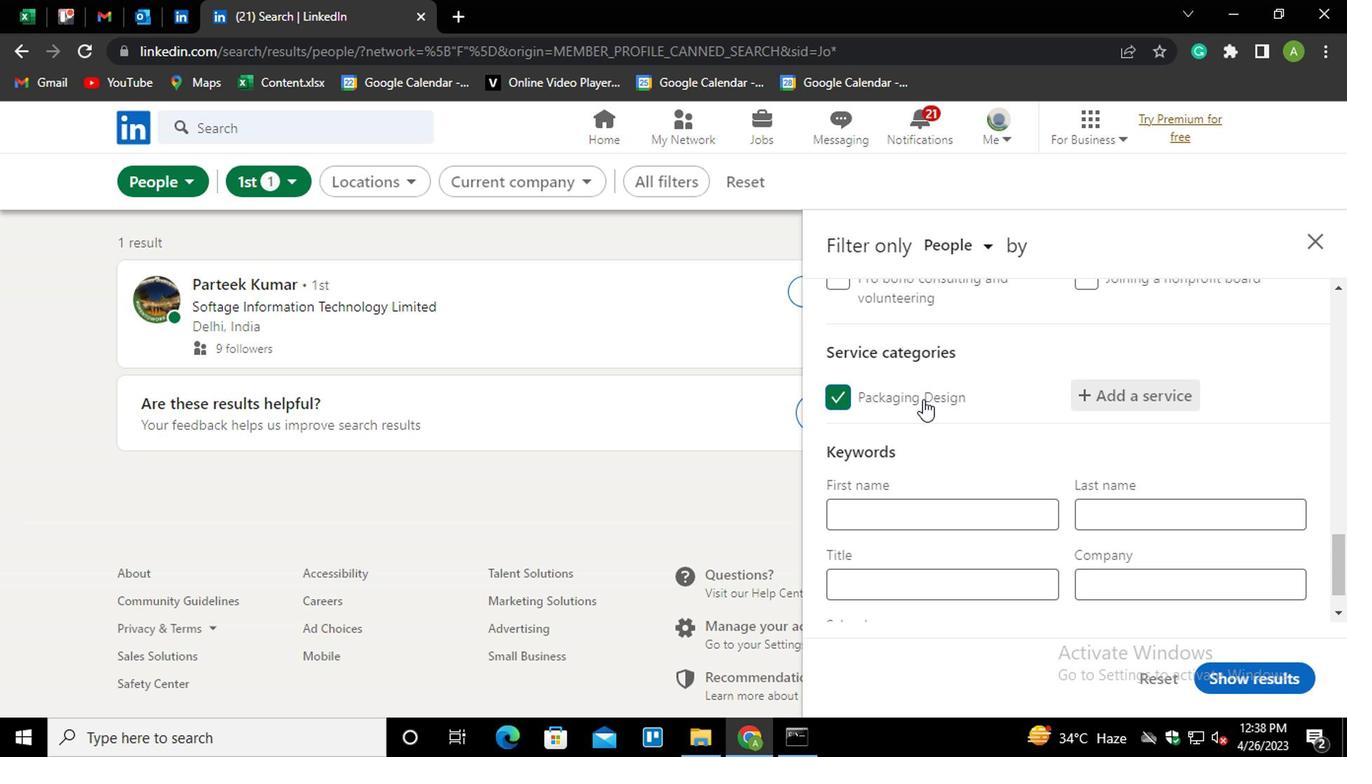 
Action: Mouse scrolled (920, 396) with delta (0, -1)
Screenshot: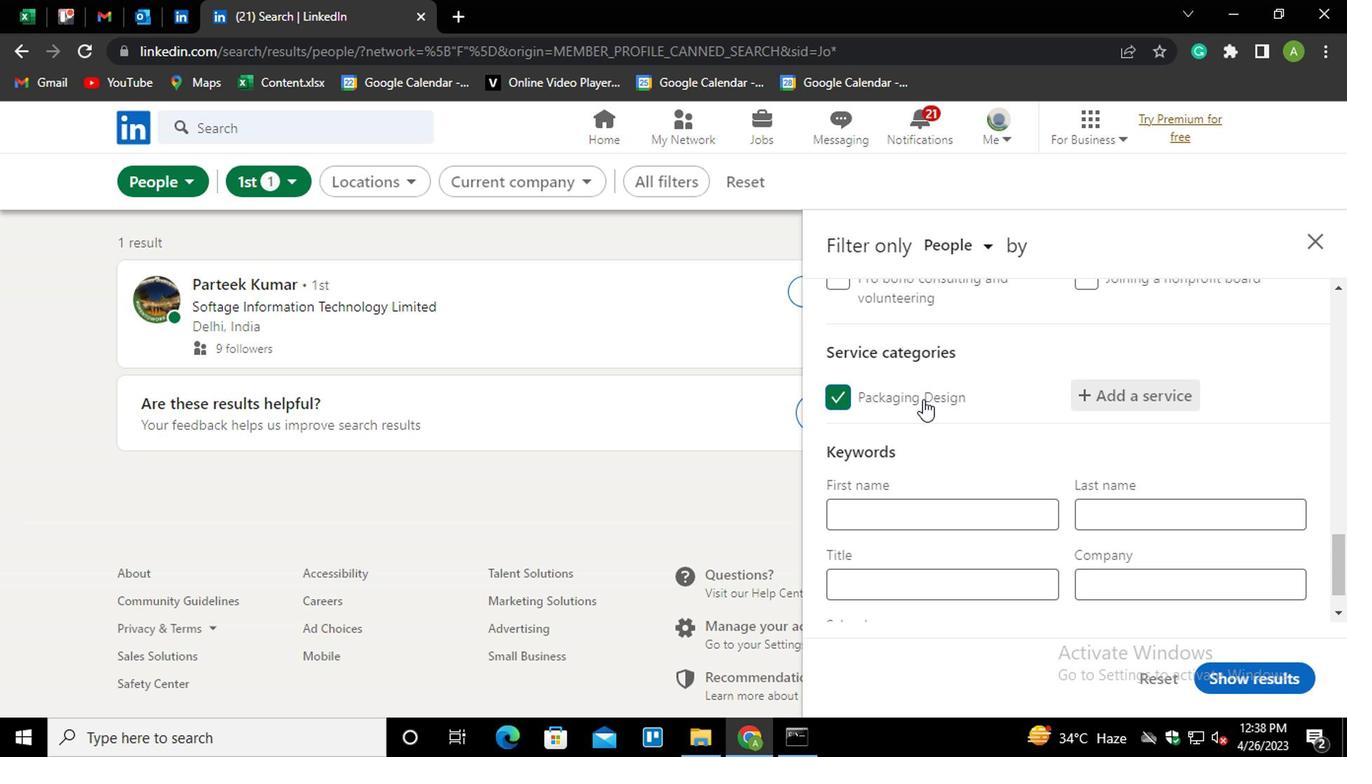 
Action: Mouse scrolled (920, 396) with delta (0, -1)
Screenshot: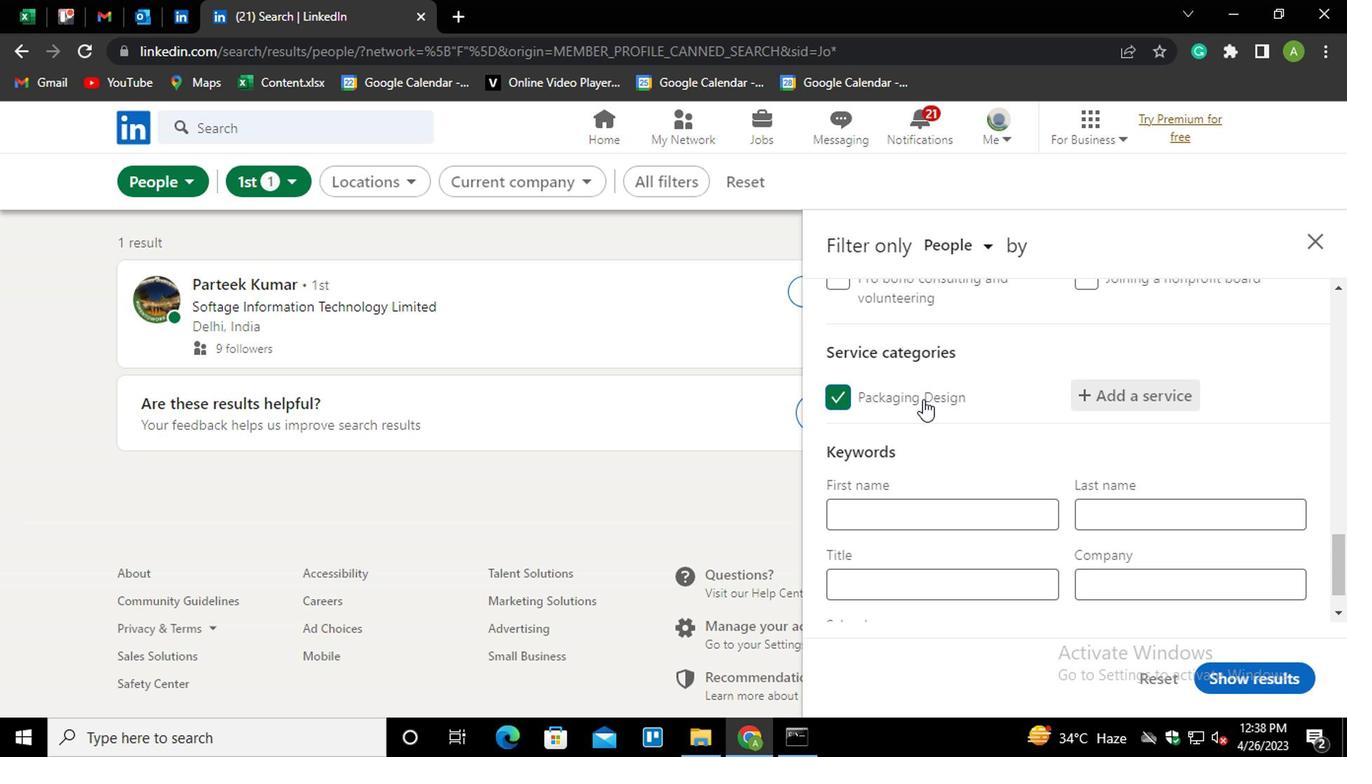
Action: Mouse moved to (911, 514)
Screenshot: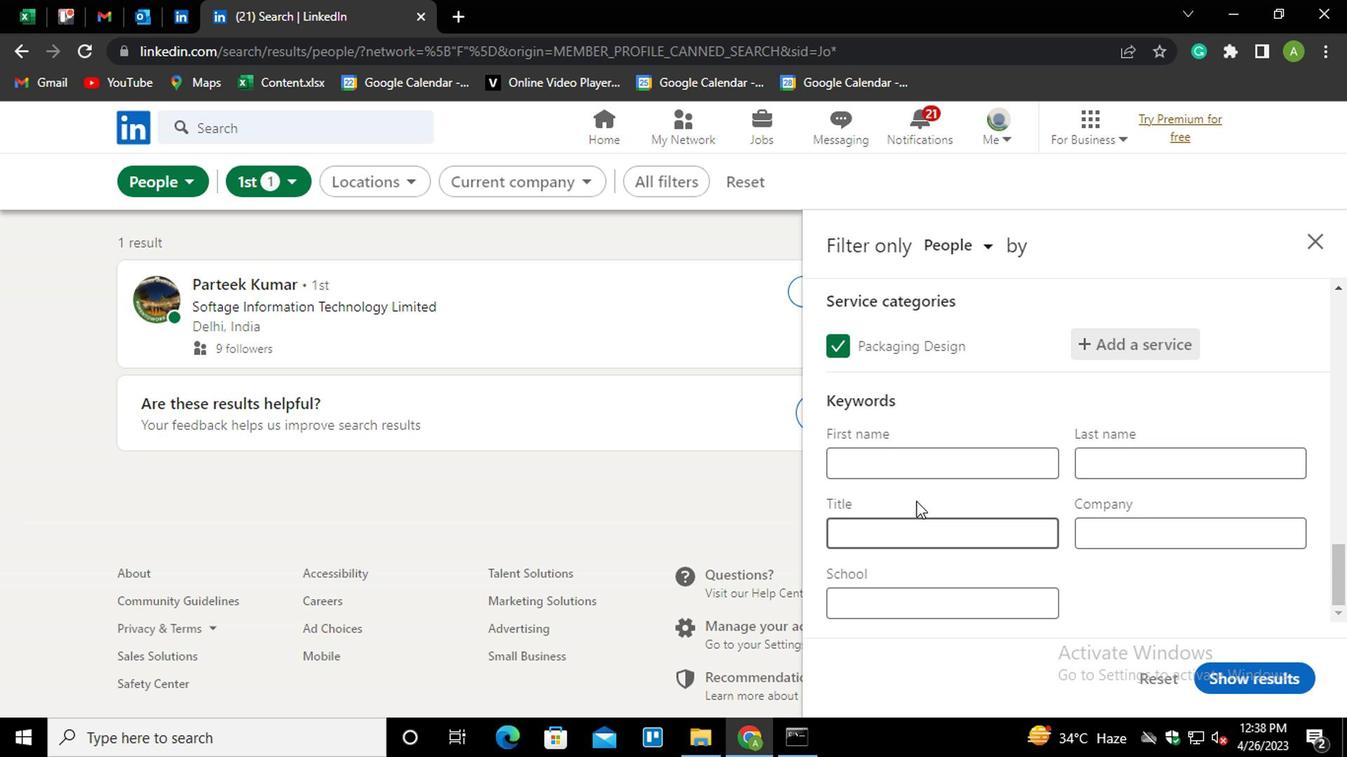 
Action: Mouse pressed left at (911, 514)
Screenshot: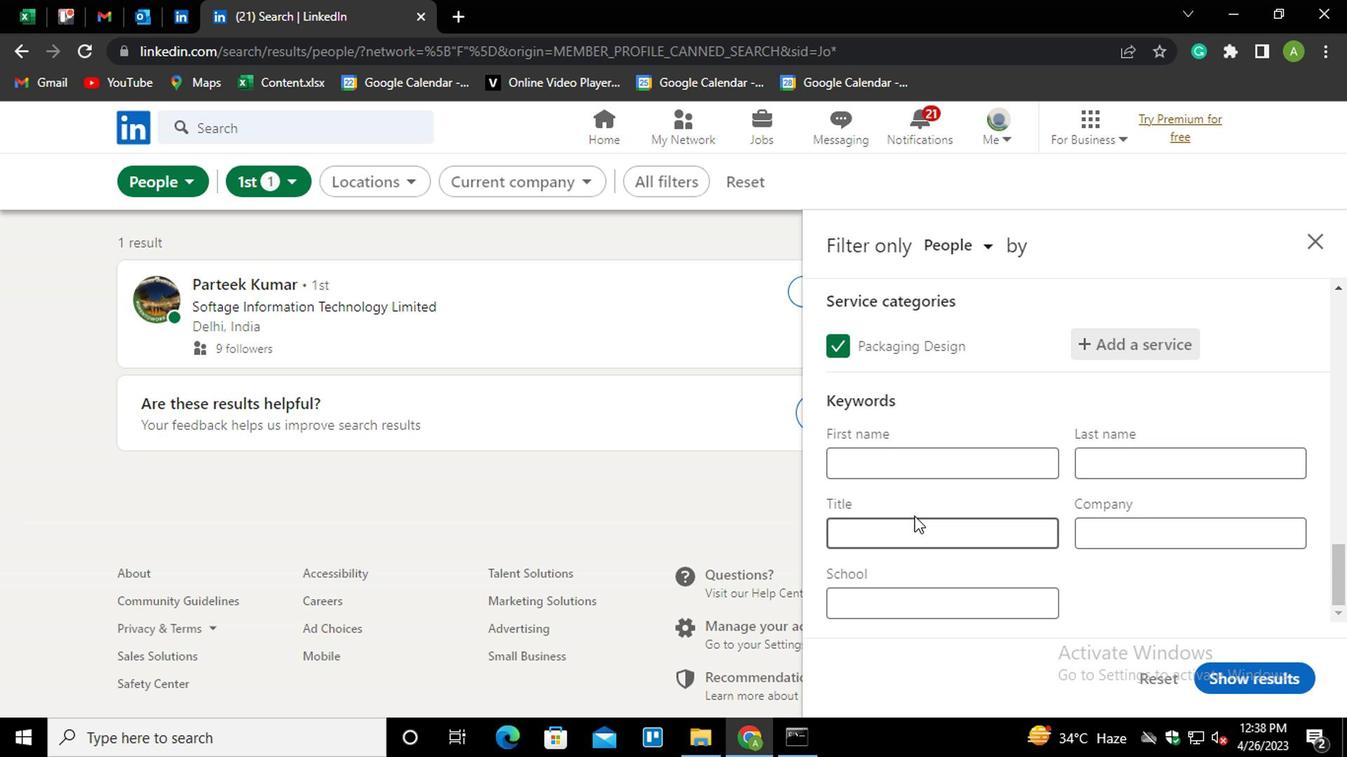 
Action: Mouse moved to (911, 521)
Screenshot: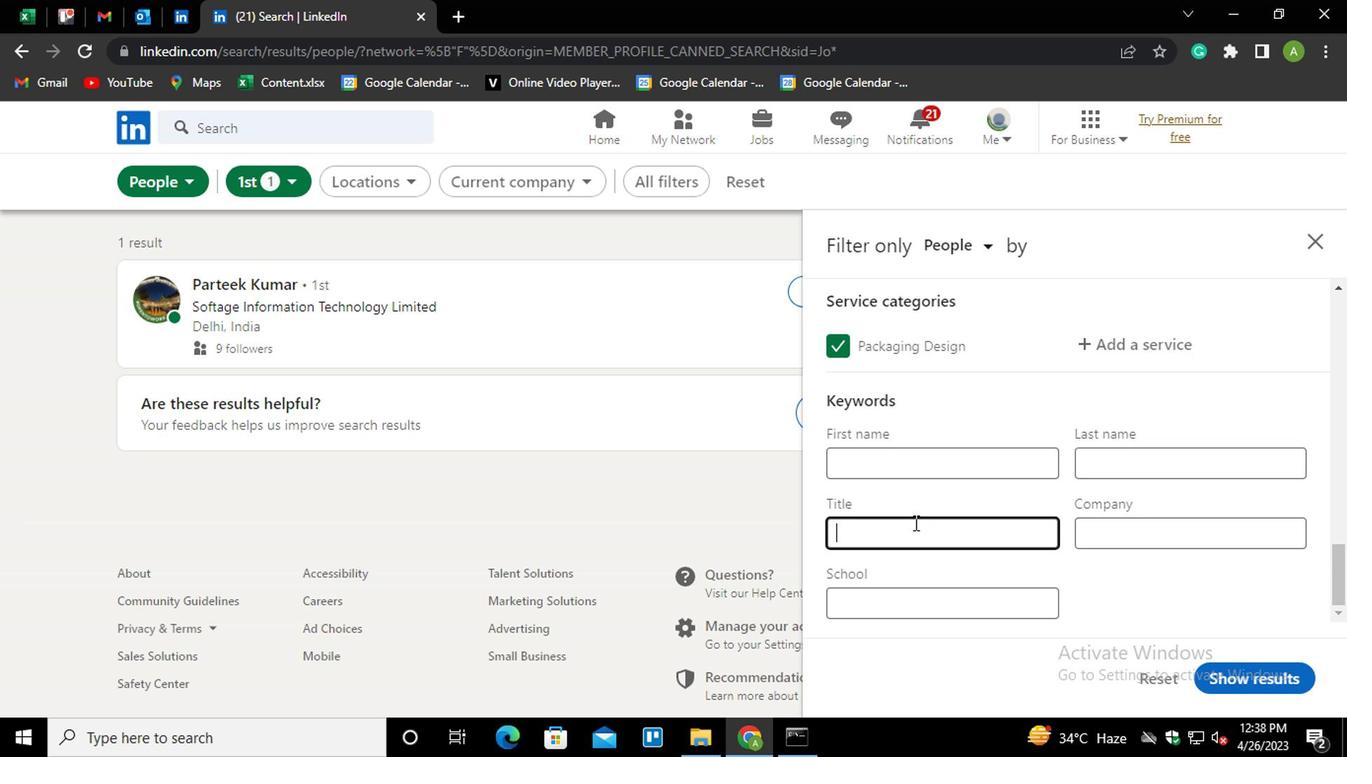
Action: Key pressed <Key.shift>VICE<Key.space><Key.shift_r>PRESIDENT<Key.space>OF<Key.space><Key.shift_r>OPERATIONS
Screenshot: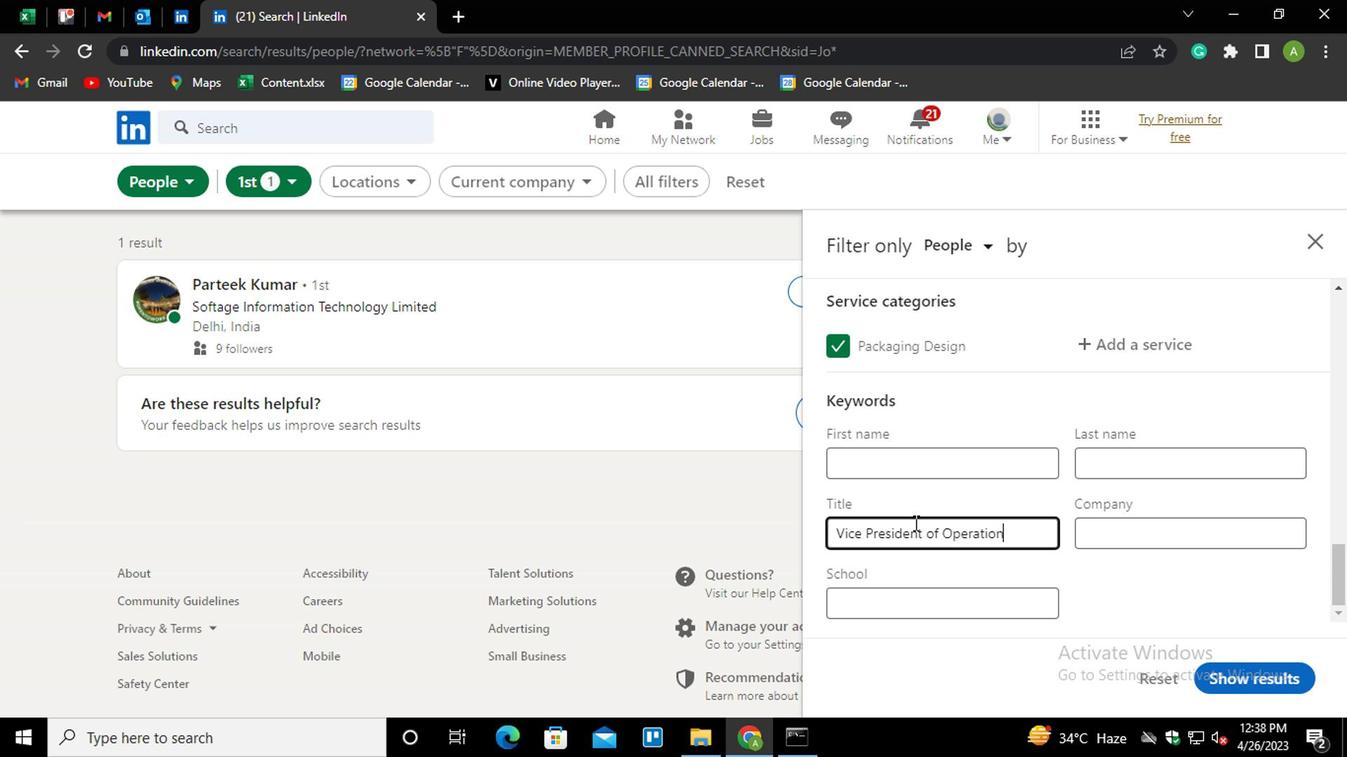 
Action: Mouse moved to (1166, 611)
Screenshot: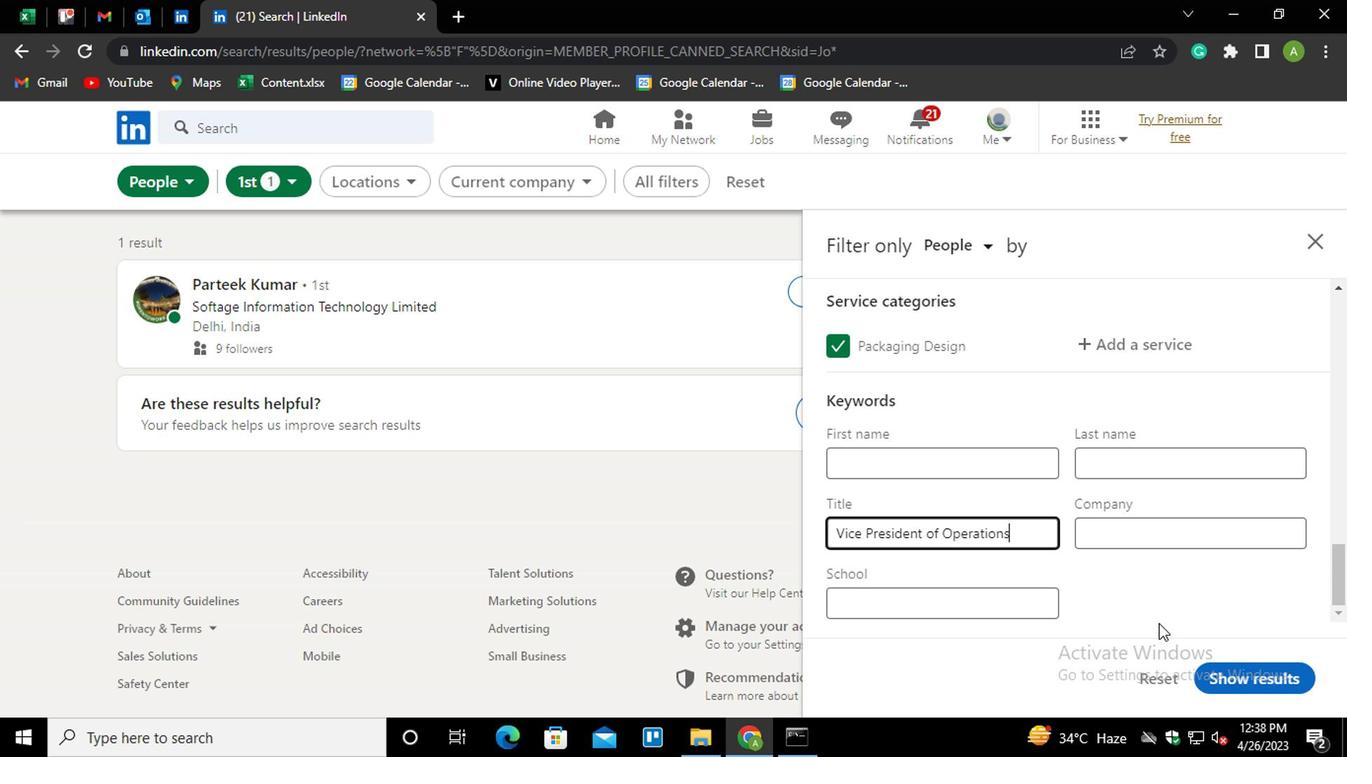 
Action: Mouse pressed left at (1166, 611)
Screenshot: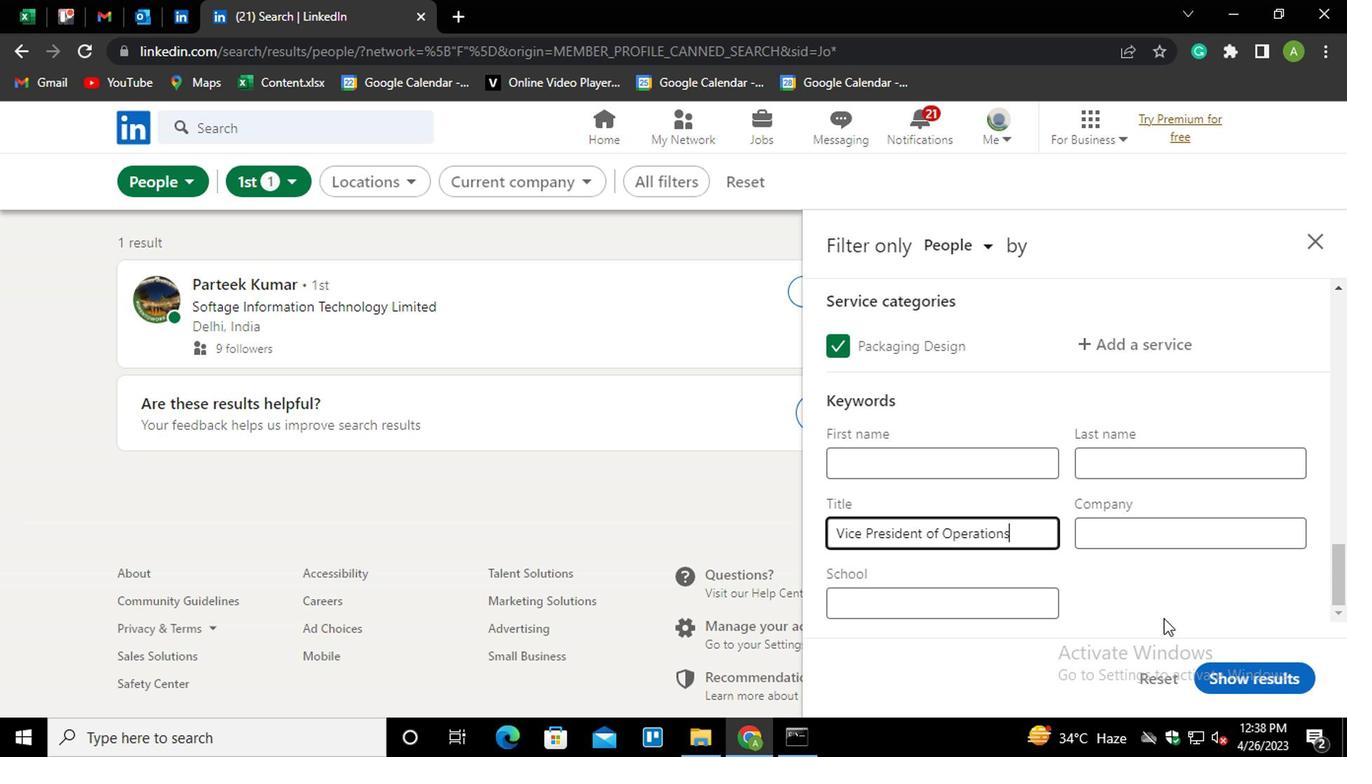 
Action: Mouse moved to (1246, 672)
Screenshot: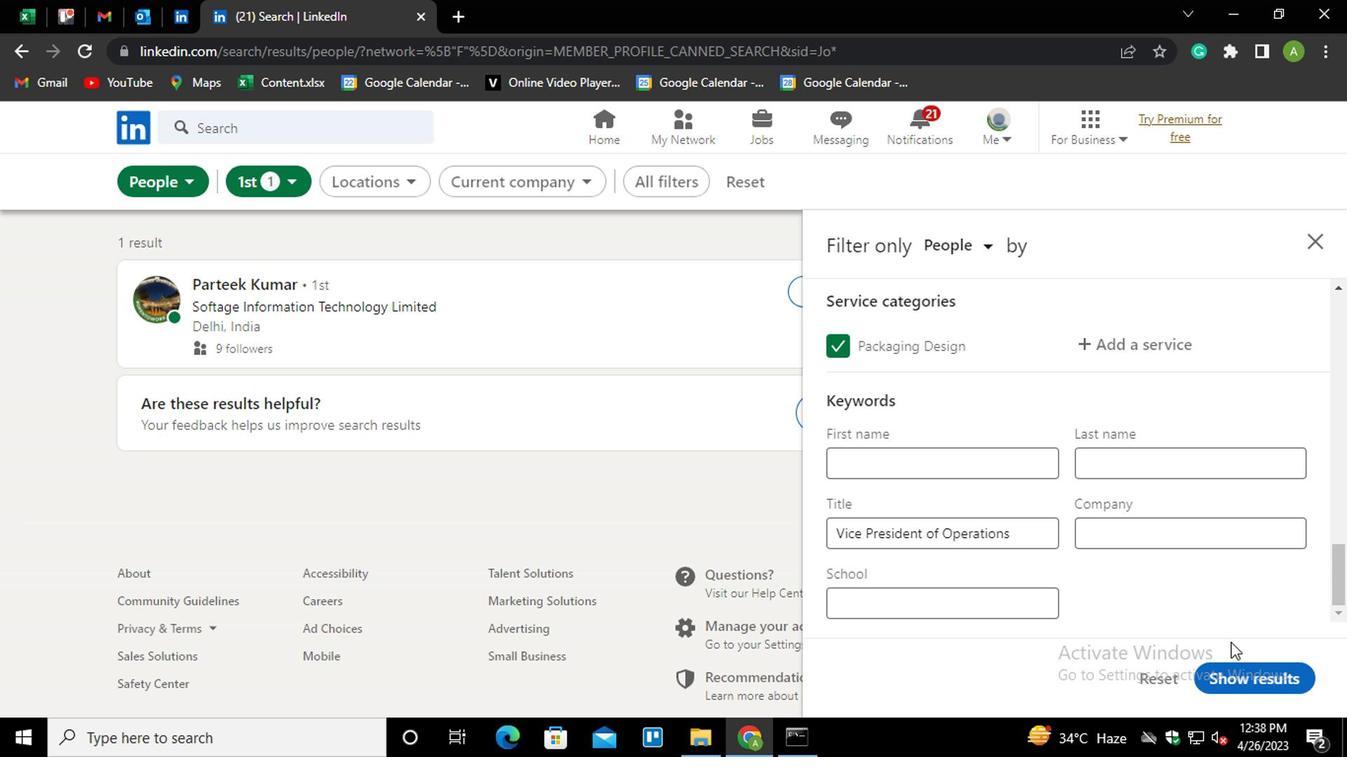 
Action: Mouse pressed left at (1246, 672)
Screenshot: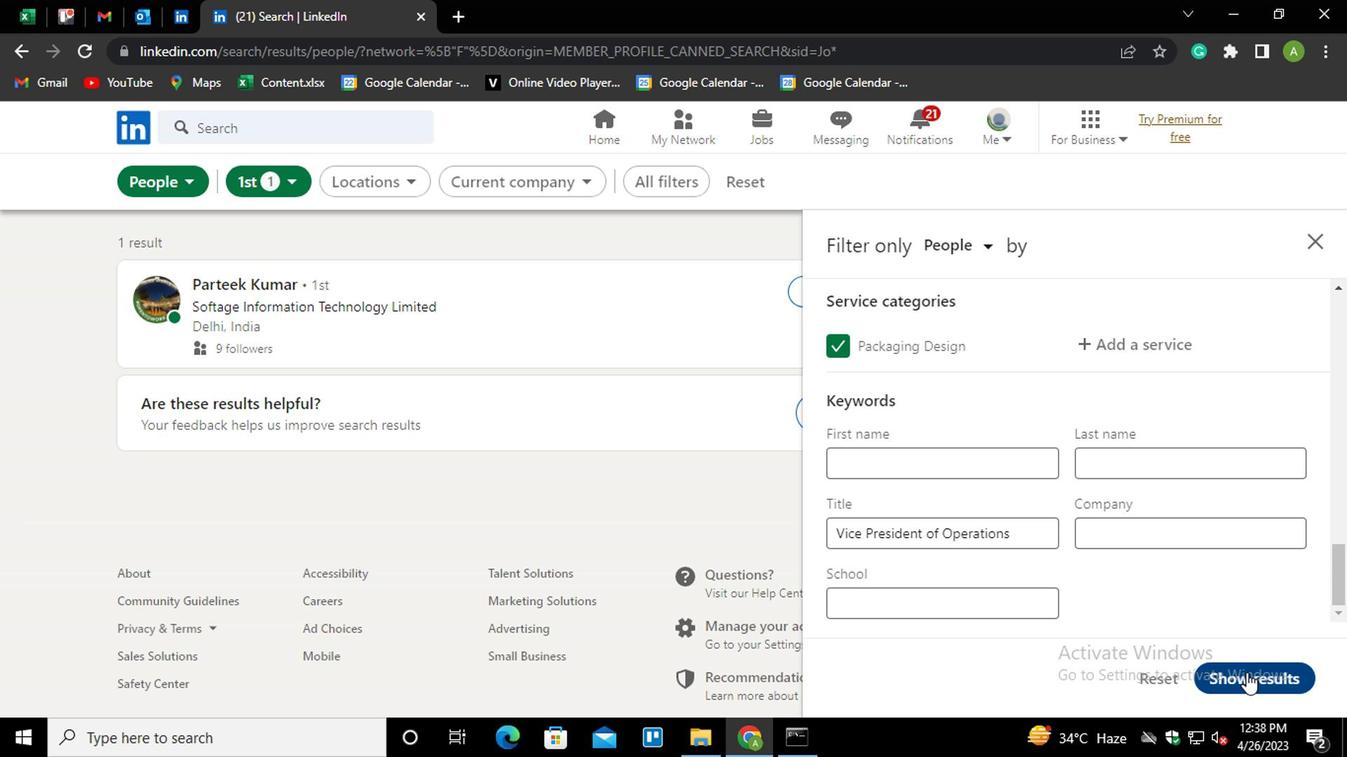 
